 Task: Look for space in Tyrnyauz, Russia from 24th August, 2023 to 10th September, 2023 for 8 adults in price range Rs.12000 to Rs.15000. Place can be entire place or shared room with 4 bedrooms having 8 beds and 4 bathrooms. Property type can be house, flat, guest house. Amenities needed are: wifi, TV, free parkinig on premises, gym, breakfast. Booking option can be shelf check-in. Required host language is English.
Action: Mouse moved to (321, 132)
Screenshot: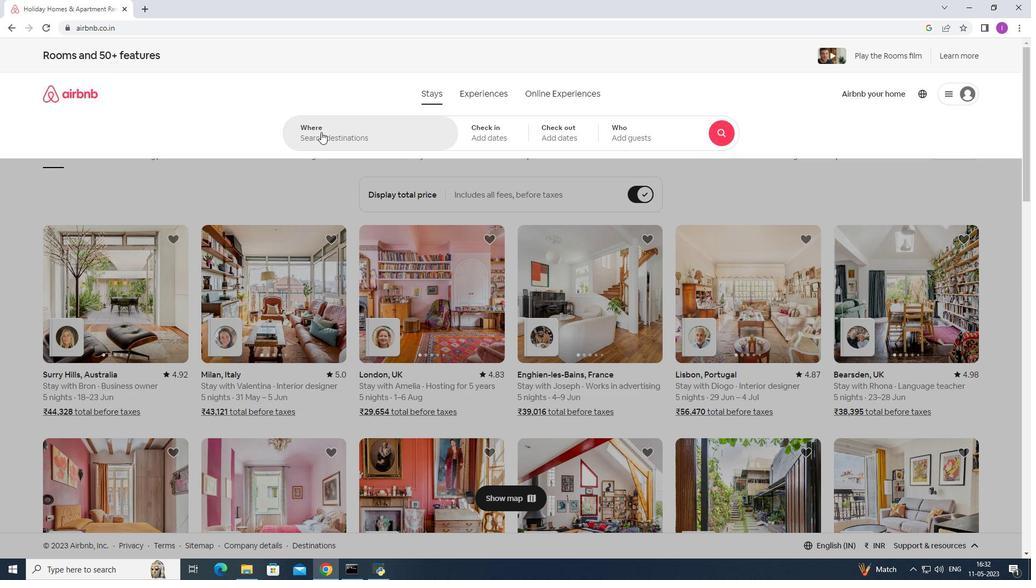 
Action: Mouse pressed left at (321, 132)
Screenshot: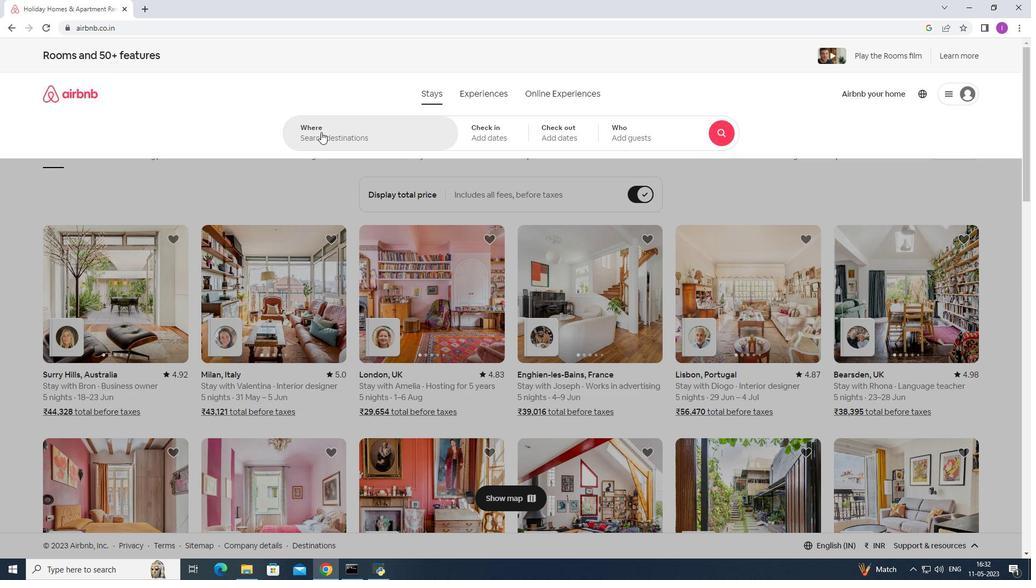 
Action: Mouse moved to (386, 119)
Screenshot: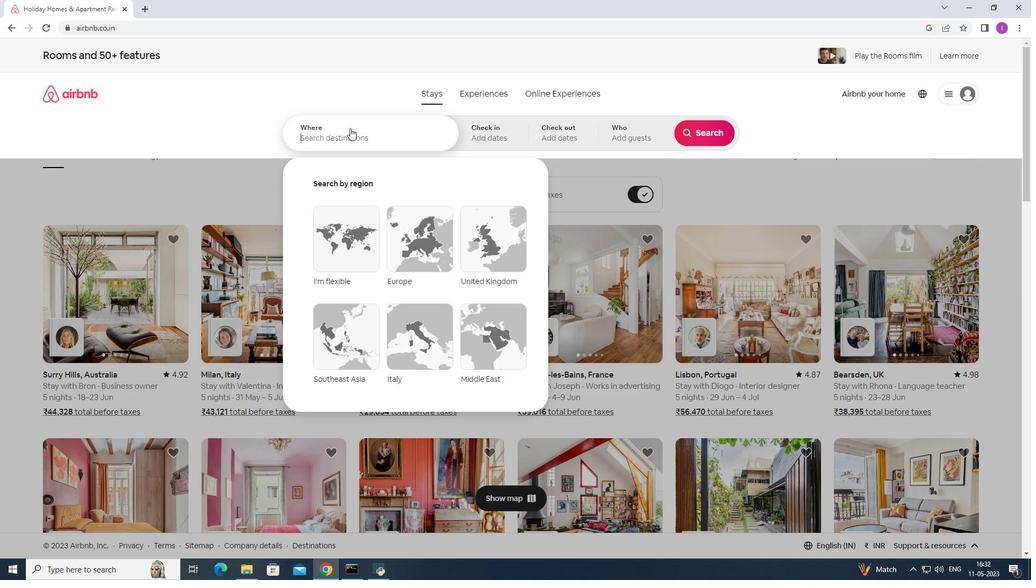 
Action: Key pressed <Key.shift>Tyrnyauz
Screenshot: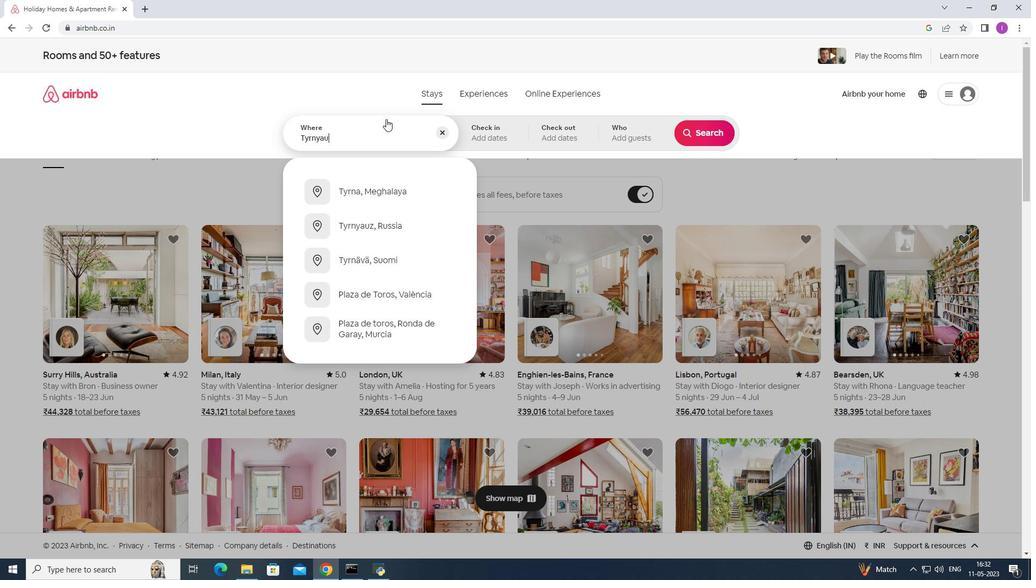 
Action: Mouse moved to (375, 188)
Screenshot: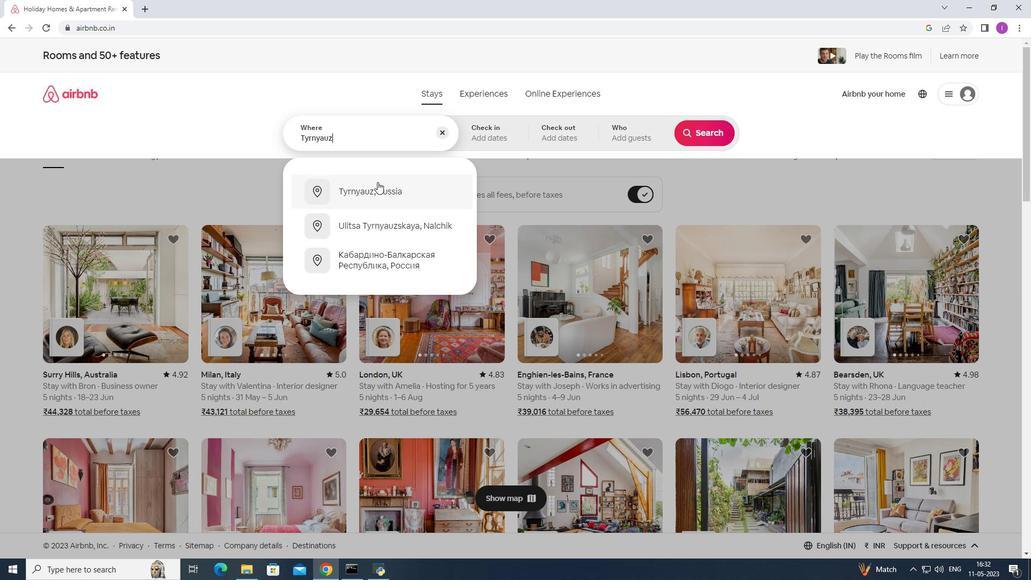 
Action: Mouse pressed left at (375, 188)
Screenshot: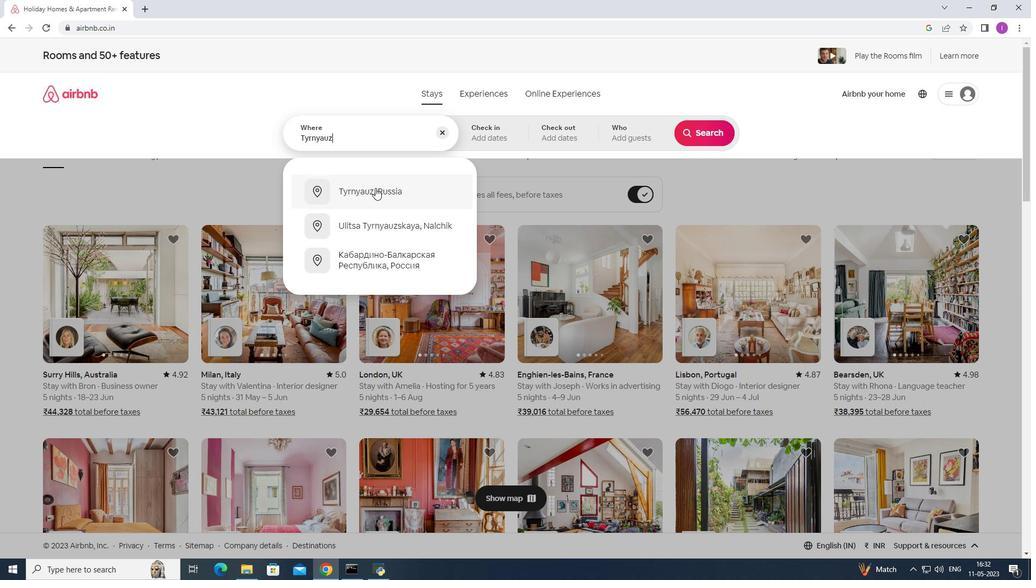
Action: Mouse moved to (702, 220)
Screenshot: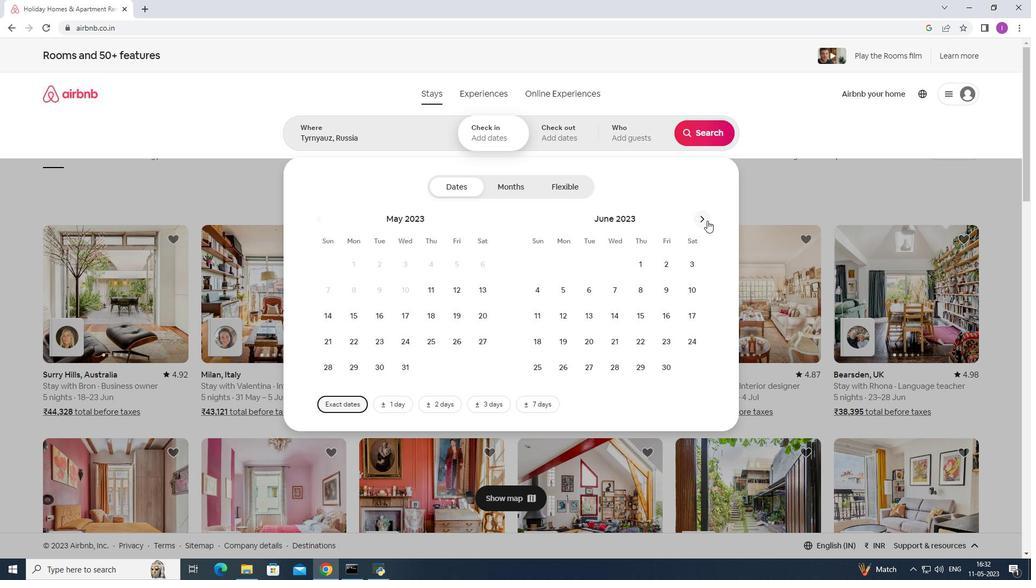 
Action: Mouse pressed left at (702, 220)
Screenshot: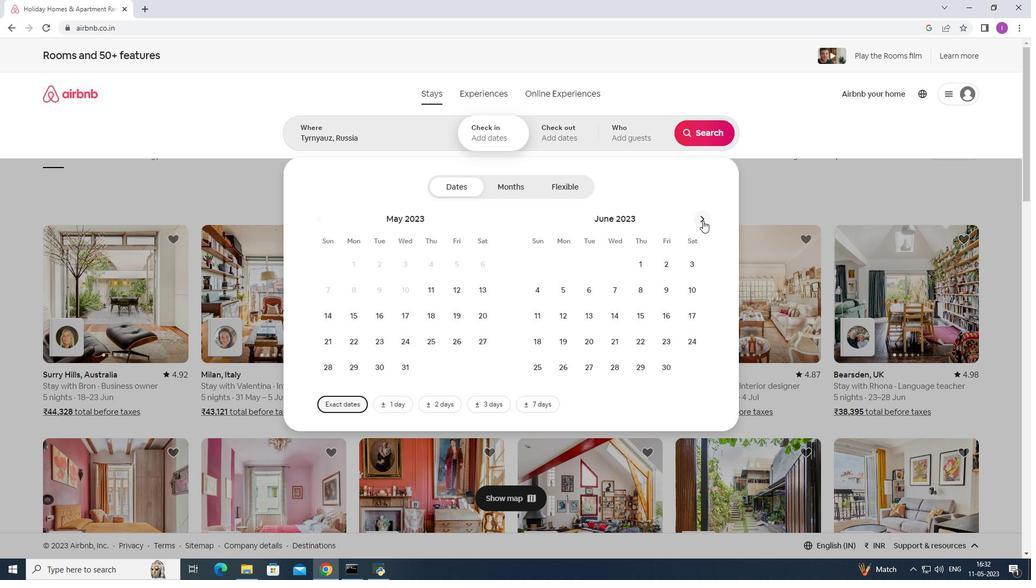 
Action: Mouse moved to (701, 220)
Screenshot: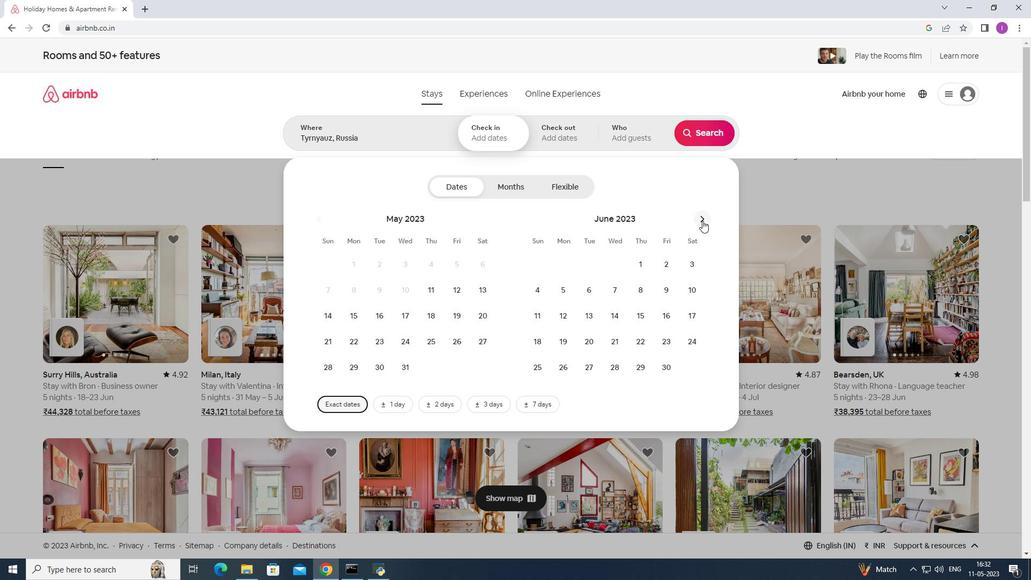 
Action: Mouse pressed left at (701, 220)
Screenshot: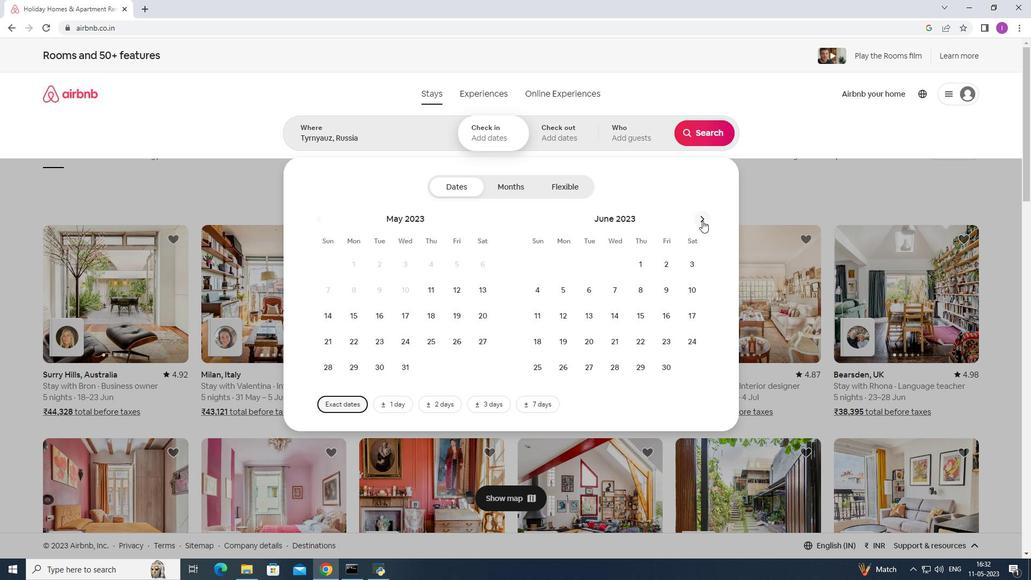
Action: Mouse pressed left at (701, 220)
Screenshot: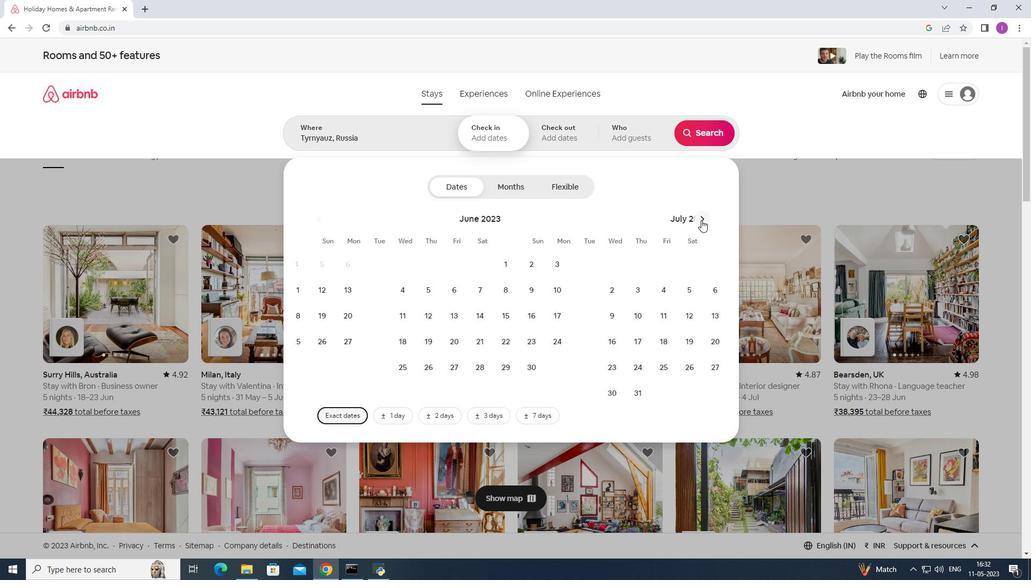 
Action: Mouse pressed left at (701, 220)
Screenshot: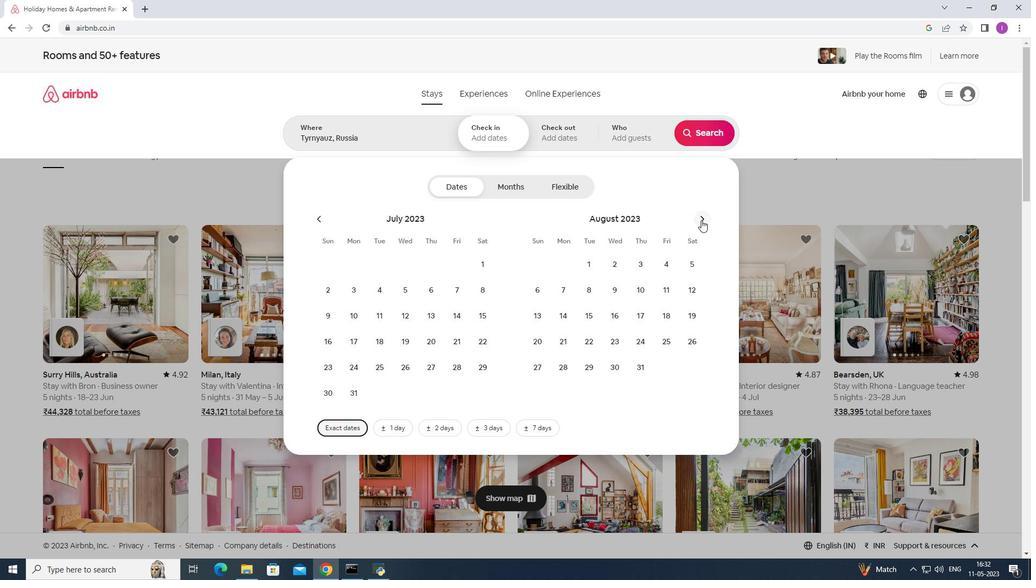 
Action: Mouse moved to (422, 342)
Screenshot: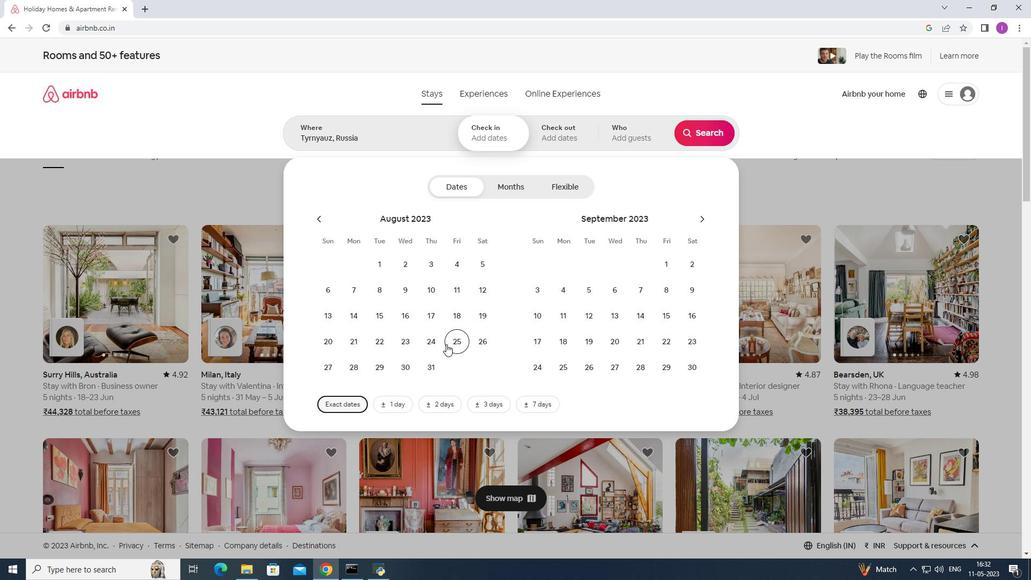 
Action: Mouse pressed left at (422, 342)
Screenshot: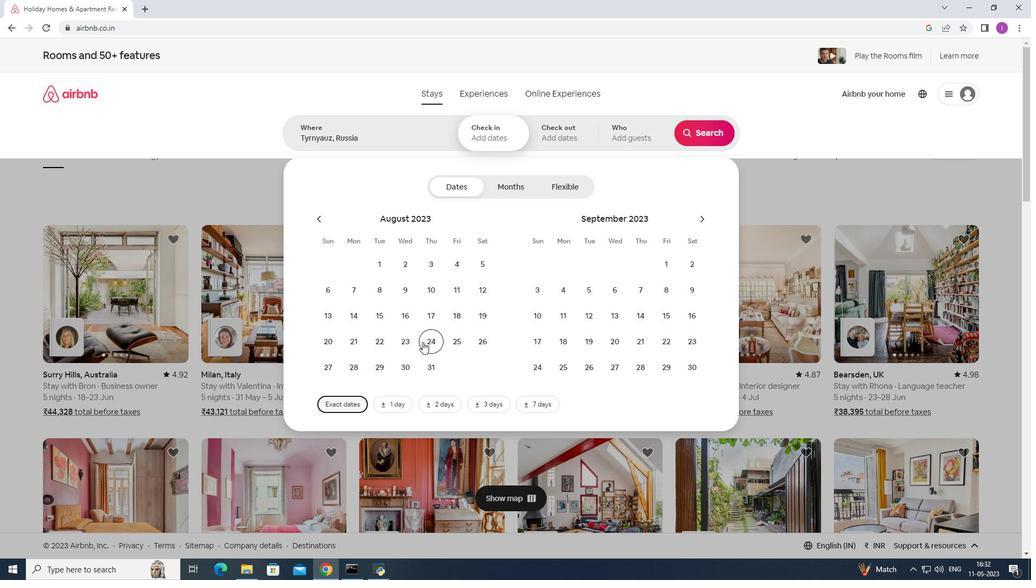 
Action: Mouse moved to (536, 311)
Screenshot: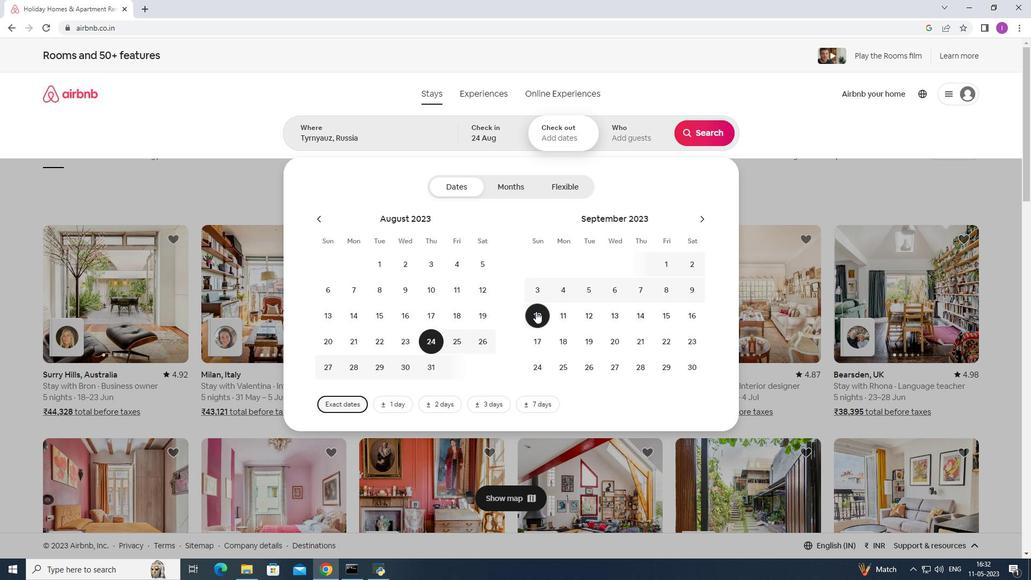 
Action: Mouse pressed left at (536, 311)
Screenshot: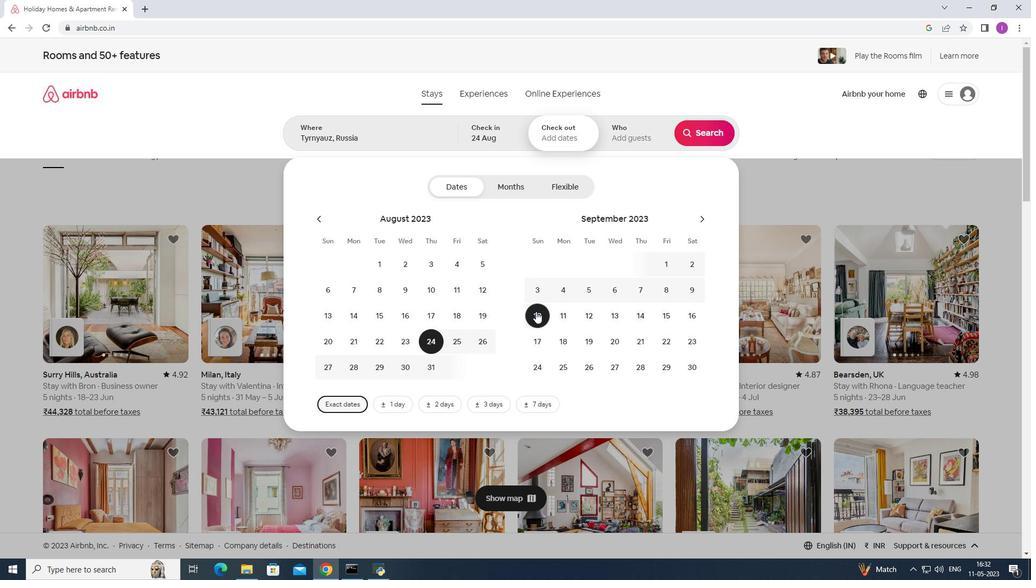 
Action: Mouse moved to (628, 140)
Screenshot: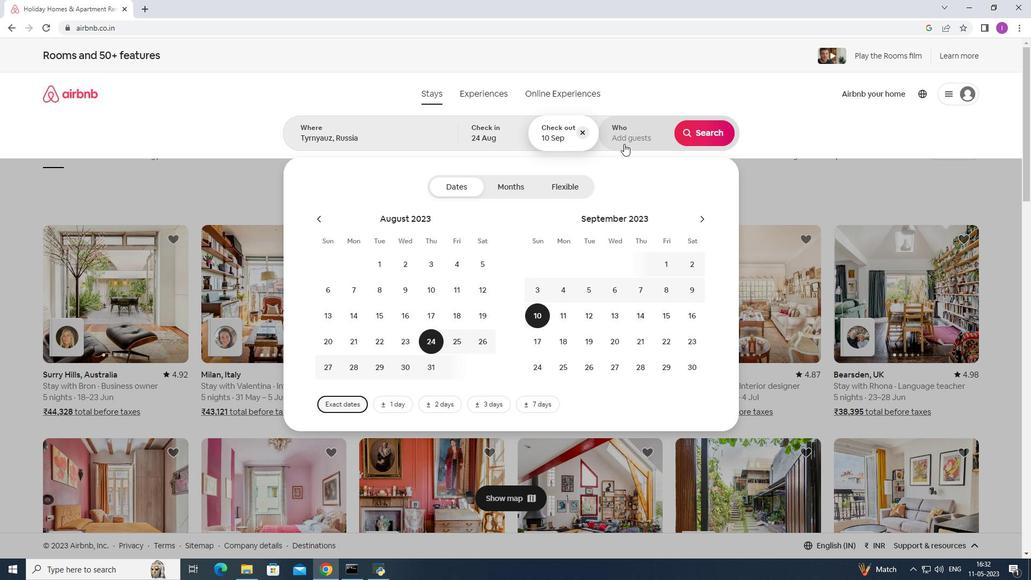 
Action: Mouse pressed left at (628, 140)
Screenshot: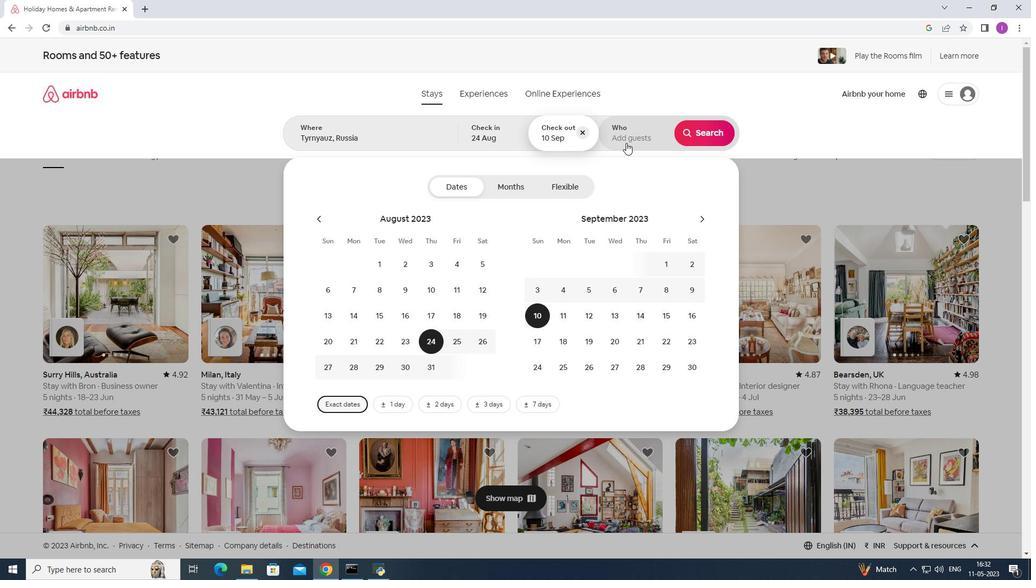 
Action: Mouse moved to (708, 188)
Screenshot: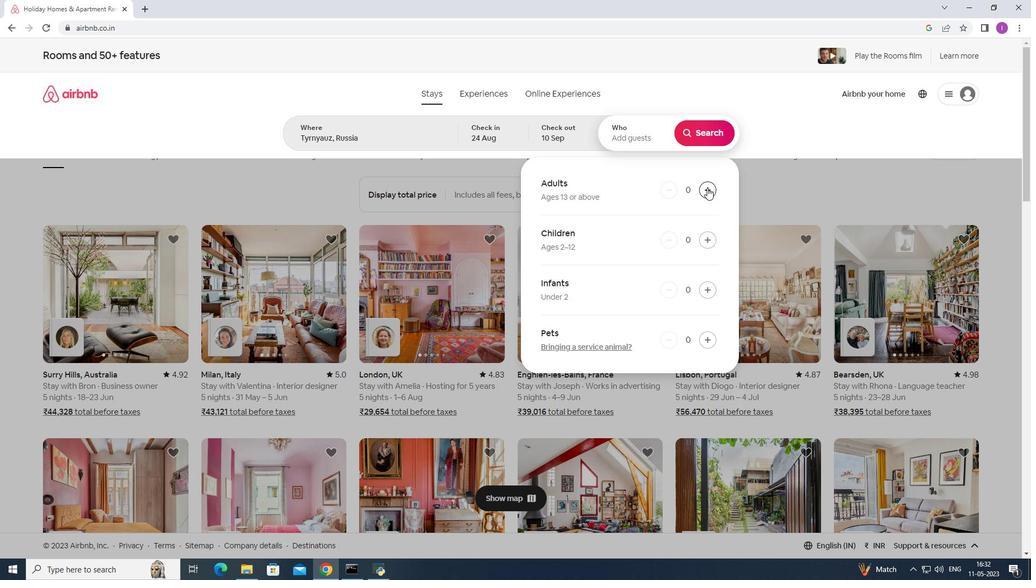 
Action: Mouse pressed left at (708, 188)
Screenshot: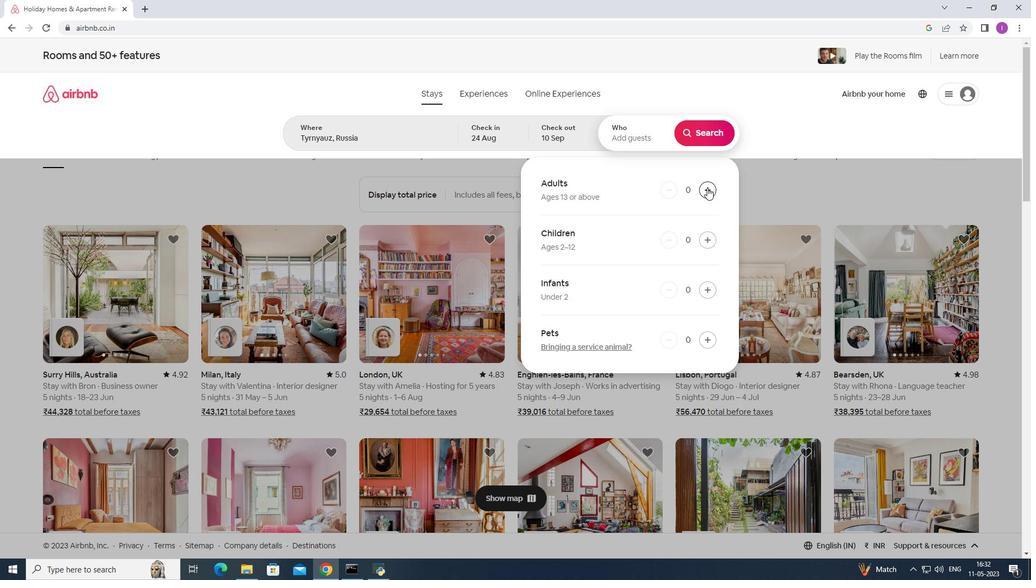 
Action: Mouse pressed left at (708, 188)
Screenshot: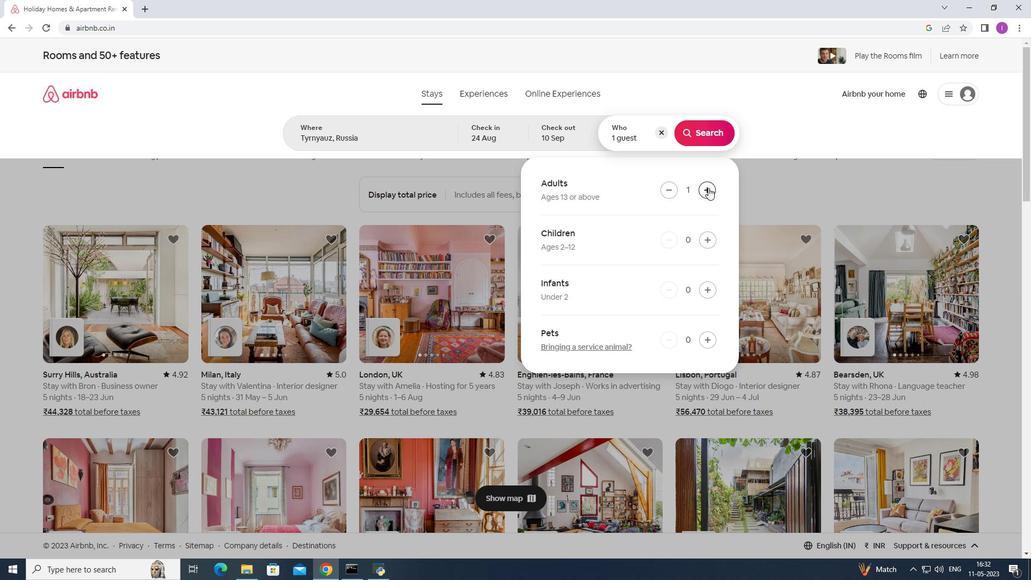 
Action: Mouse pressed left at (708, 188)
Screenshot: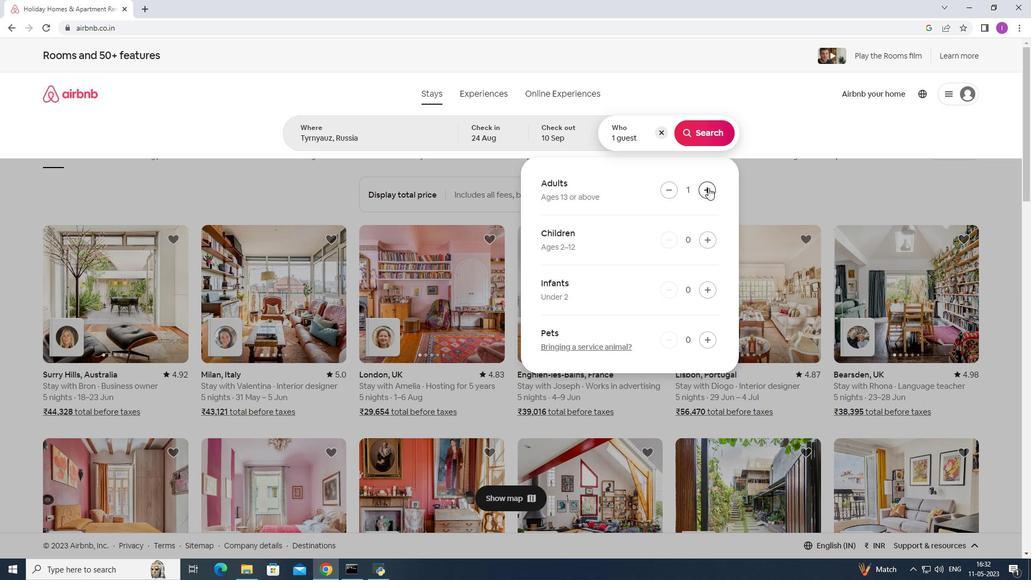
Action: Mouse pressed left at (708, 188)
Screenshot: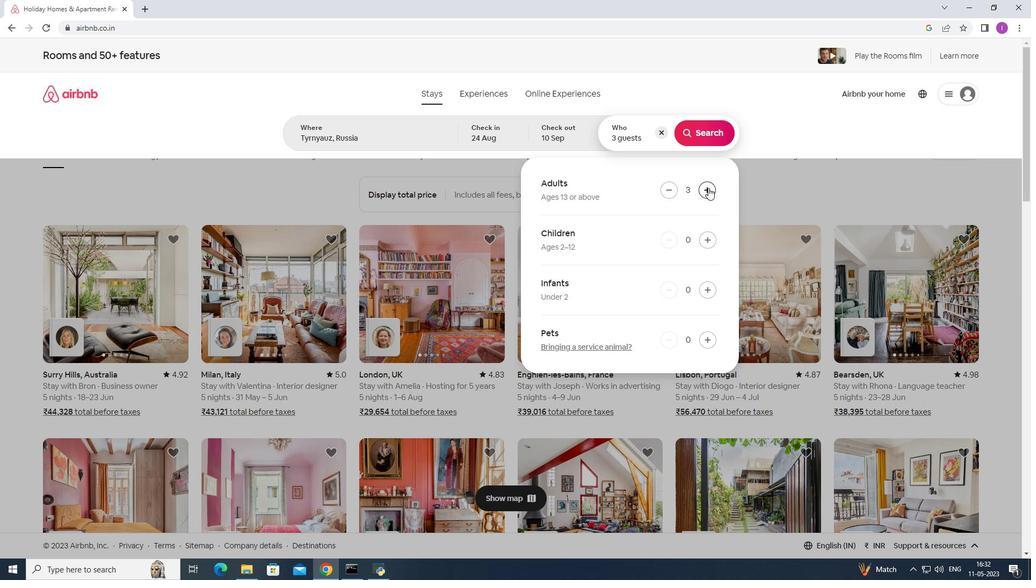 
Action: Mouse moved to (708, 188)
Screenshot: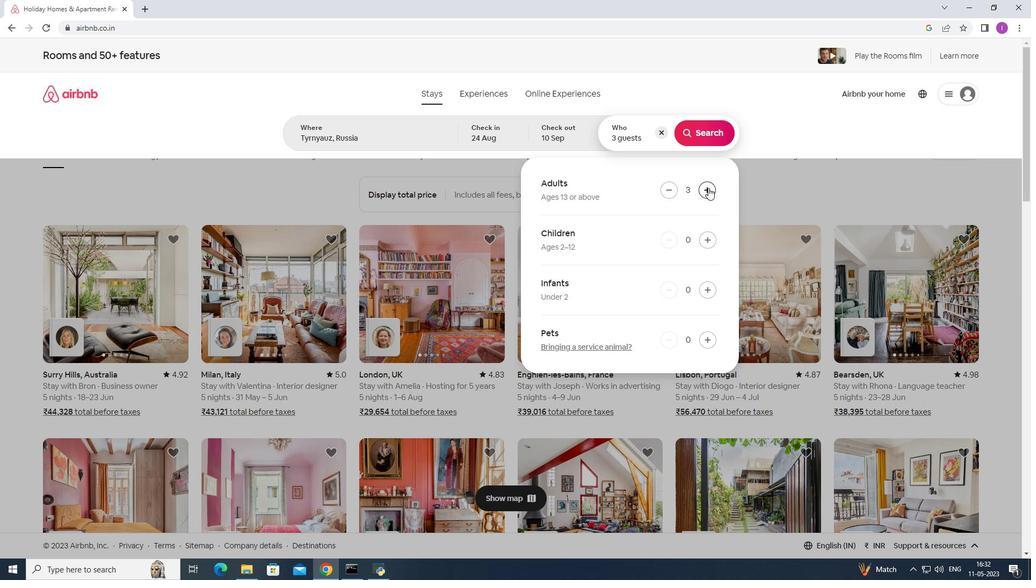 
Action: Mouse pressed left at (708, 188)
Screenshot: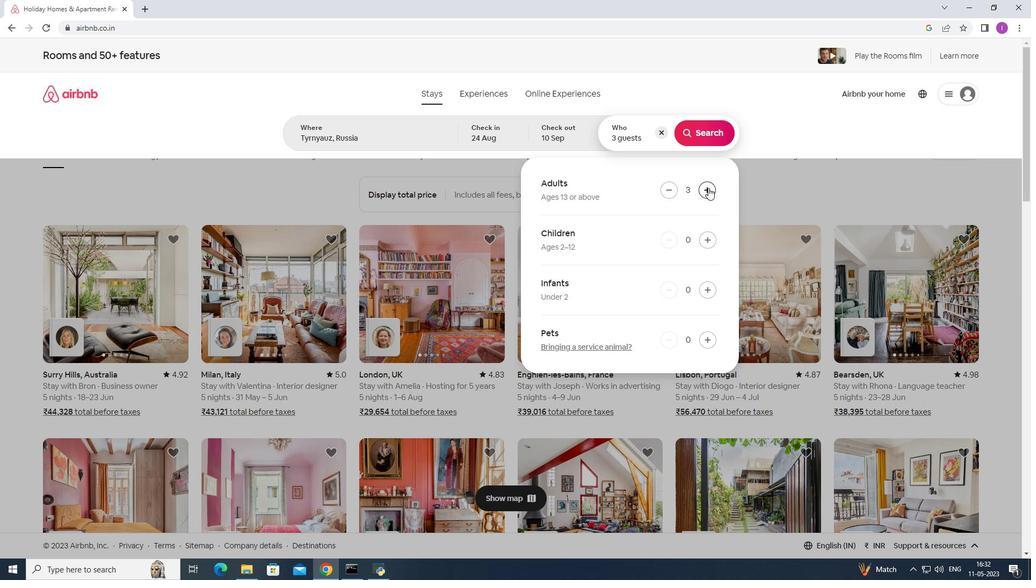 
Action: Mouse moved to (709, 188)
Screenshot: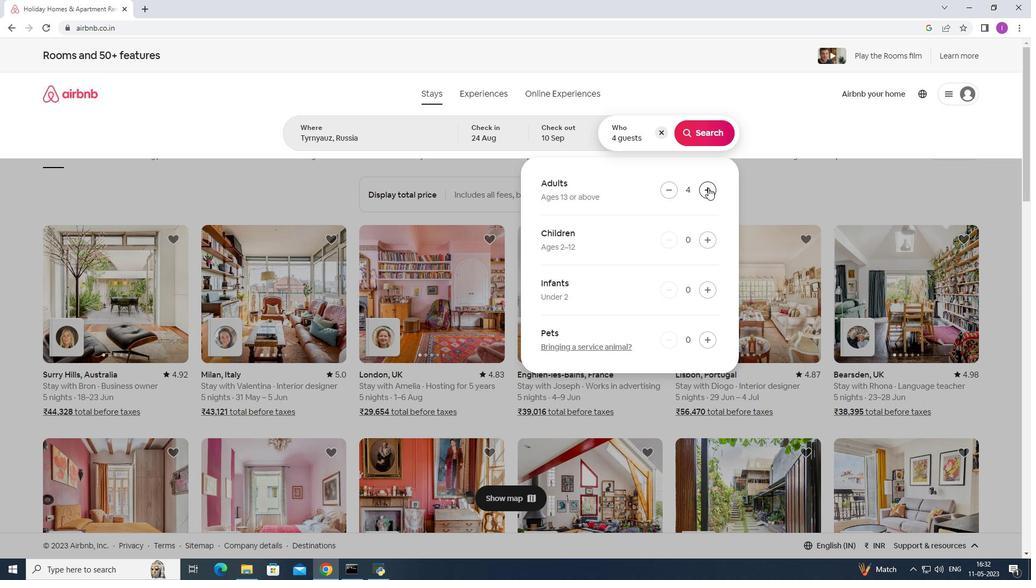 
Action: Mouse pressed left at (709, 188)
Screenshot: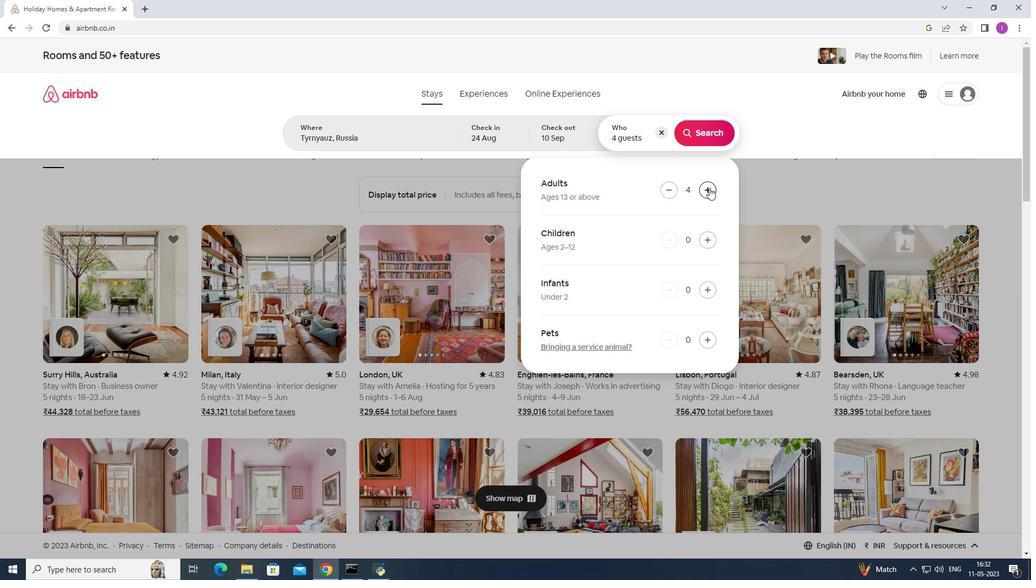 
Action: Mouse pressed left at (709, 188)
Screenshot: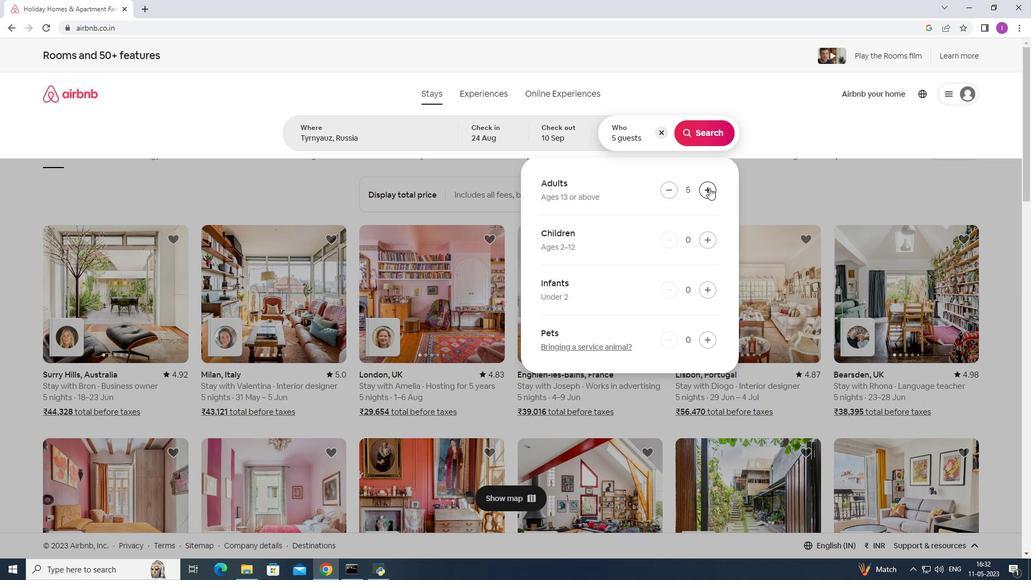 
Action: Mouse pressed left at (709, 188)
Screenshot: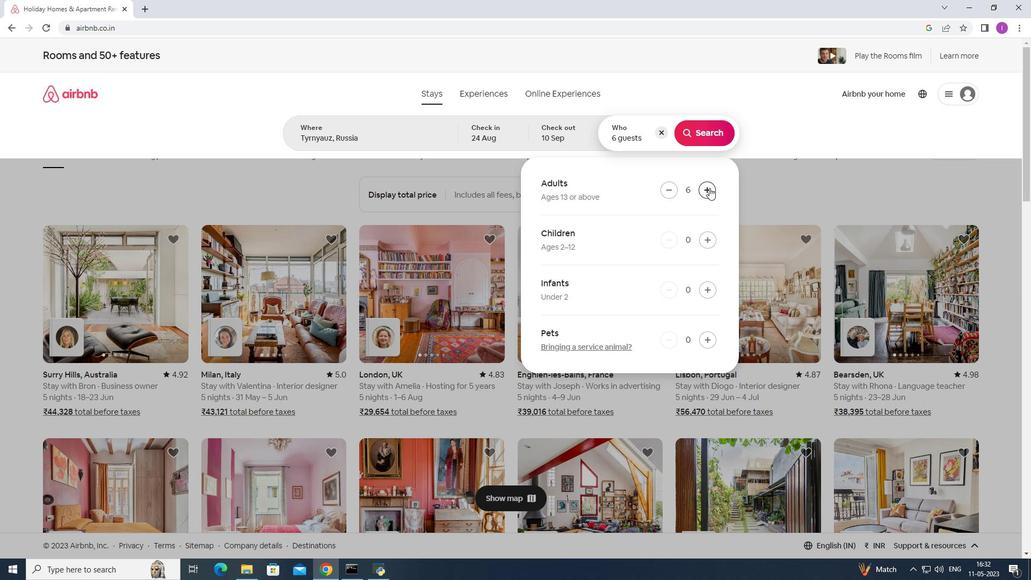 
Action: Mouse moved to (711, 142)
Screenshot: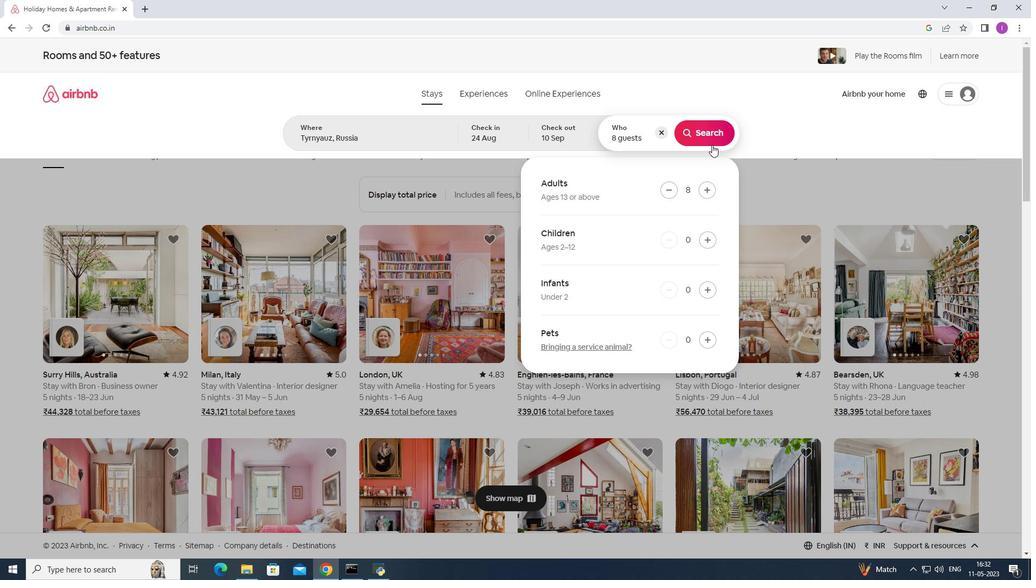 
Action: Mouse pressed left at (711, 142)
Screenshot: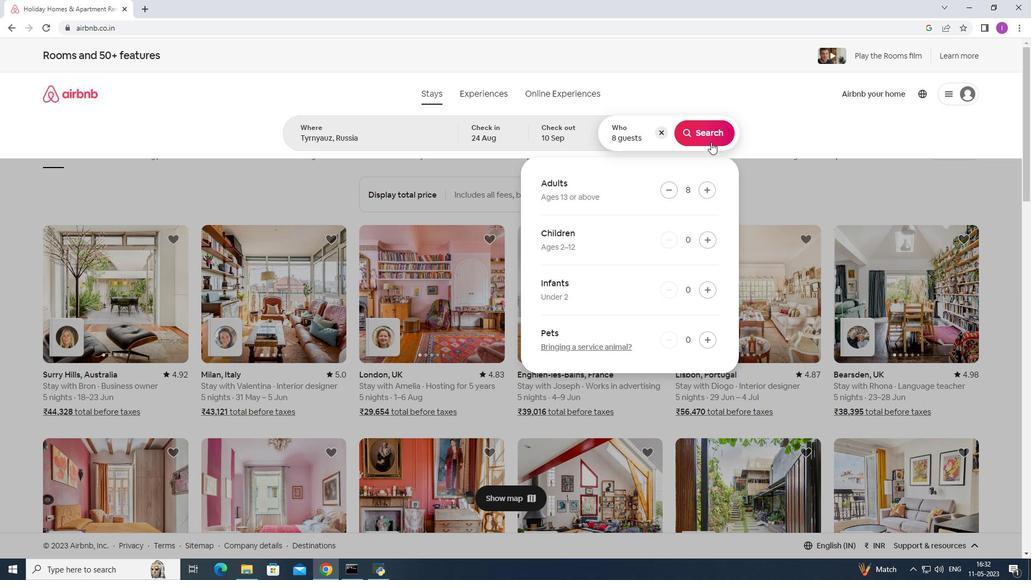 
Action: Mouse moved to (966, 97)
Screenshot: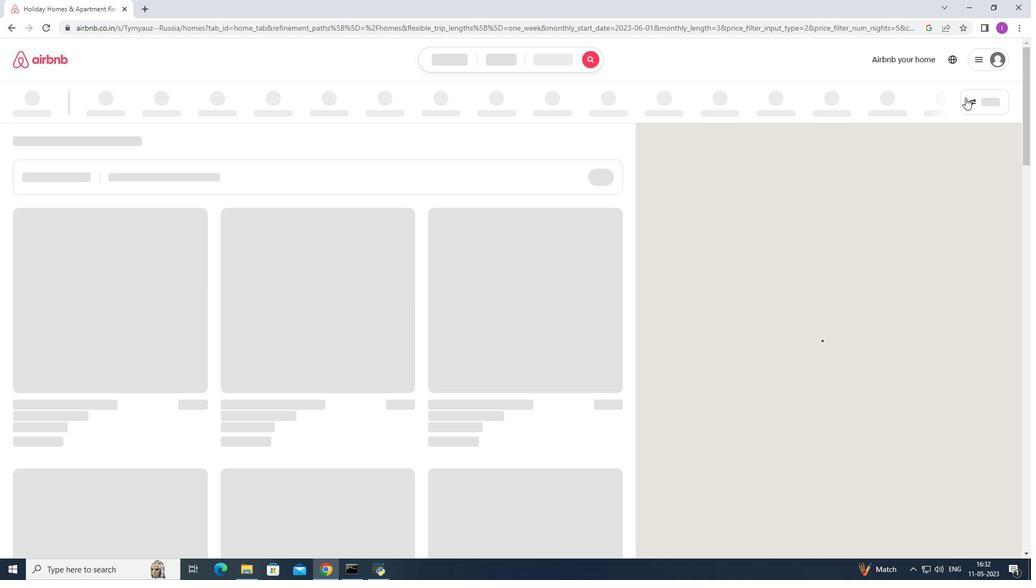 
Action: Mouse pressed left at (966, 97)
Screenshot: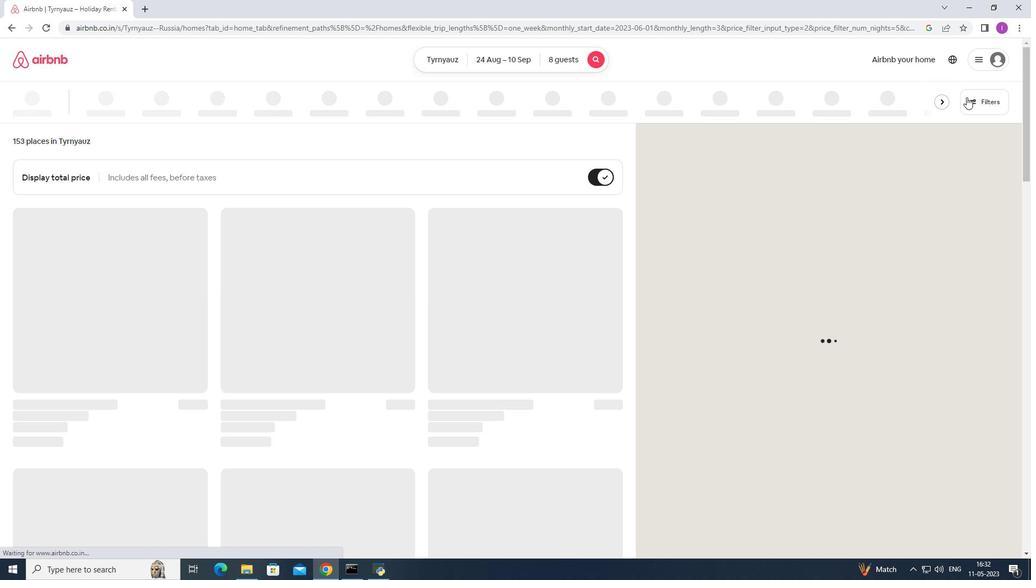 
Action: Mouse moved to (596, 363)
Screenshot: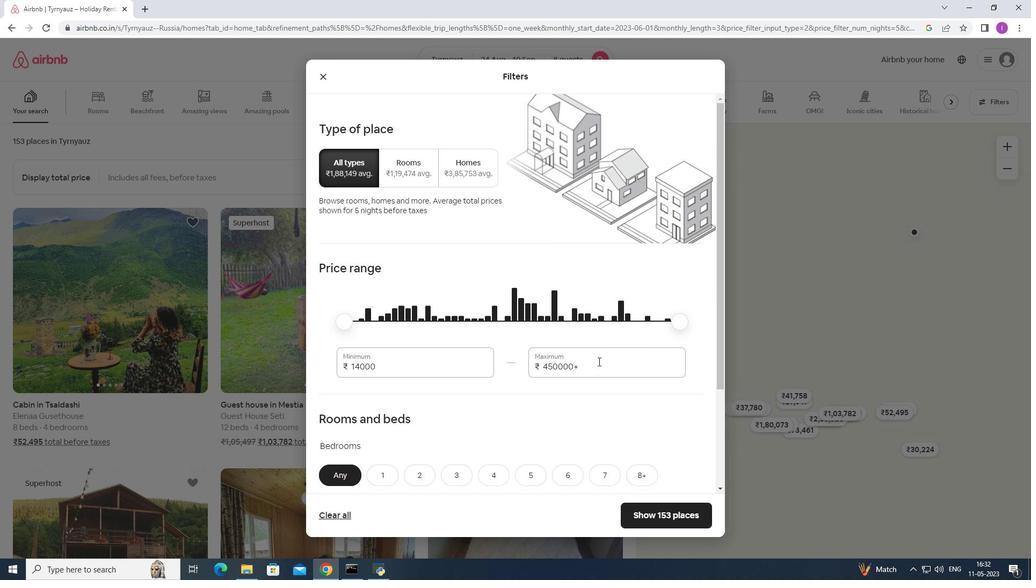 
Action: Mouse pressed left at (596, 363)
Screenshot: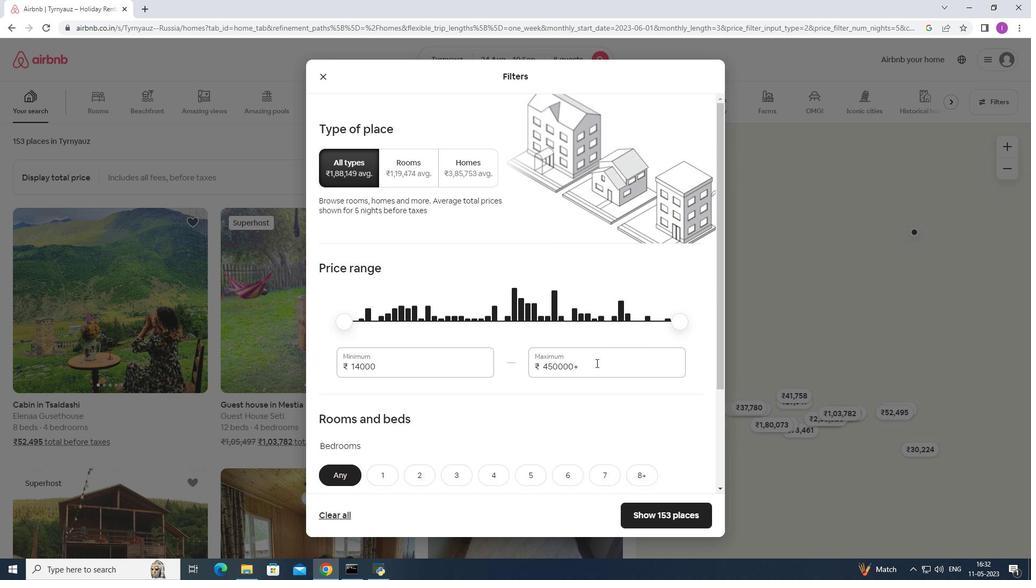 
Action: Mouse moved to (543, 365)
Screenshot: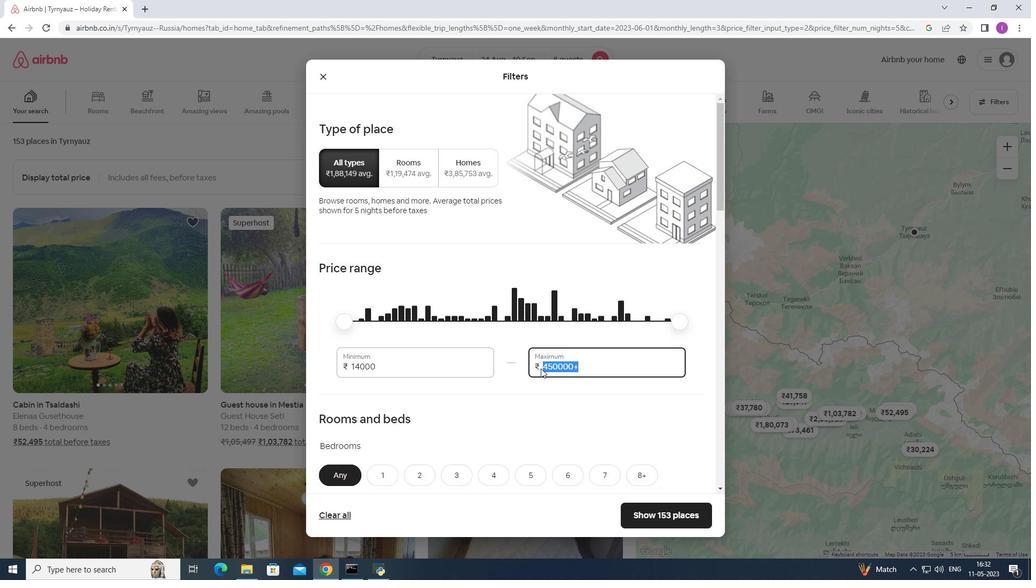 
Action: Key pressed 1
Screenshot: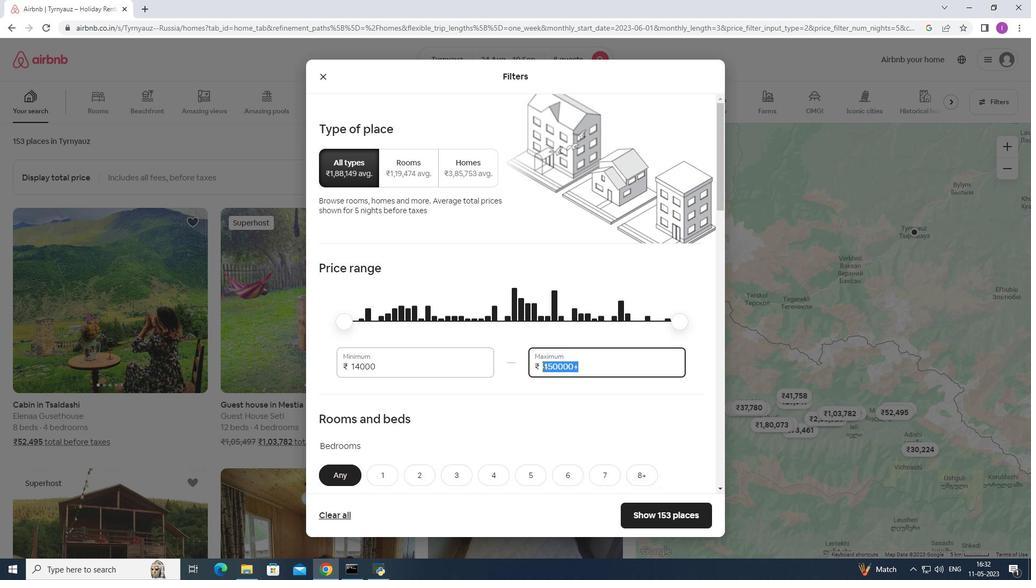 
Action: Mouse moved to (556, 359)
Screenshot: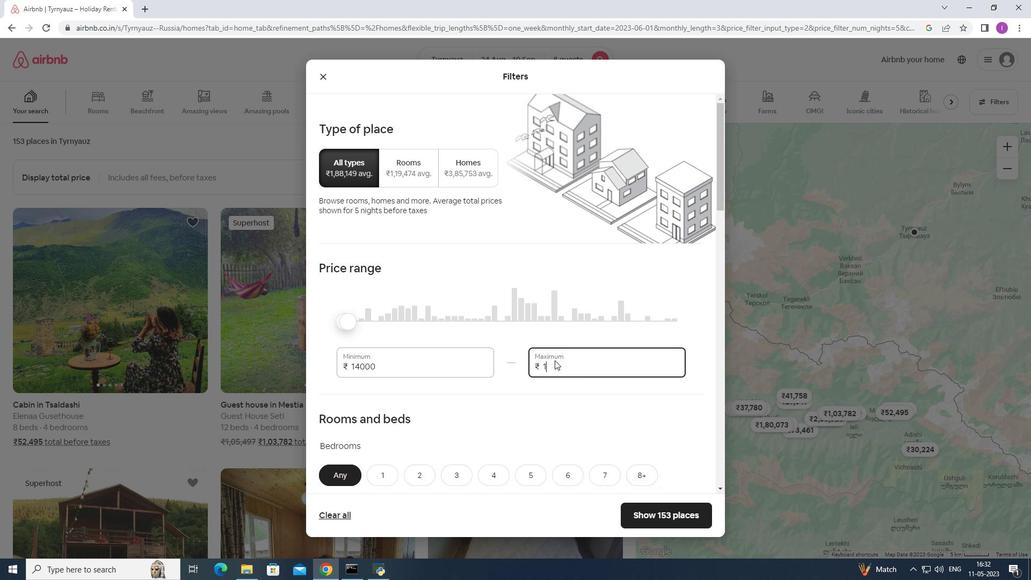 
Action: Key pressed 5
Screenshot: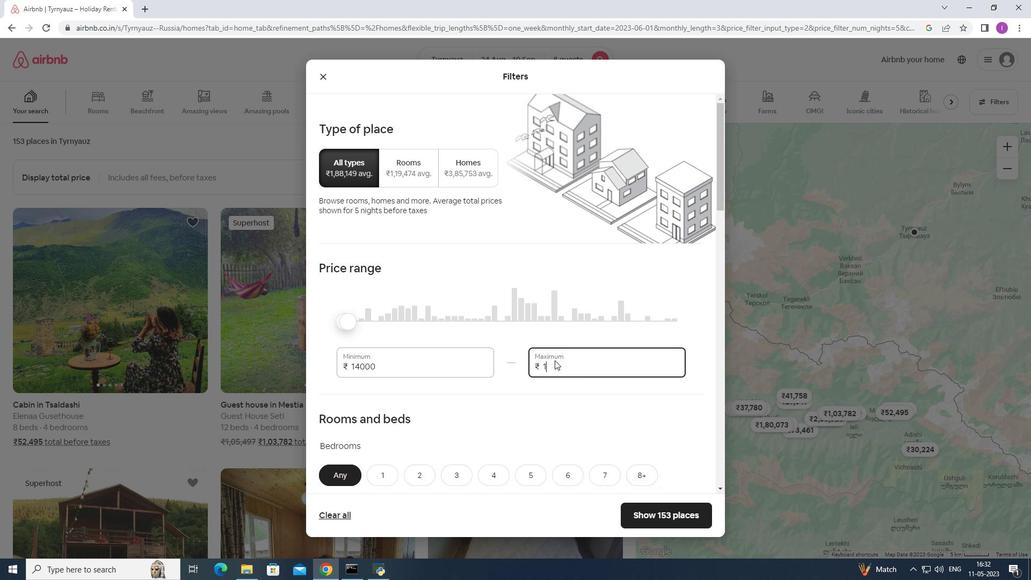 
Action: Mouse moved to (558, 358)
Screenshot: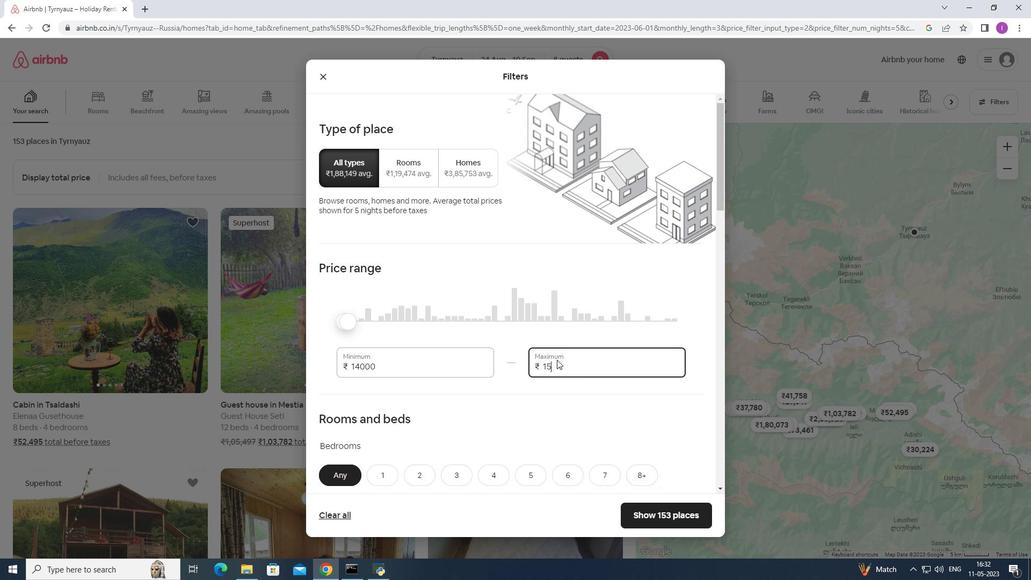 
Action: Key pressed 0
Screenshot: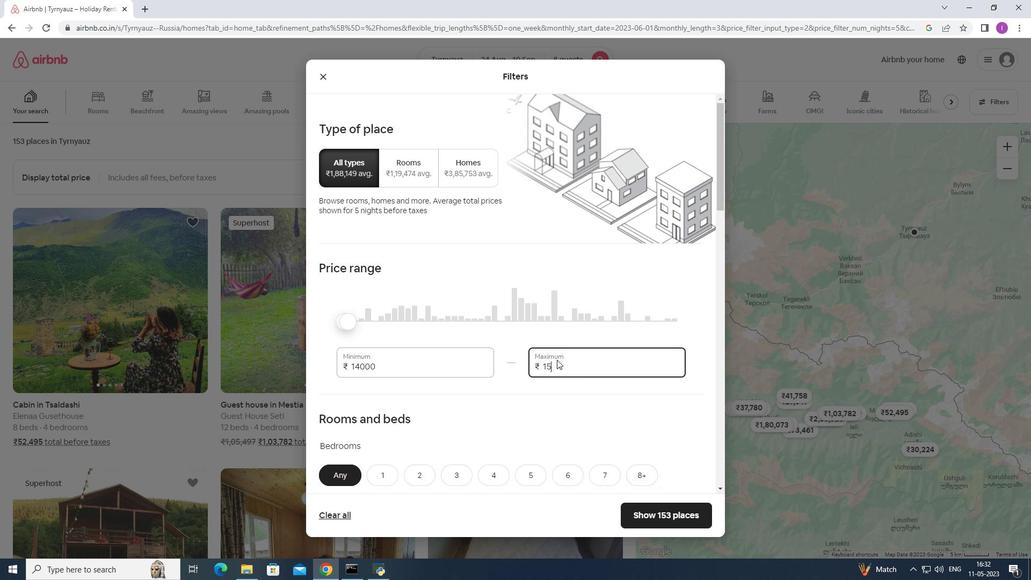 
Action: Mouse moved to (560, 357)
Screenshot: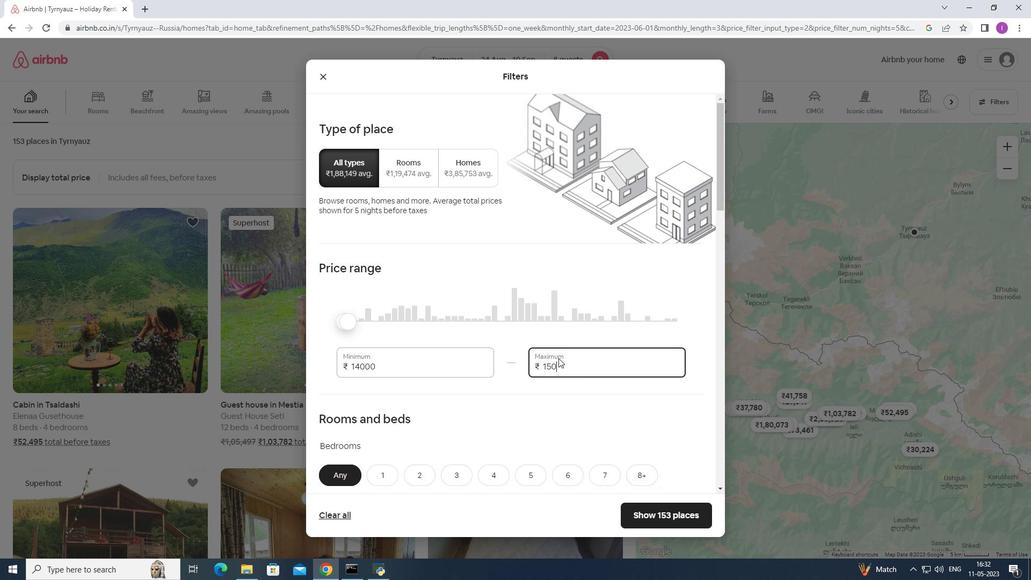 
Action: Key pressed 0
Screenshot: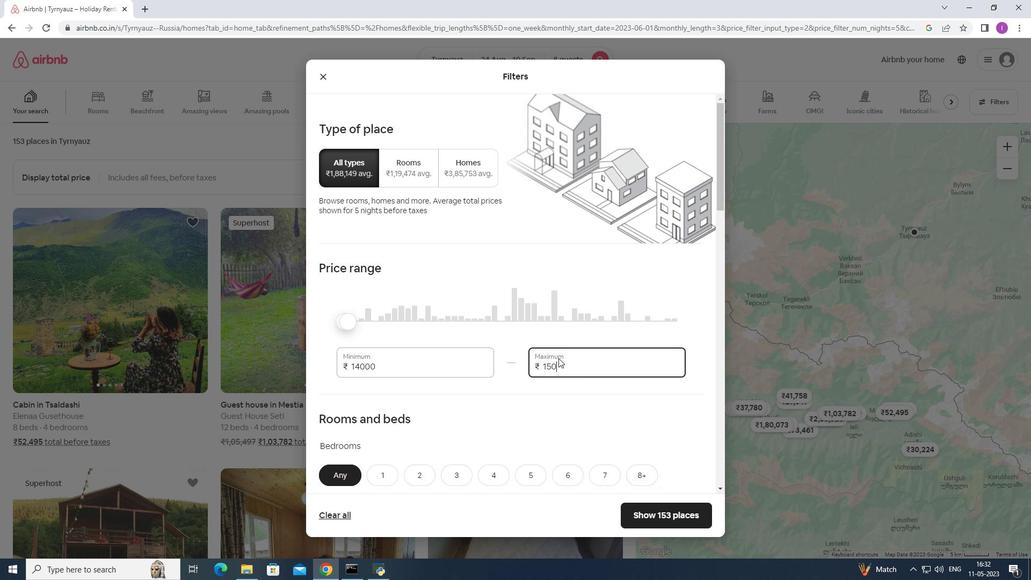 
Action: Mouse moved to (562, 356)
Screenshot: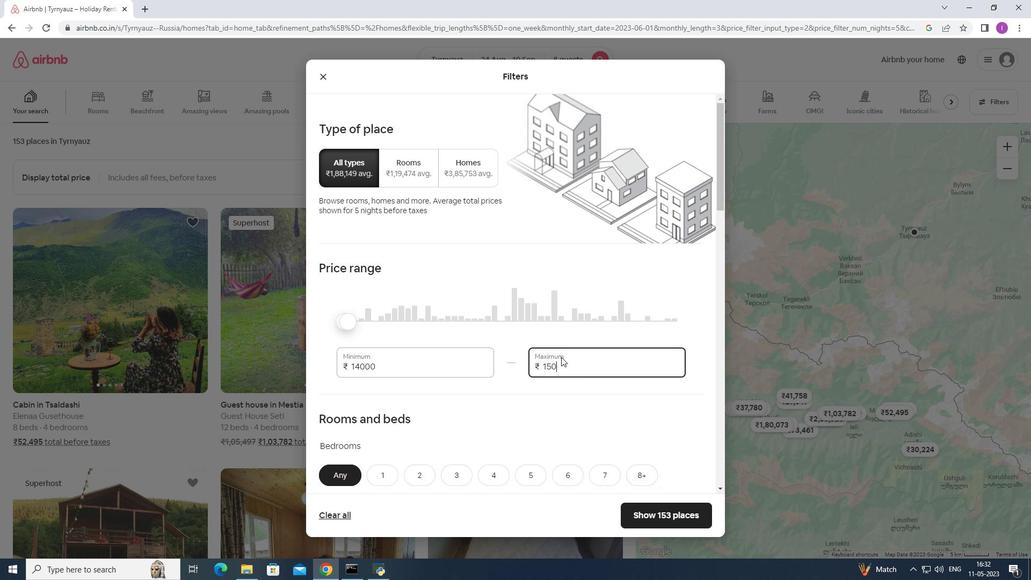 
Action: Key pressed 0
Screenshot: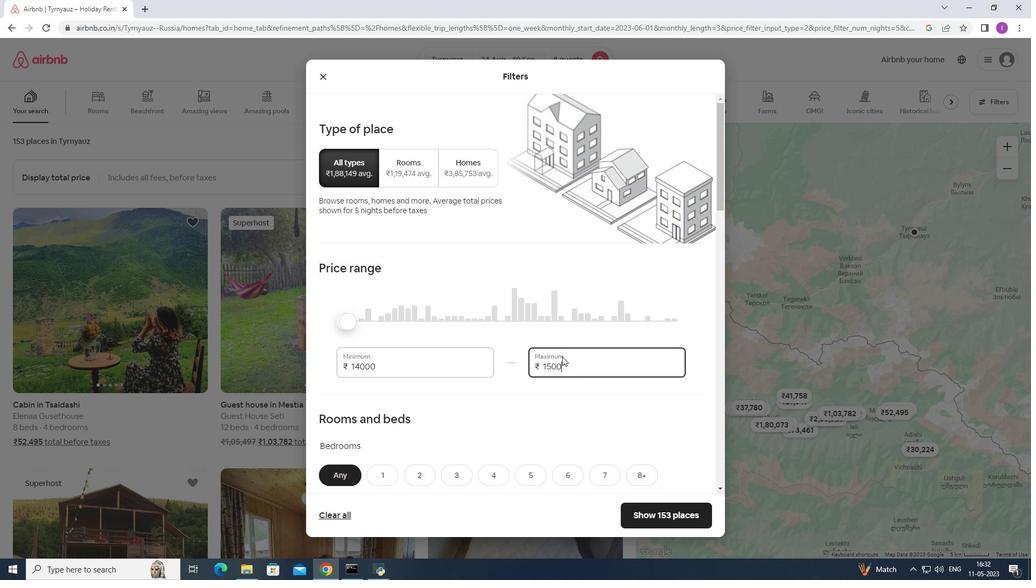 
Action: Mouse moved to (573, 358)
Screenshot: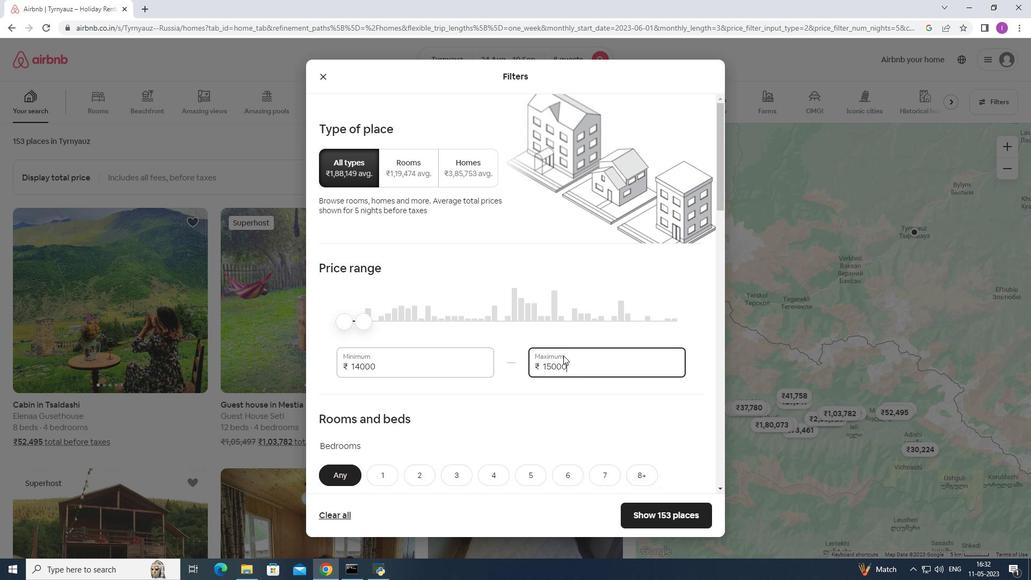 
Action: Key pressed 0
Screenshot: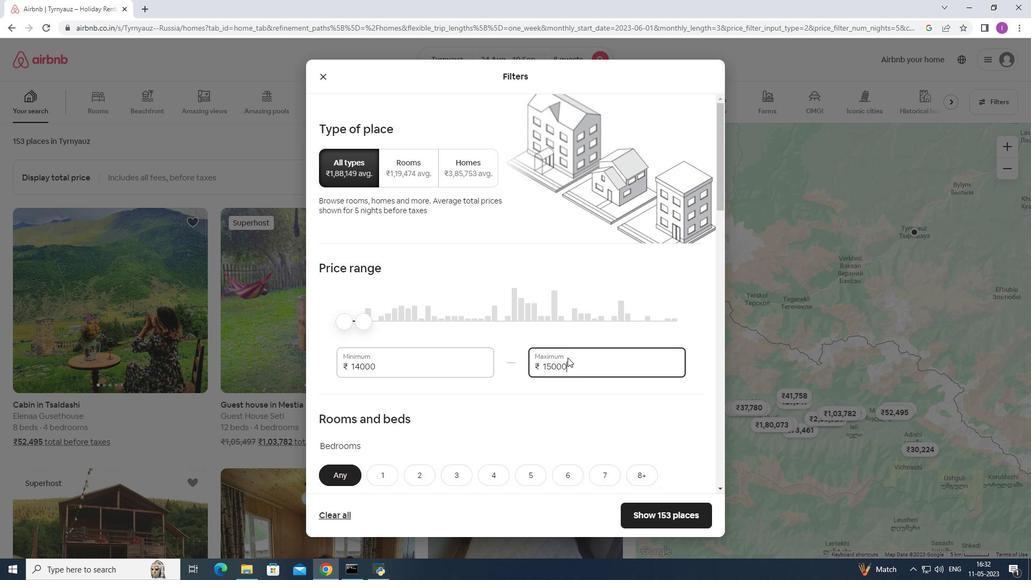
Action: Mouse moved to (536, 386)
Screenshot: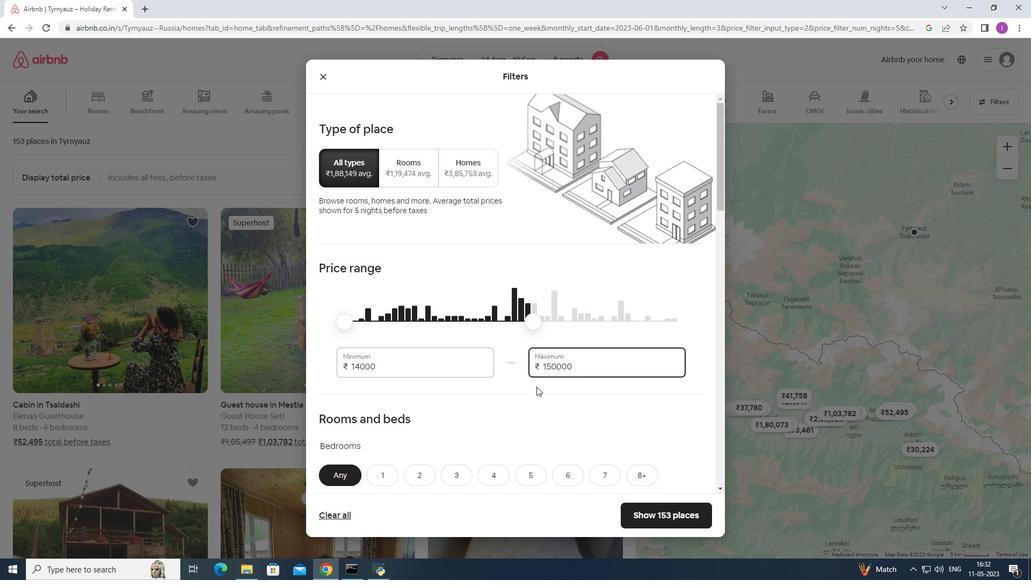 
Action: Key pressed <Key.backspace>
Screenshot: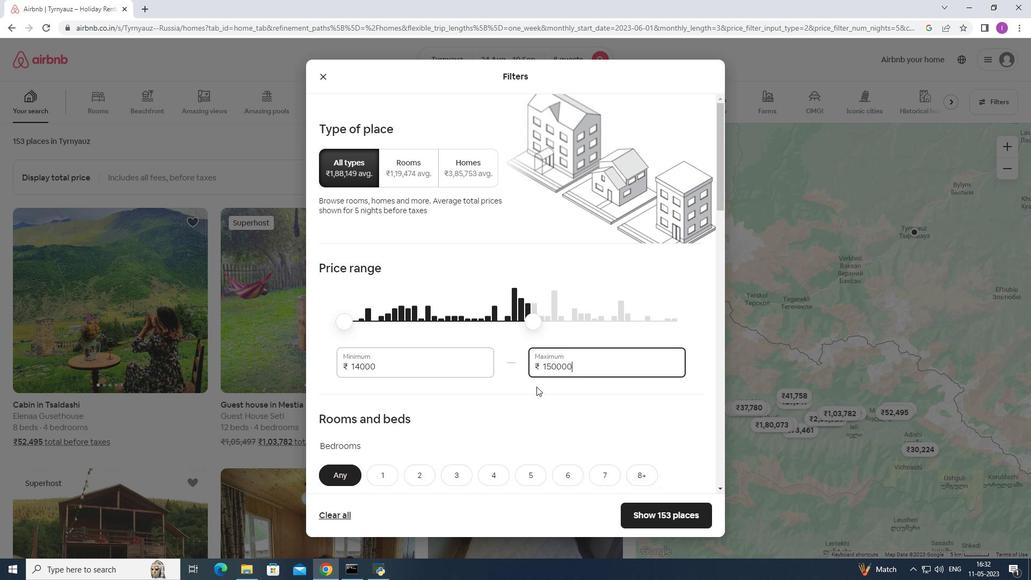 
Action: Mouse moved to (395, 369)
Screenshot: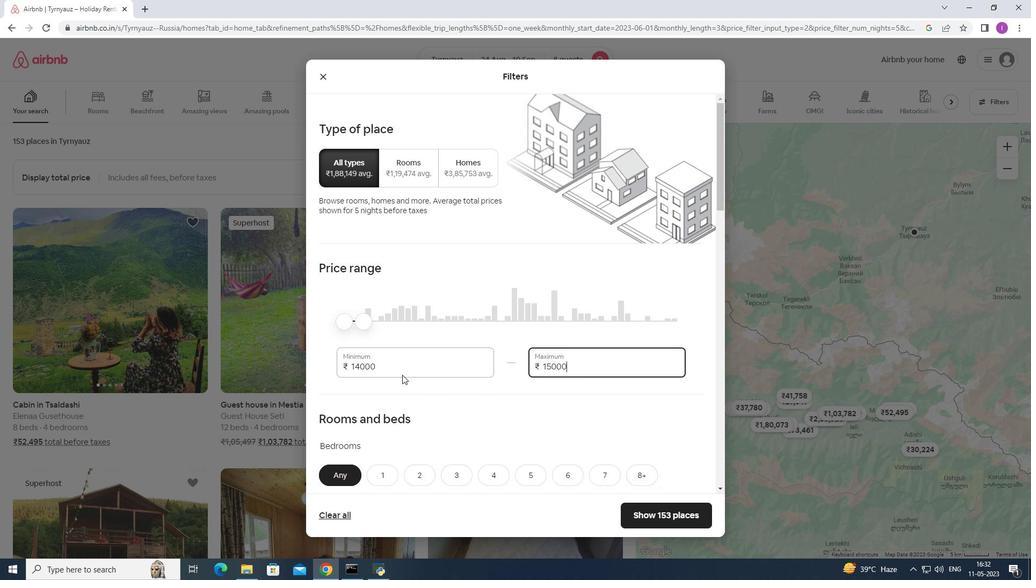
Action: Mouse pressed left at (395, 369)
Screenshot: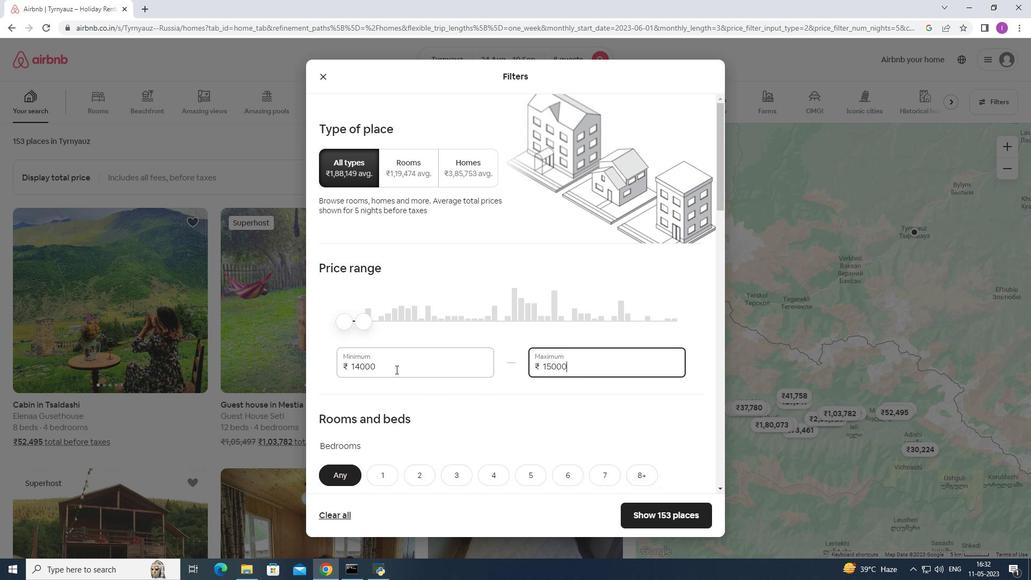 
Action: Mouse moved to (358, 369)
Screenshot: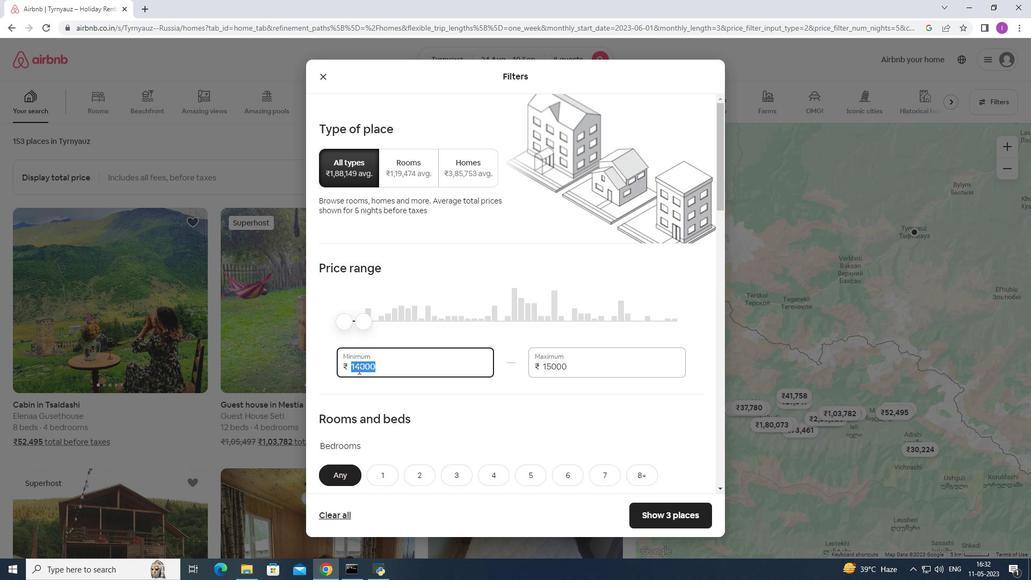 
Action: Key pressed 1
Screenshot: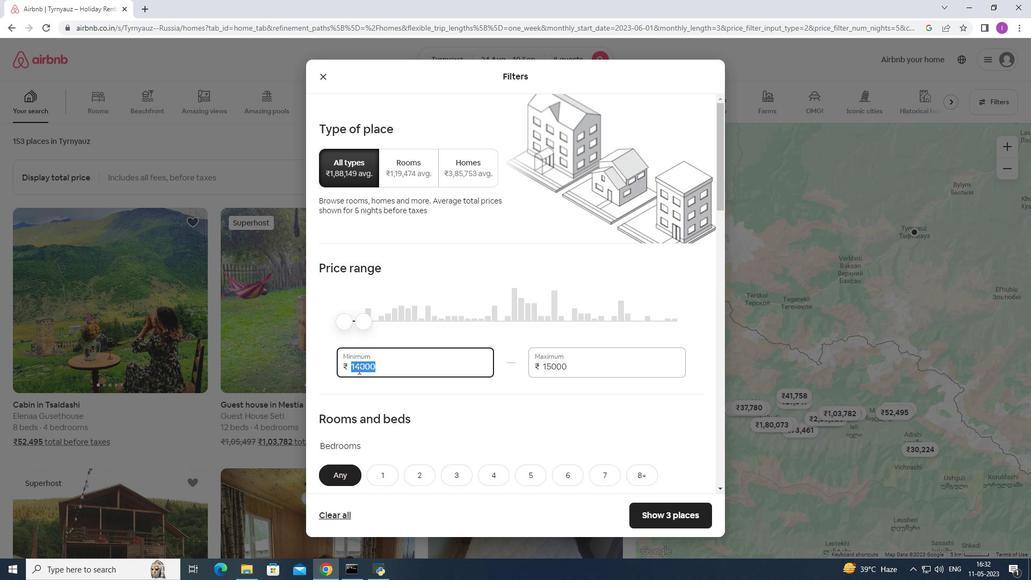 
Action: Mouse moved to (359, 369)
Screenshot: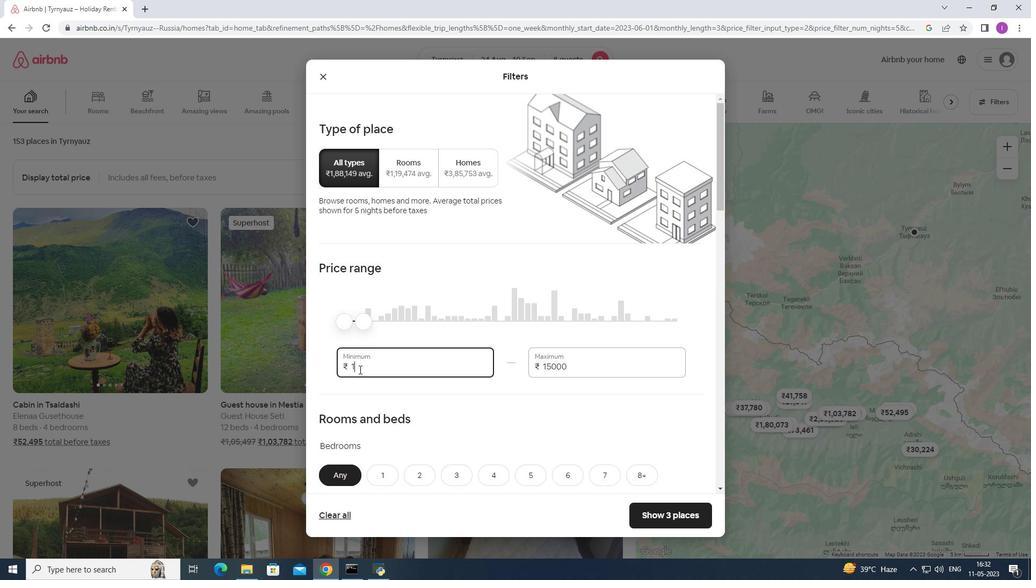 
Action: Key pressed 2
Screenshot: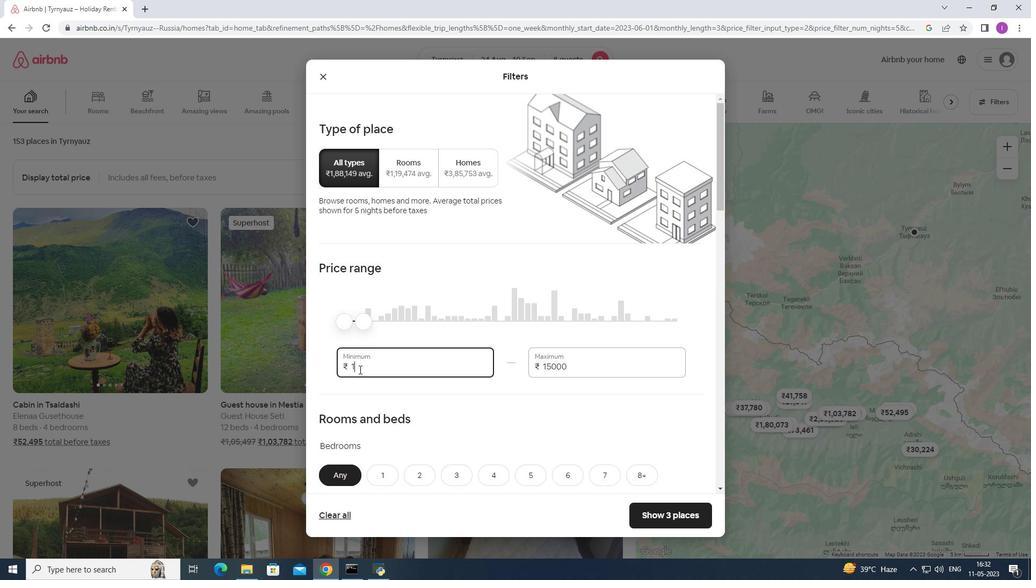 
Action: Mouse moved to (362, 367)
Screenshot: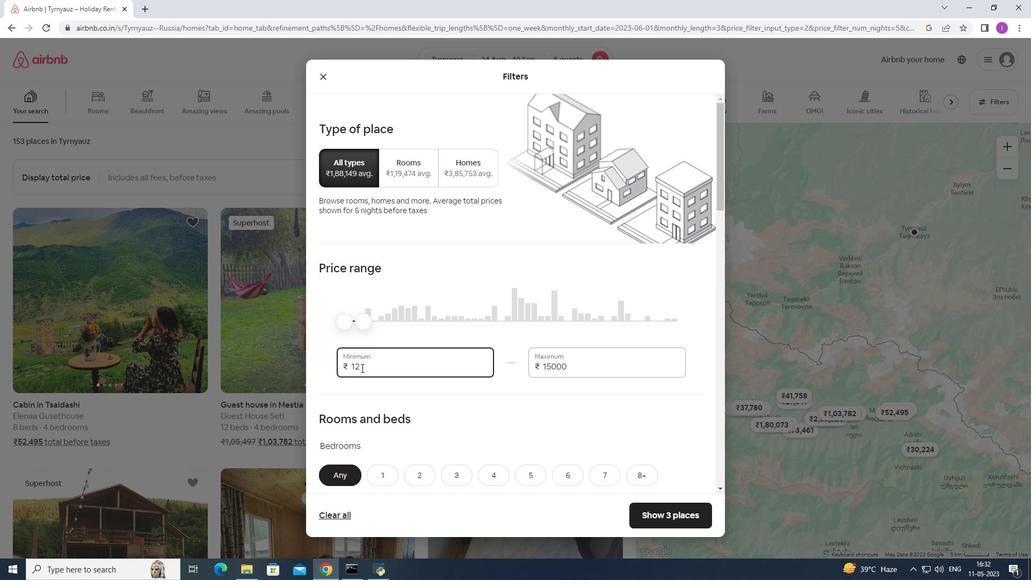
Action: Key pressed 0
Screenshot: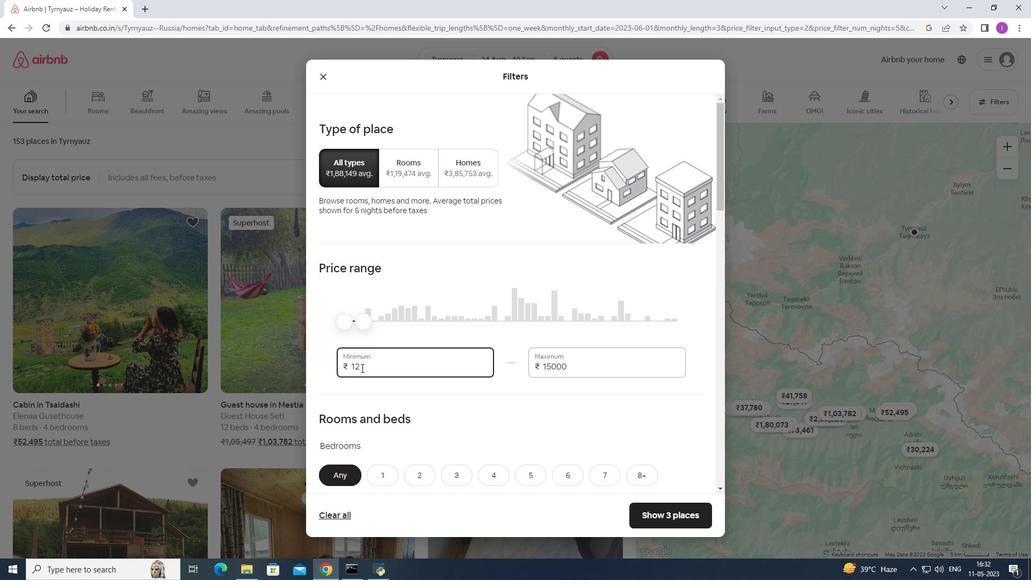 
Action: Mouse moved to (363, 366)
Screenshot: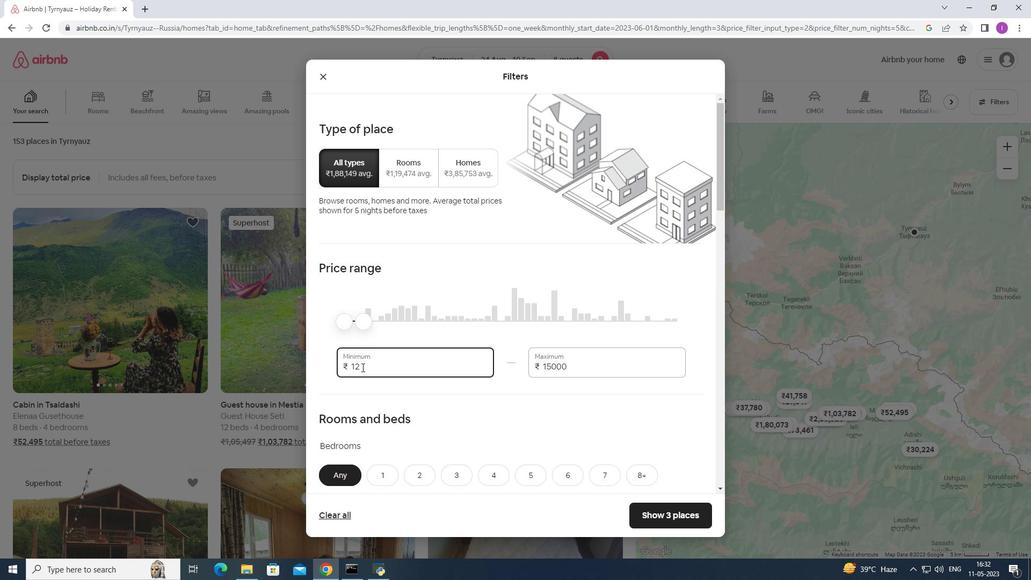 
Action: Key pressed 00
Screenshot: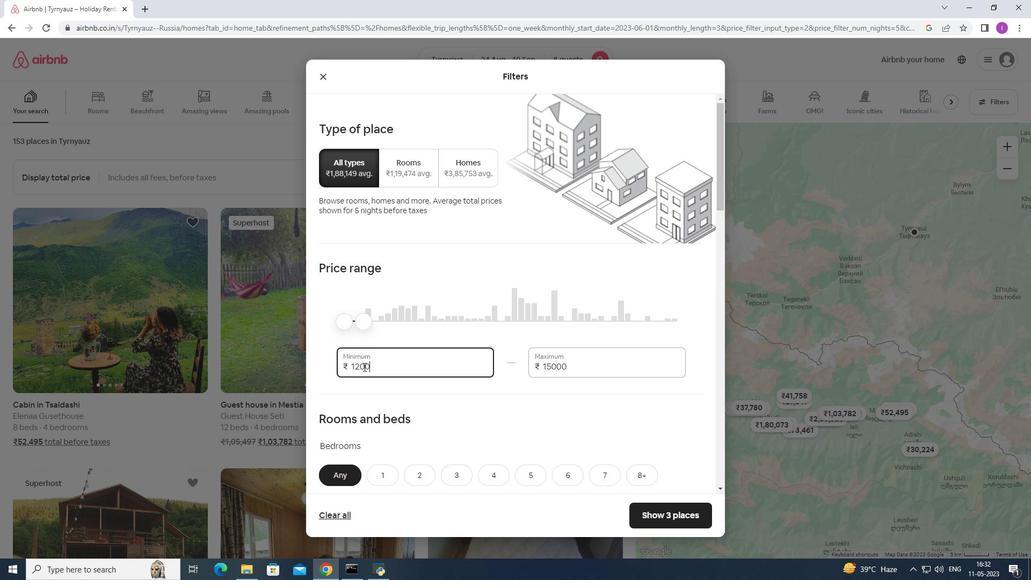 
Action: Mouse moved to (545, 392)
Screenshot: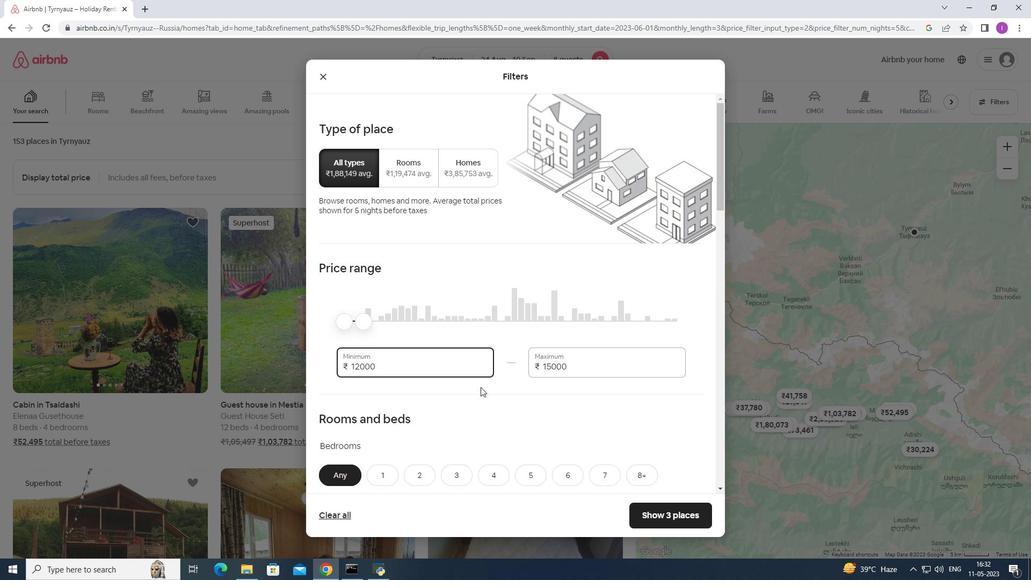
Action: Mouse scrolled (545, 391) with delta (0, 0)
Screenshot: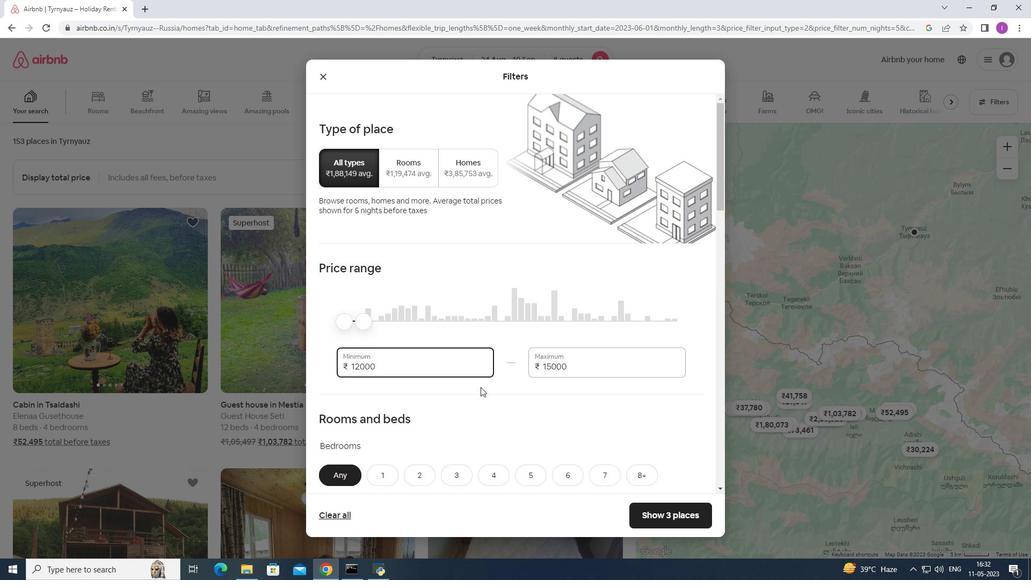 
Action: Mouse moved to (556, 392)
Screenshot: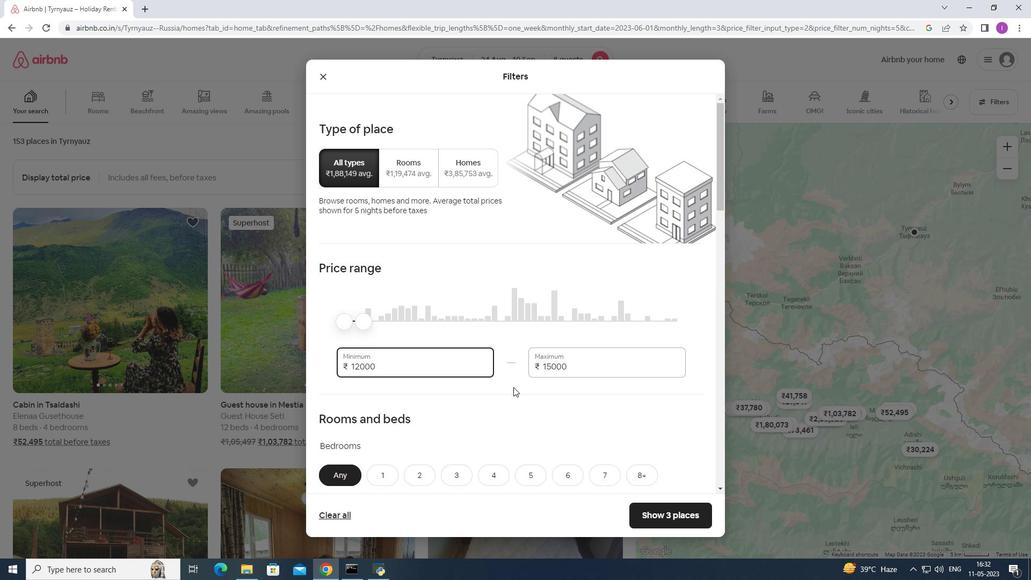 
Action: Mouse scrolled (556, 391) with delta (0, 0)
Screenshot: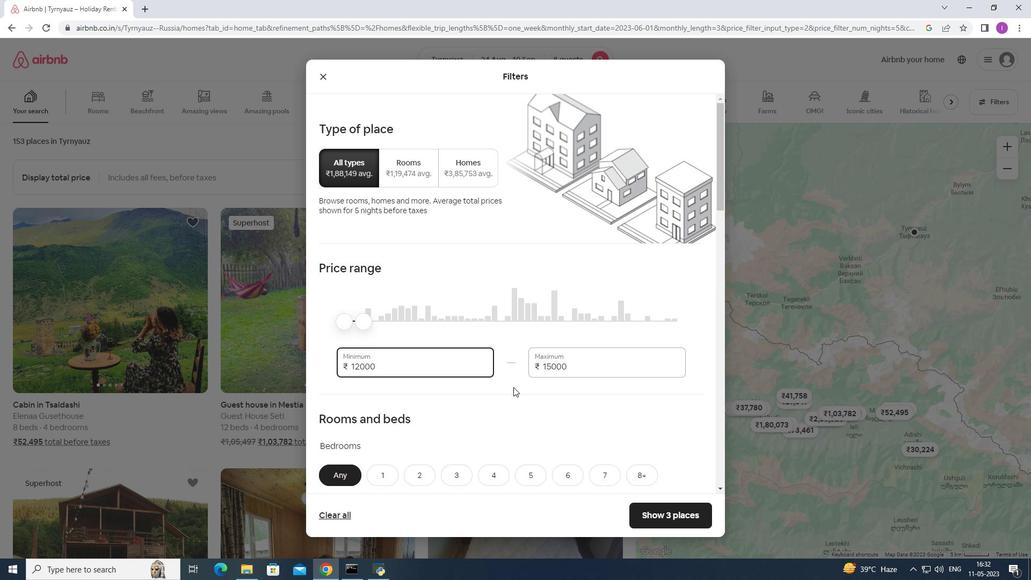 
Action: Mouse moved to (537, 360)
Screenshot: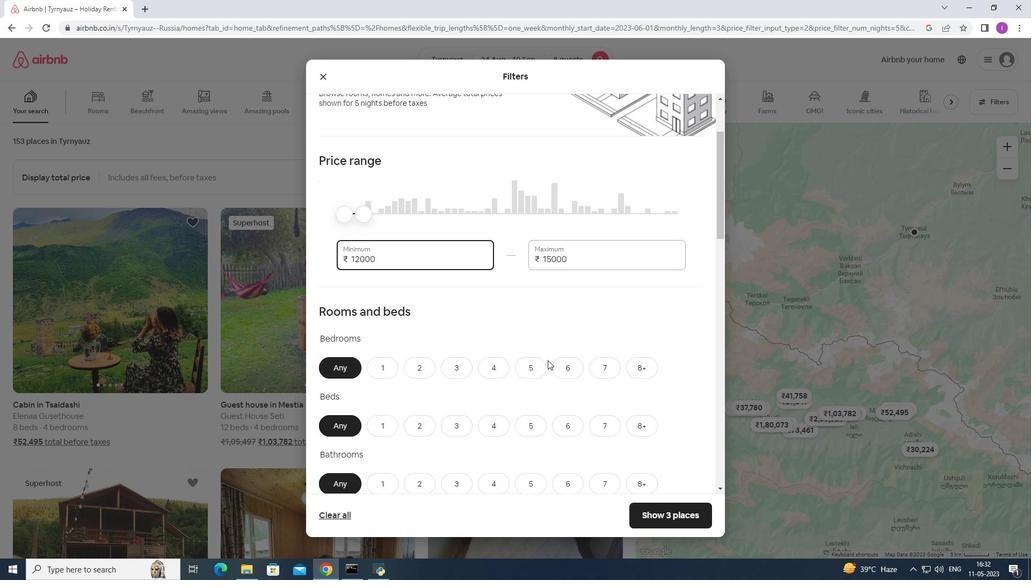 
Action: Mouse scrolled (537, 359) with delta (0, 0)
Screenshot: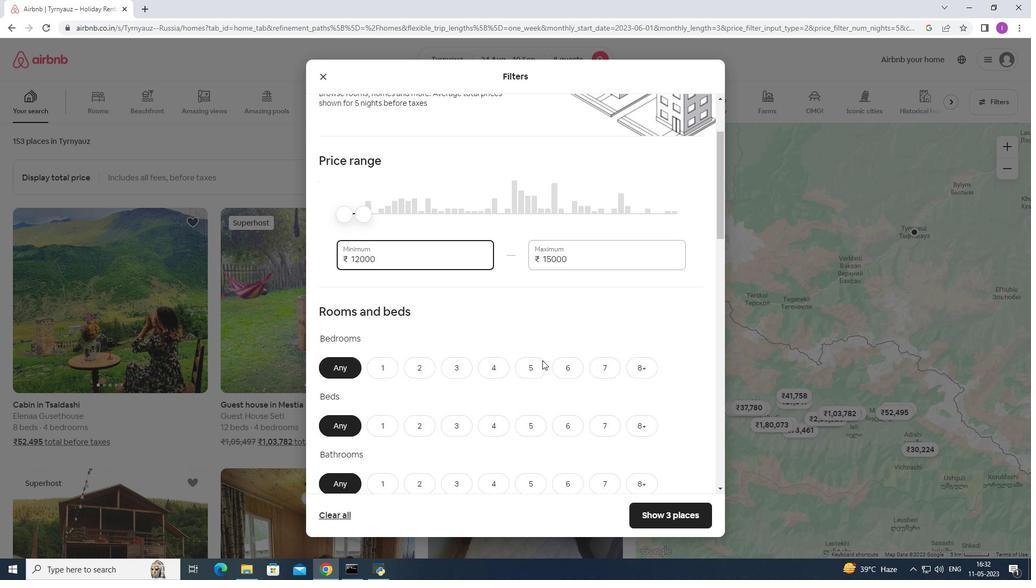 
Action: Mouse moved to (494, 313)
Screenshot: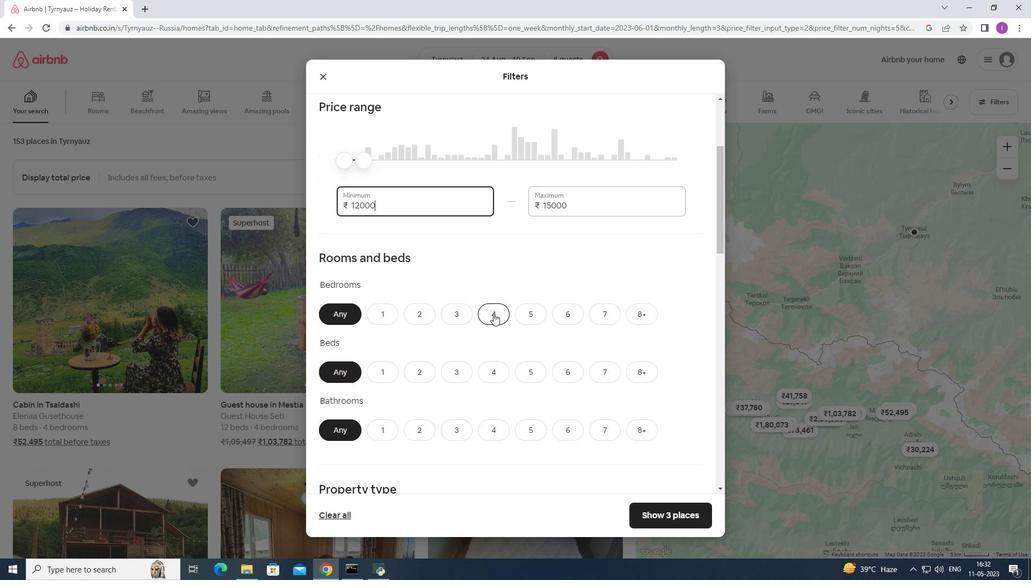 
Action: Mouse pressed left at (494, 313)
Screenshot: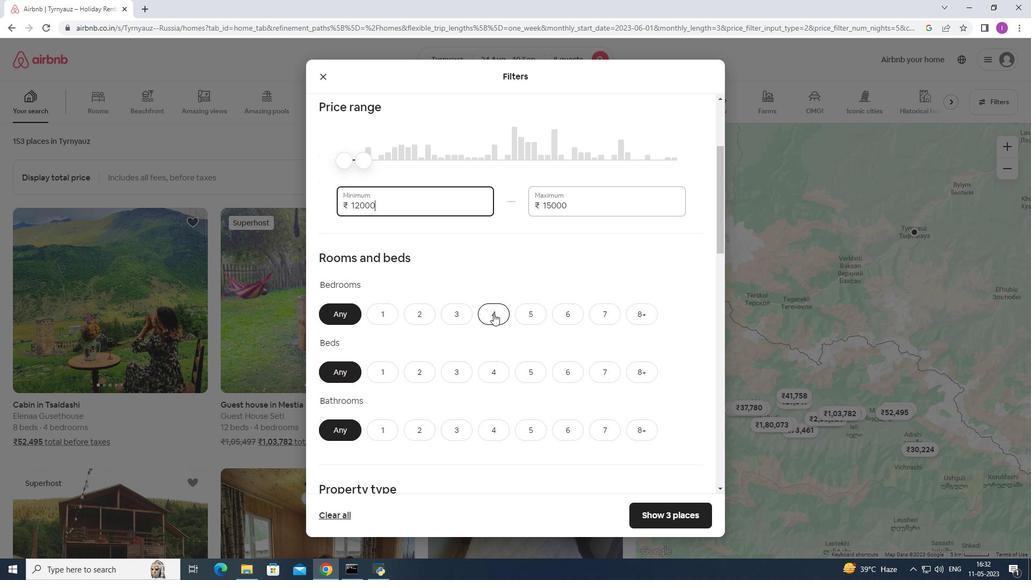 
Action: Mouse moved to (630, 371)
Screenshot: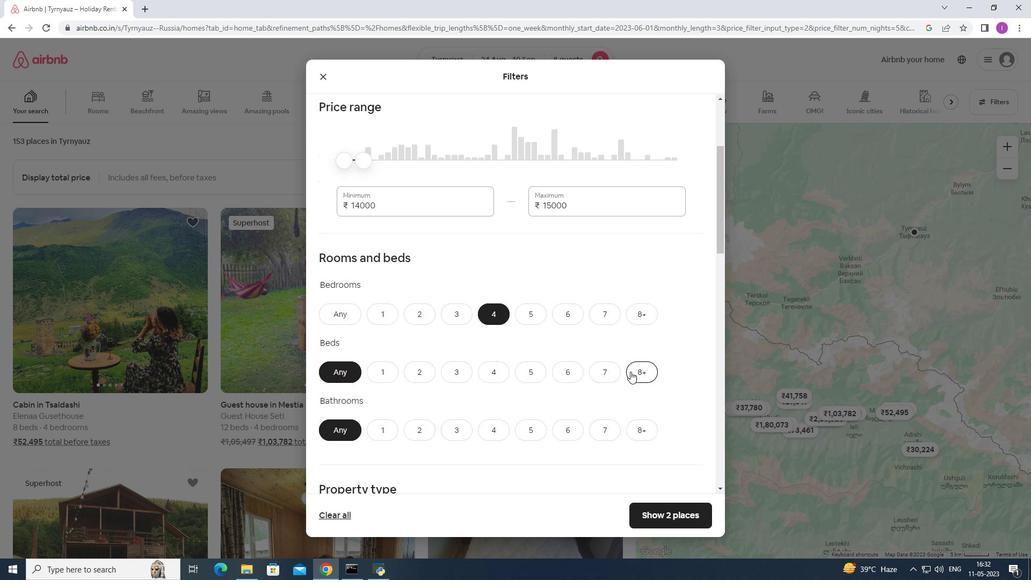 
Action: Mouse pressed left at (630, 371)
Screenshot: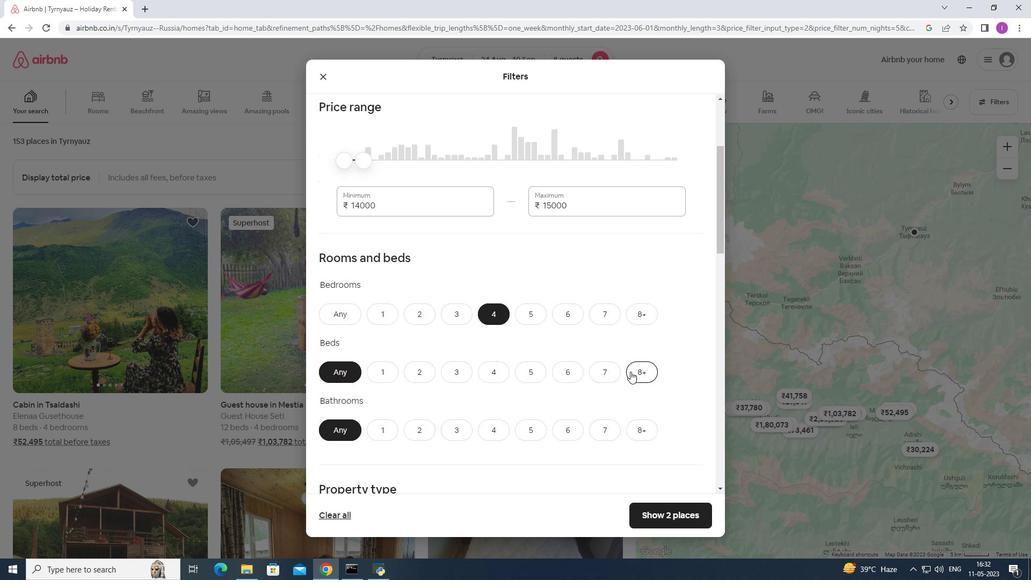 
Action: Mouse moved to (488, 431)
Screenshot: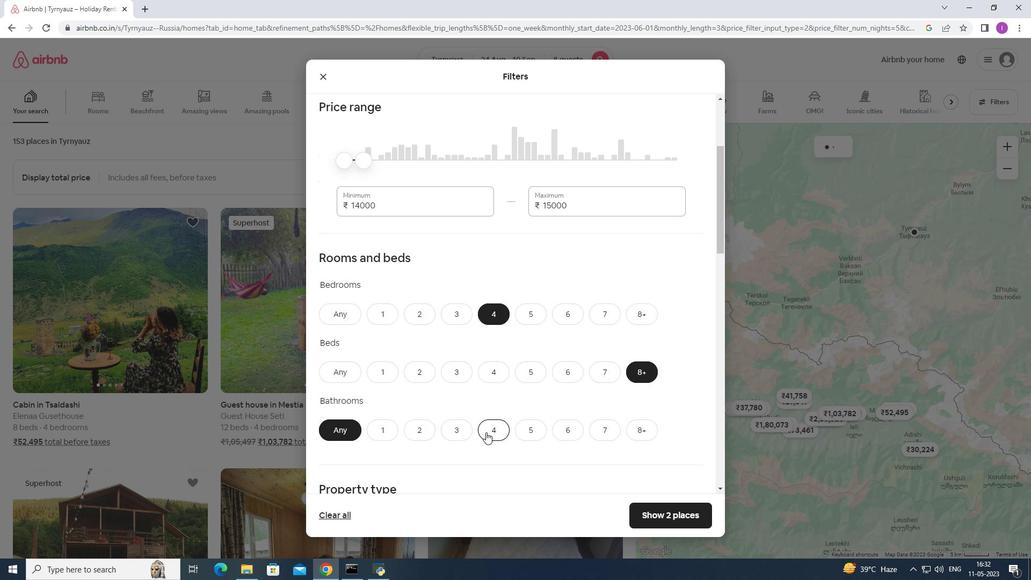 
Action: Mouse pressed left at (488, 431)
Screenshot: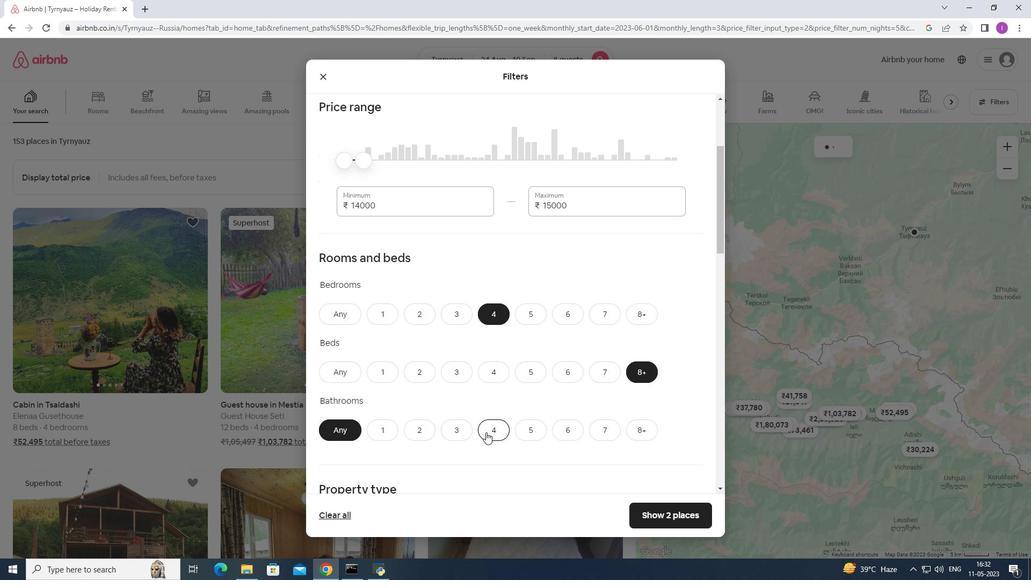
Action: Mouse moved to (487, 403)
Screenshot: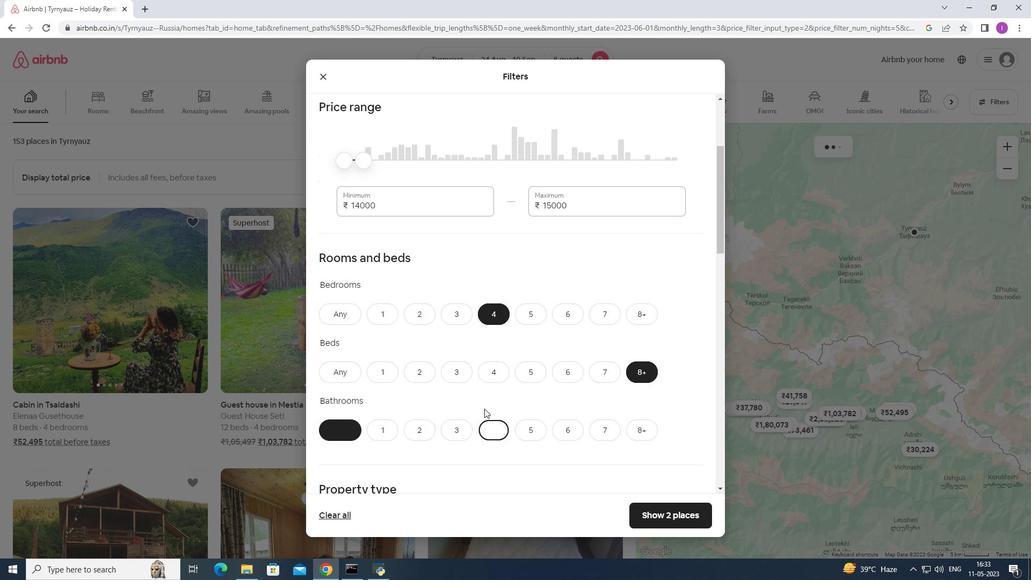 
Action: Mouse scrolled (487, 403) with delta (0, 0)
Screenshot: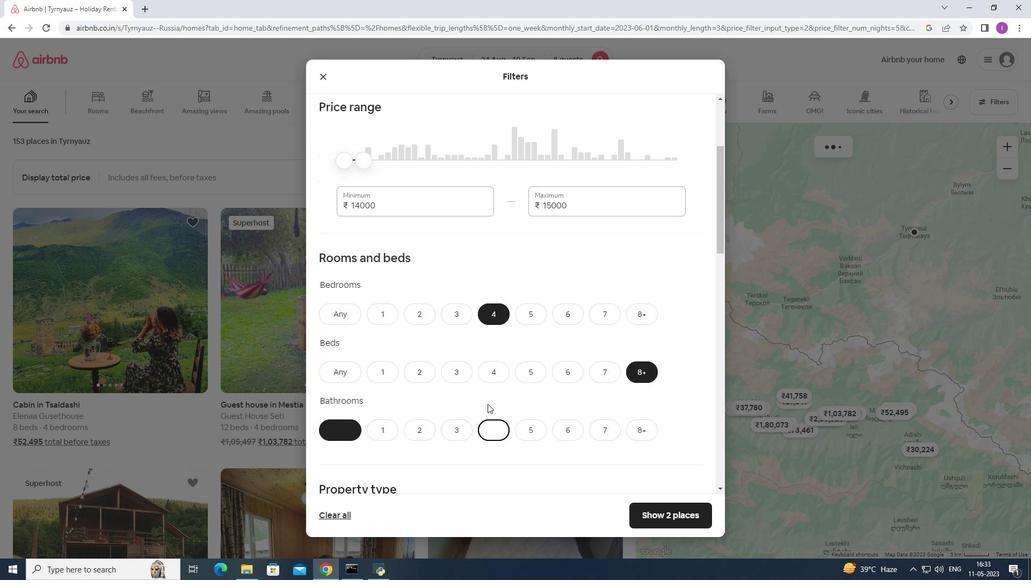 
Action: Mouse scrolled (487, 403) with delta (0, 0)
Screenshot: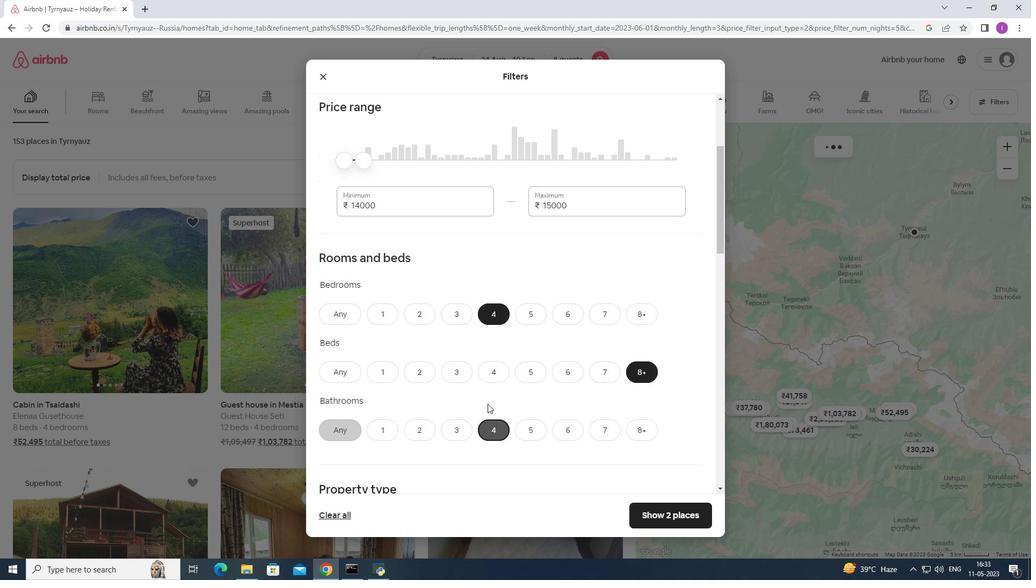 
Action: Mouse moved to (369, 423)
Screenshot: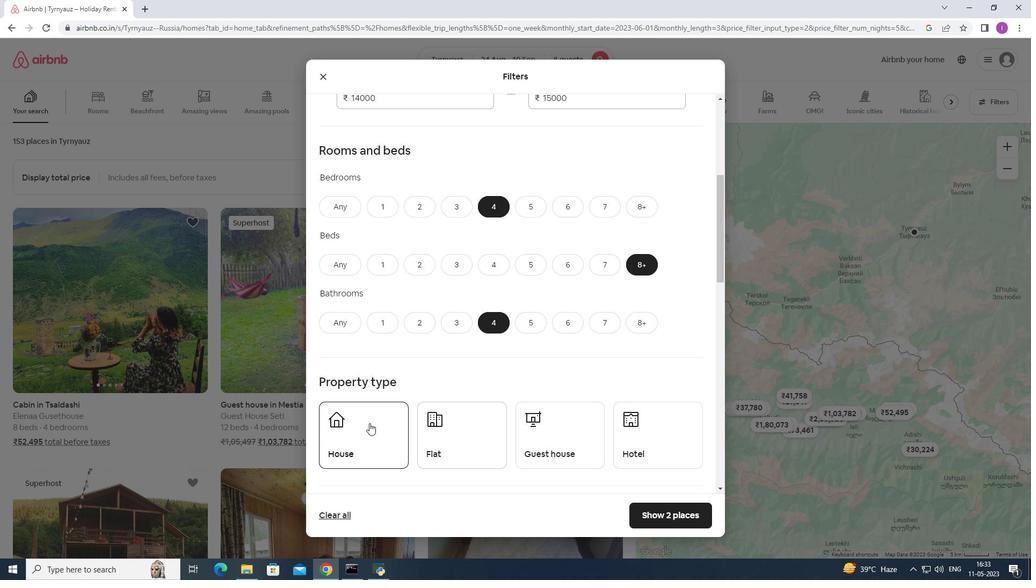 
Action: Mouse pressed left at (369, 423)
Screenshot: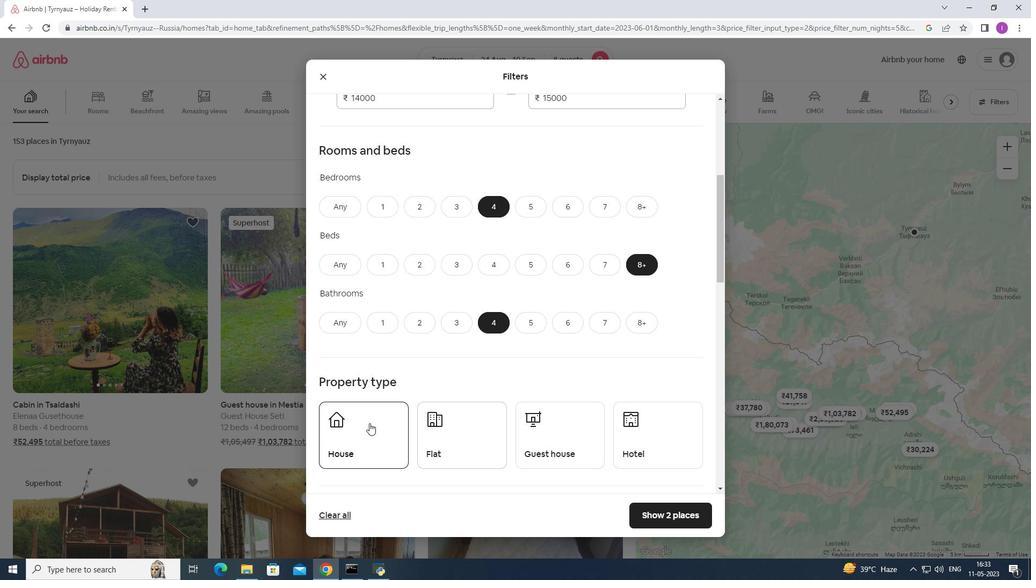 
Action: Mouse moved to (499, 426)
Screenshot: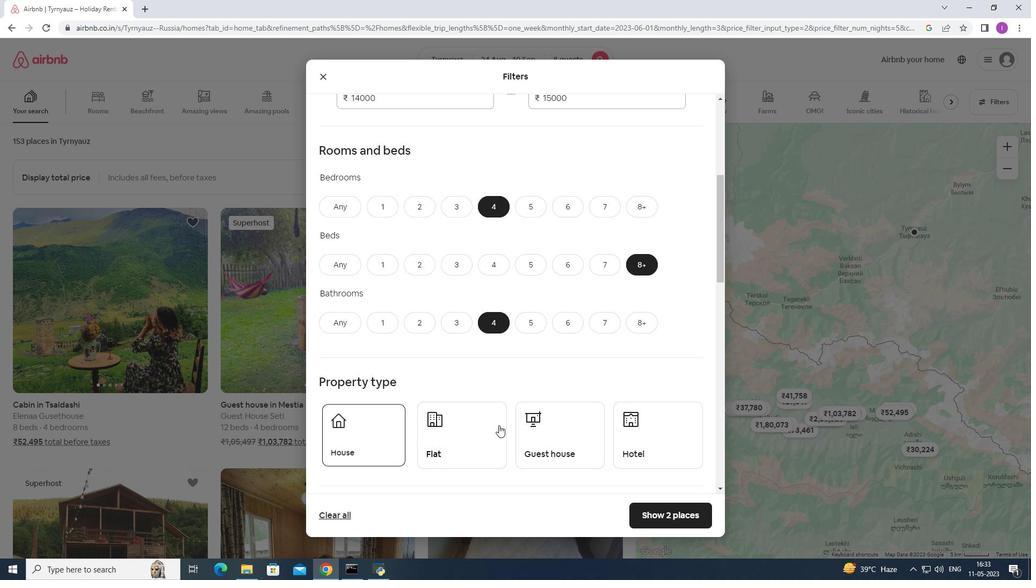 
Action: Mouse pressed left at (499, 426)
Screenshot: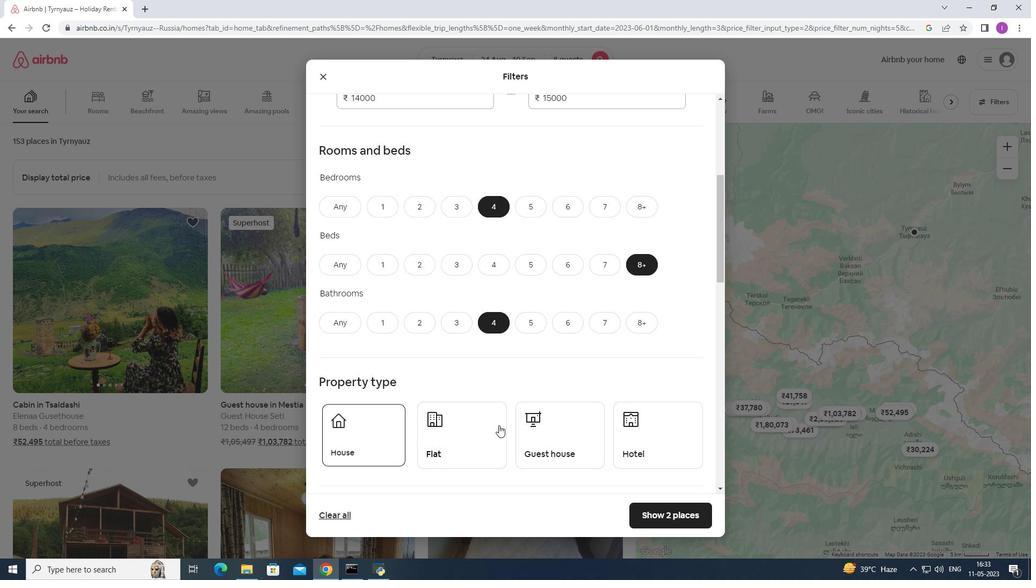 
Action: Mouse moved to (553, 428)
Screenshot: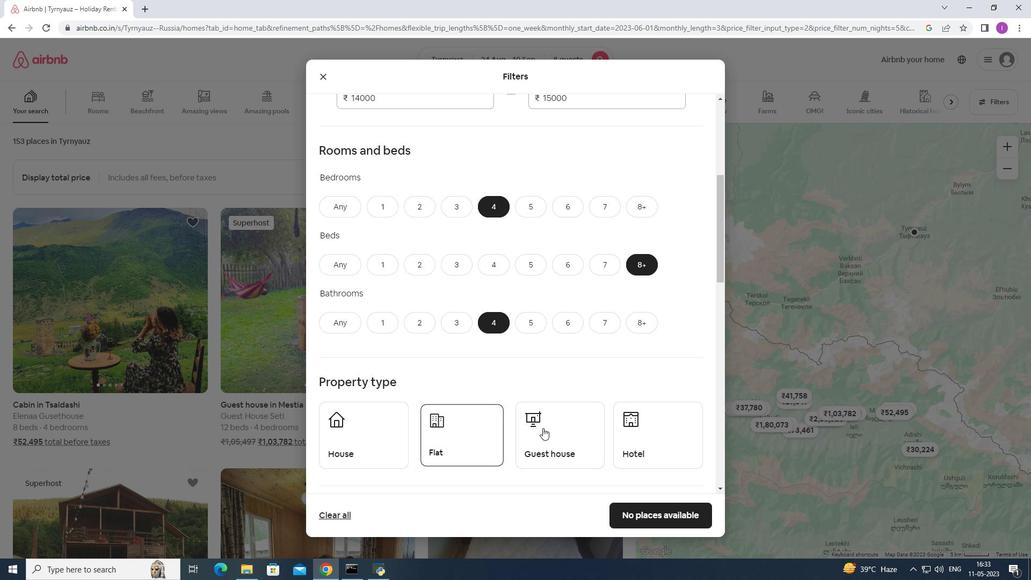 
Action: Mouse pressed left at (553, 428)
Screenshot: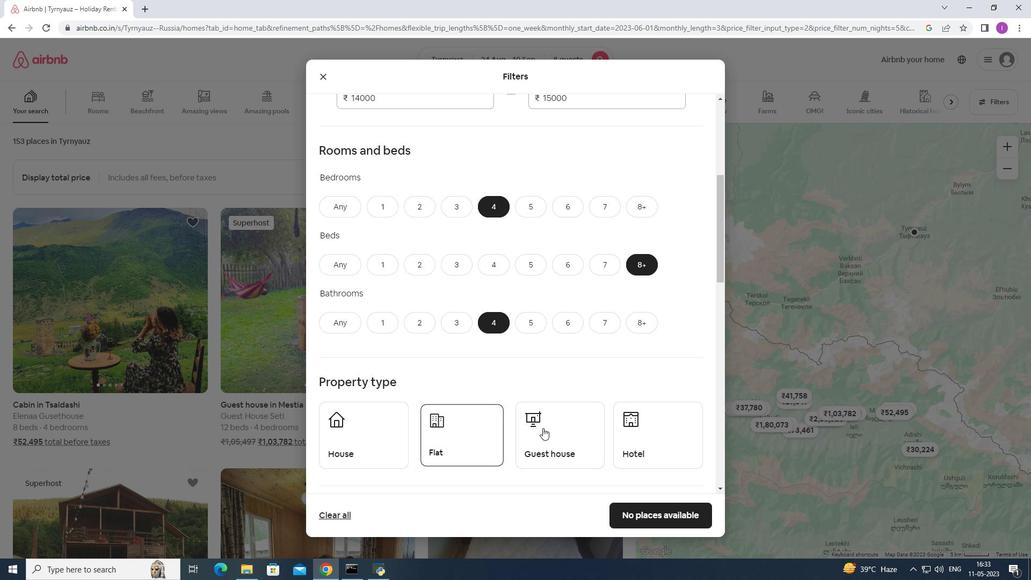
Action: Mouse moved to (399, 435)
Screenshot: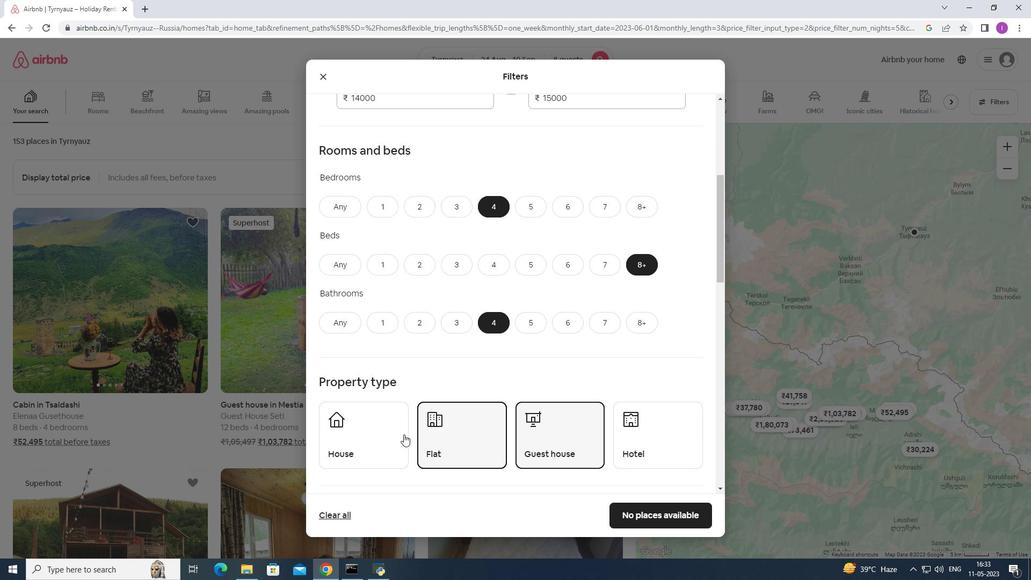 
Action: Mouse pressed left at (399, 435)
Screenshot: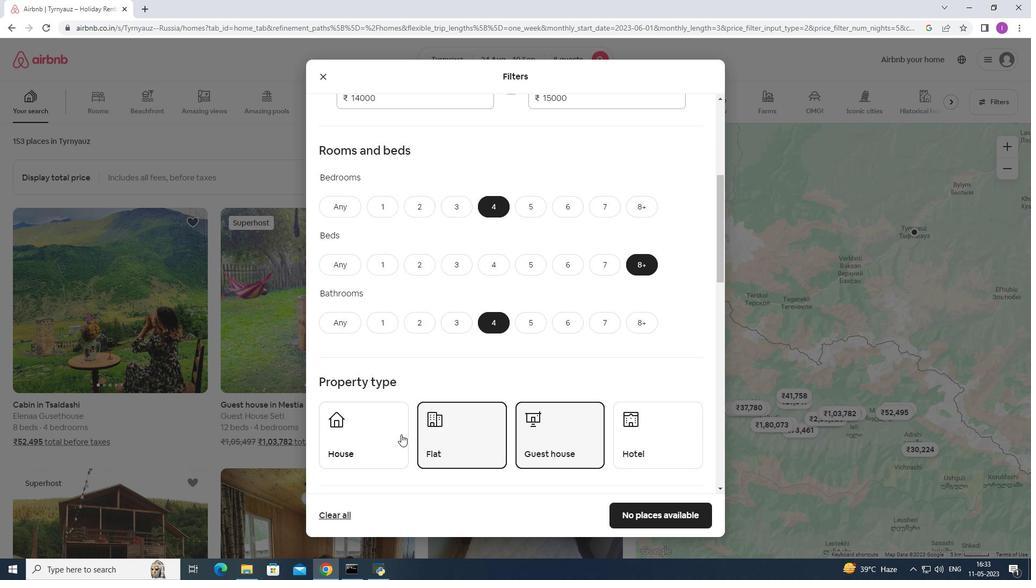 
Action: Mouse moved to (570, 429)
Screenshot: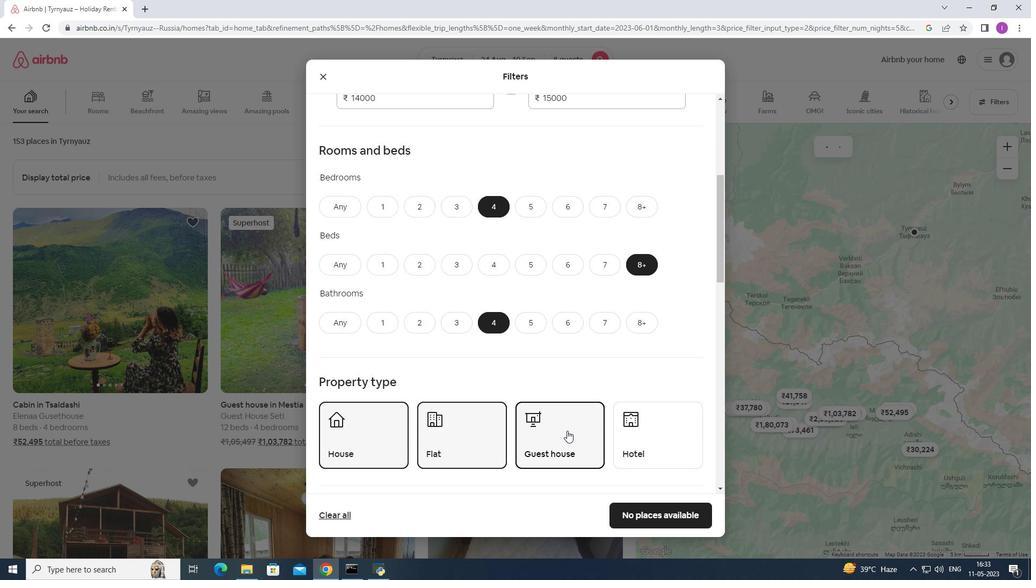 
Action: Mouse scrolled (570, 429) with delta (0, 0)
Screenshot: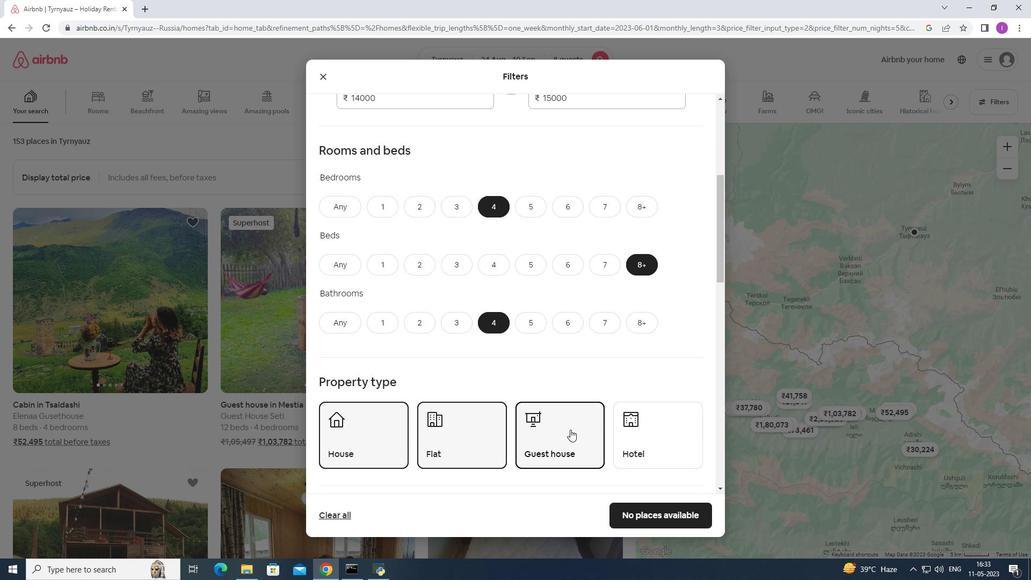 
Action: Mouse moved to (568, 429)
Screenshot: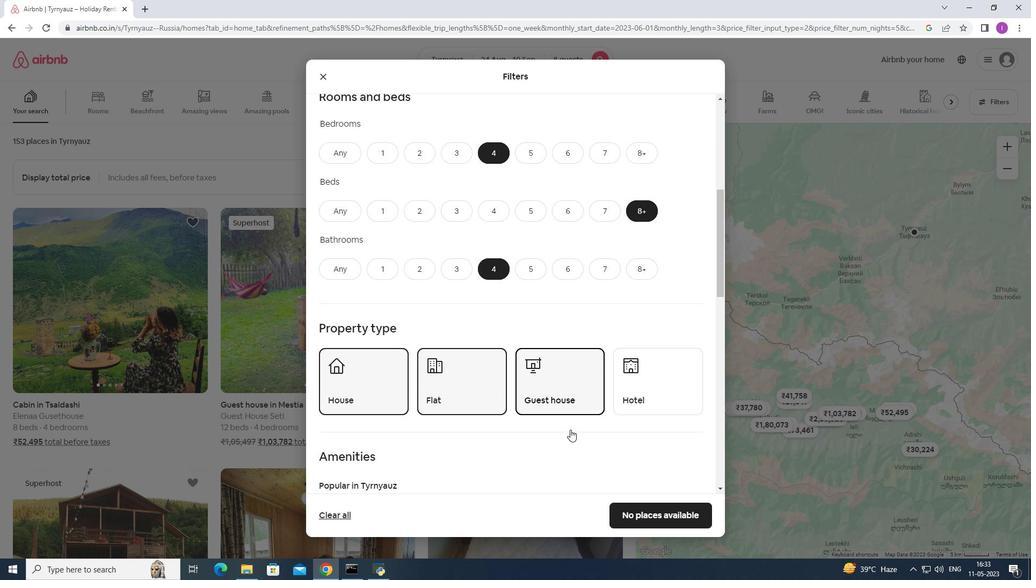 
Action: Mouse scrolled (568, 428) with delta (0, 0)
Screenshot: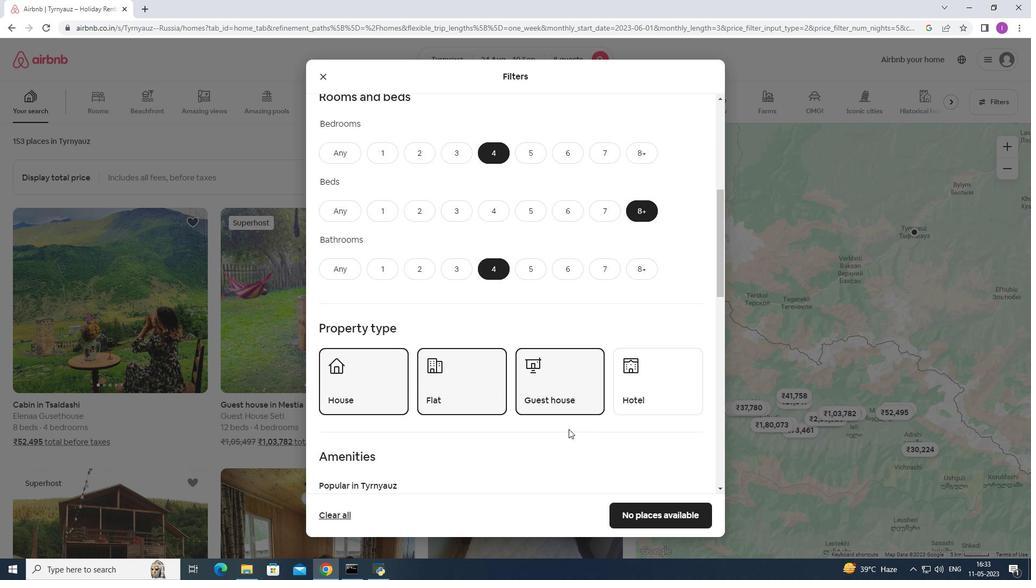 
Action: Mouse moved to (567, 428)
Screenshot: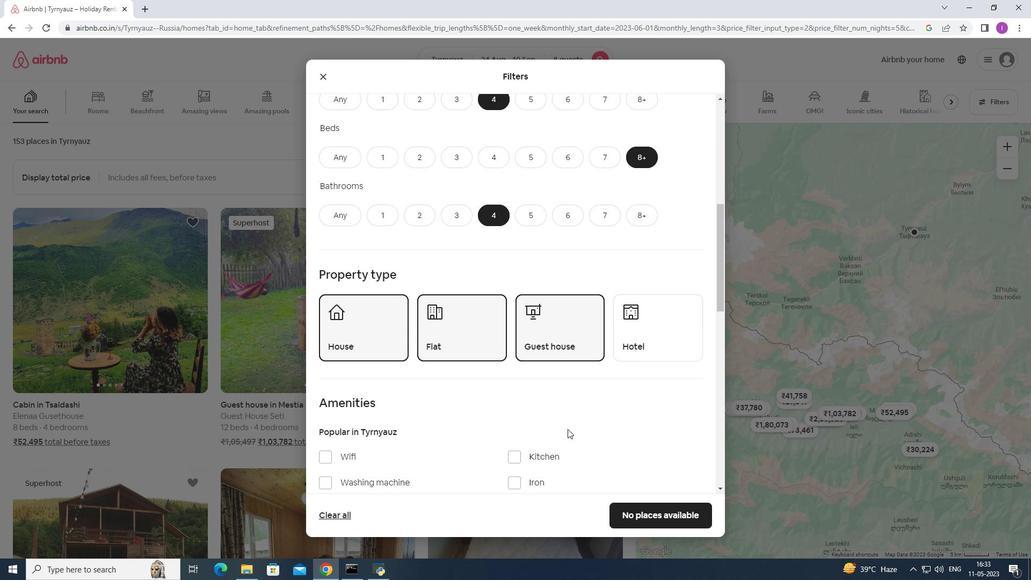 
Action: Mouse scrolled (567, 427) with delta (0, 0)
Screenshot: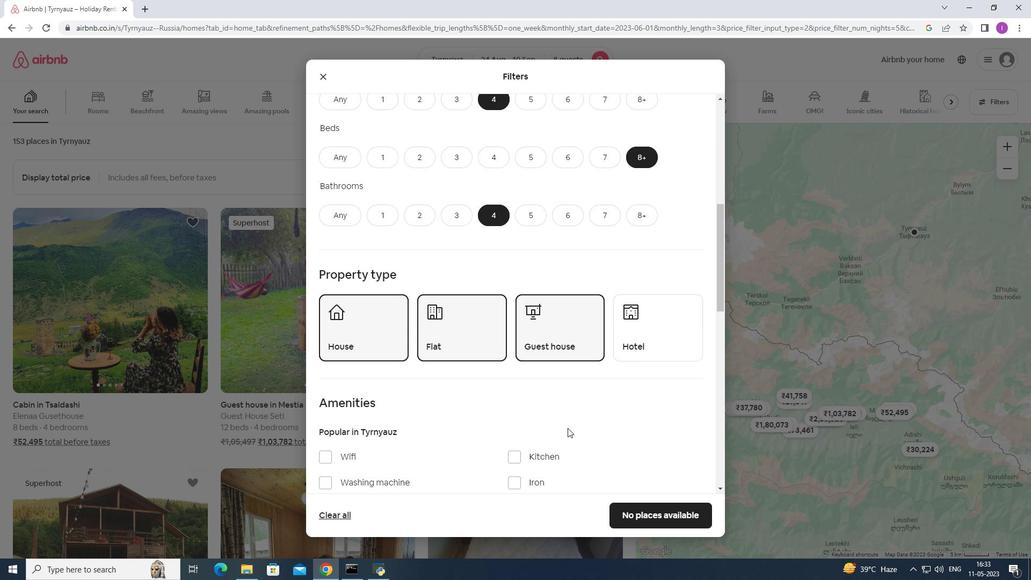 
Action: Mouse moved to (367, 420)
Screenshot: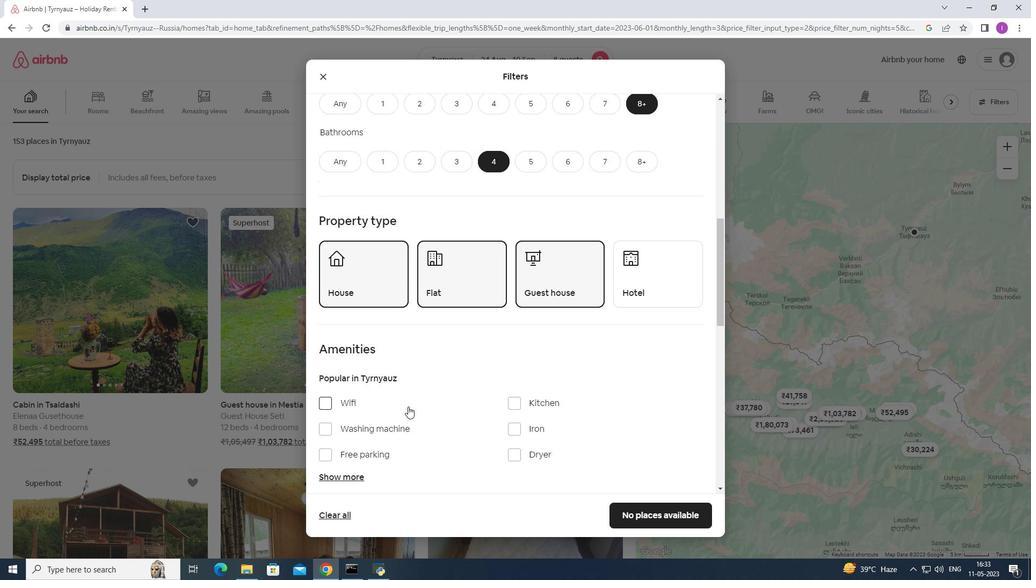 
Action: Mouse scrolled (367, 419) with delta (0, 0)
Screenshot: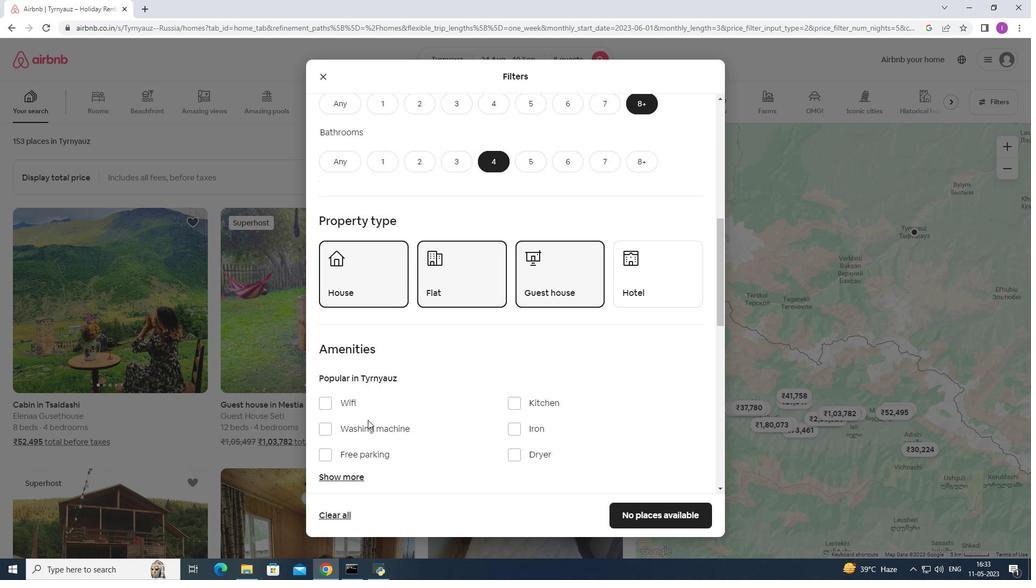 
Action: Mouse moved to (322, 345)
Screenshot: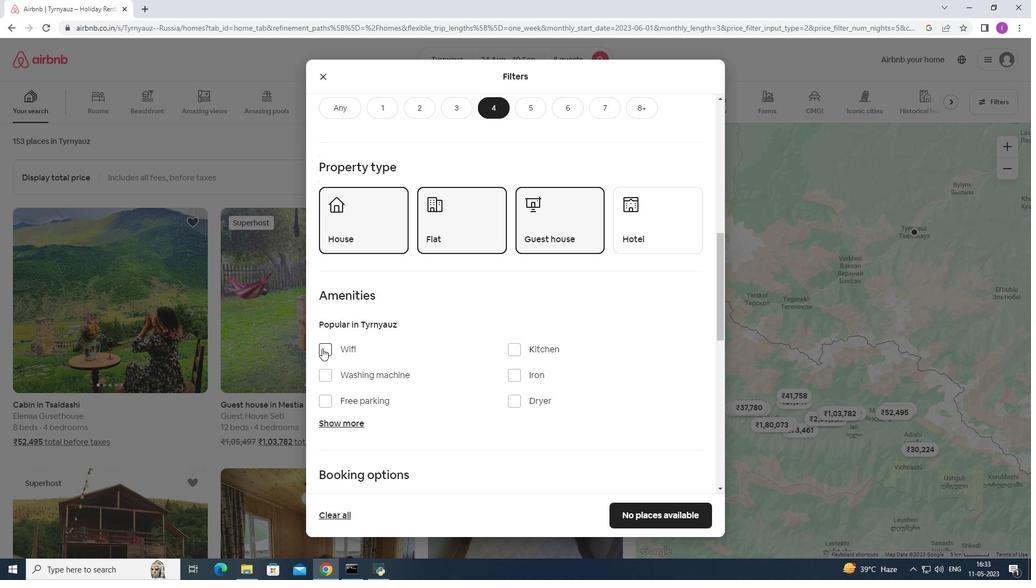 
Action: Mouse pressed left at (322, 345)
Screenshot: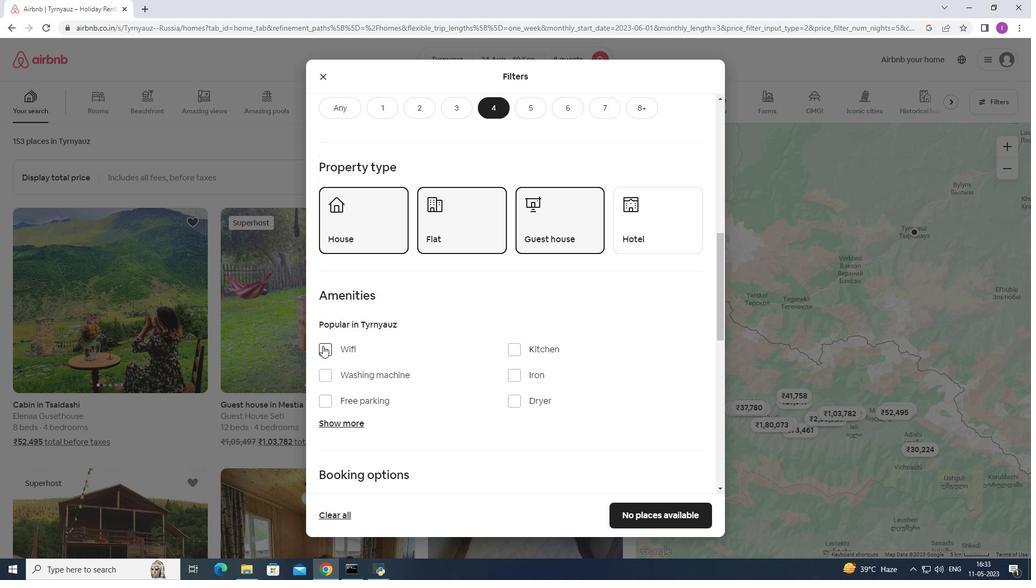 
Action: Mouse moved to (327, 402)
Screenshot: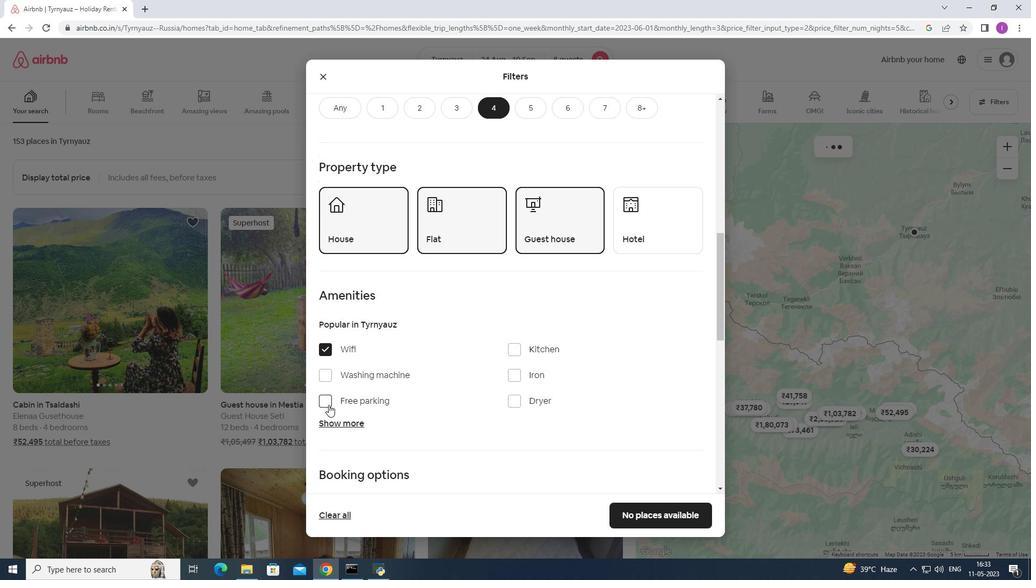 
Action: Mouse pressed left at (327, 402)
Screenshot: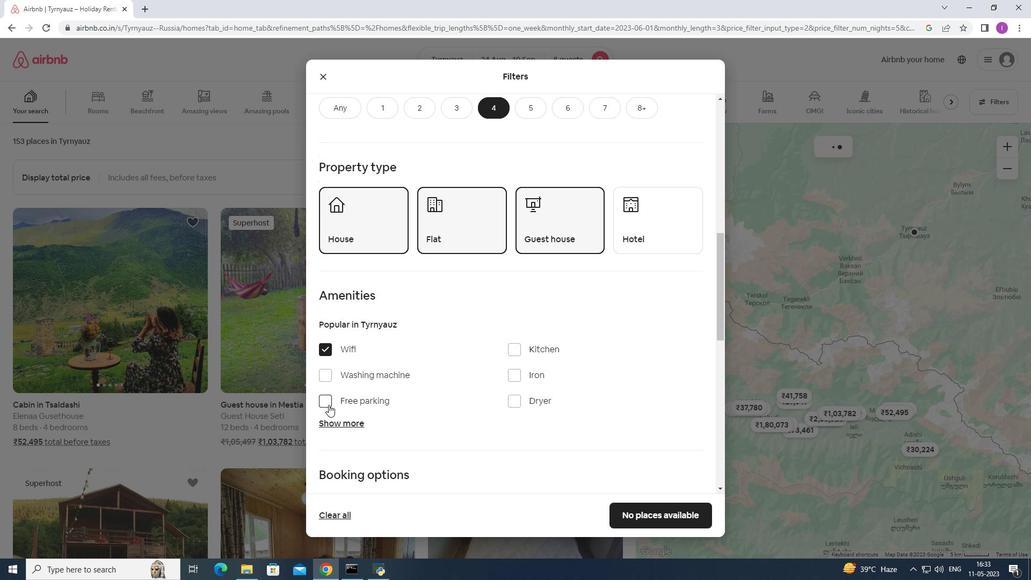 
Action: Mouse moved to (342, 421)
Screenshot: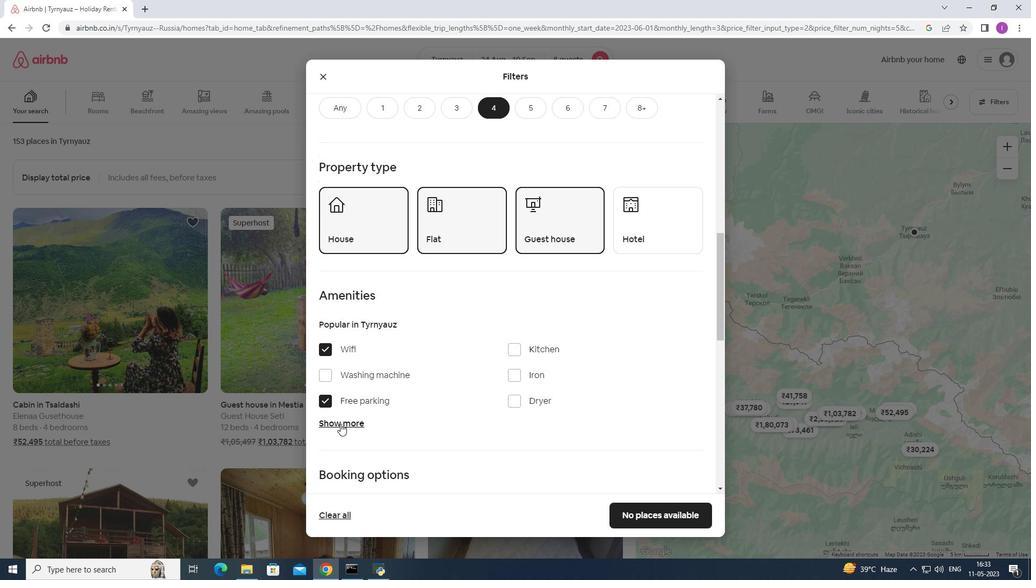 
Action: Mouse pressed left at (342, 421)
Screenshot: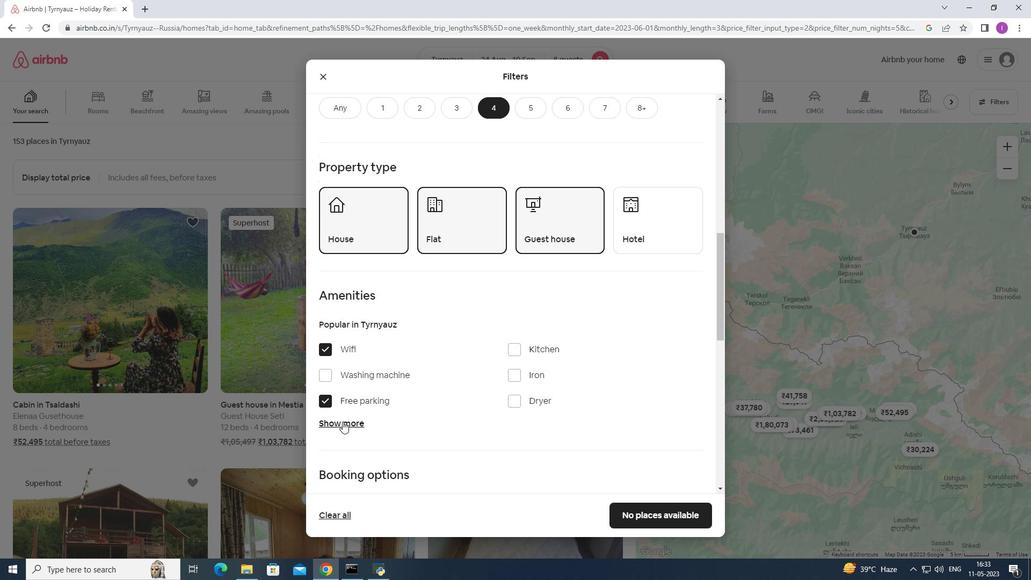 
Action: Mouse moved to (511, 467)
Screenshot: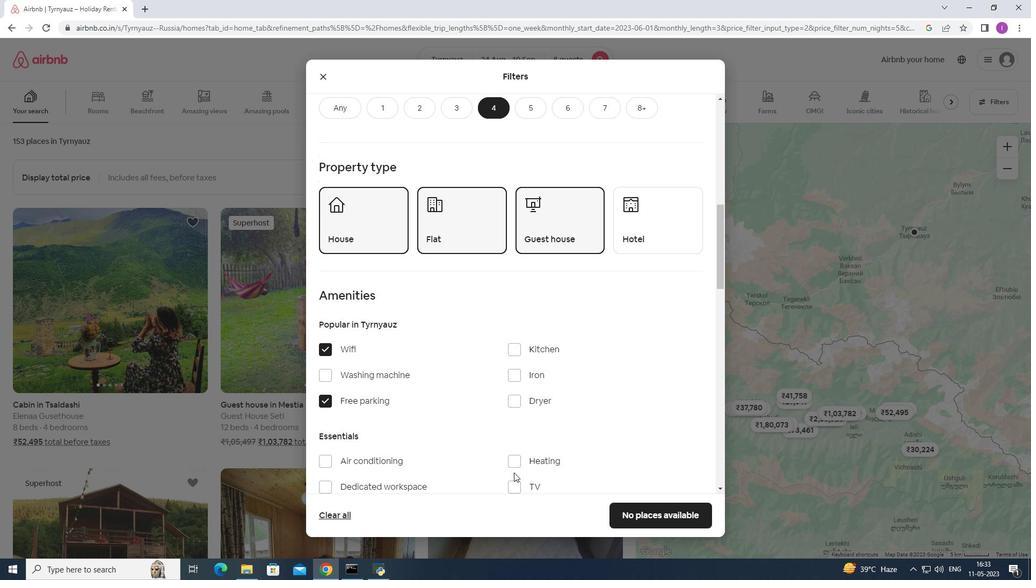 
Action: Mouse scrolled (511, 467) with delta (0, 0)
Screenshot: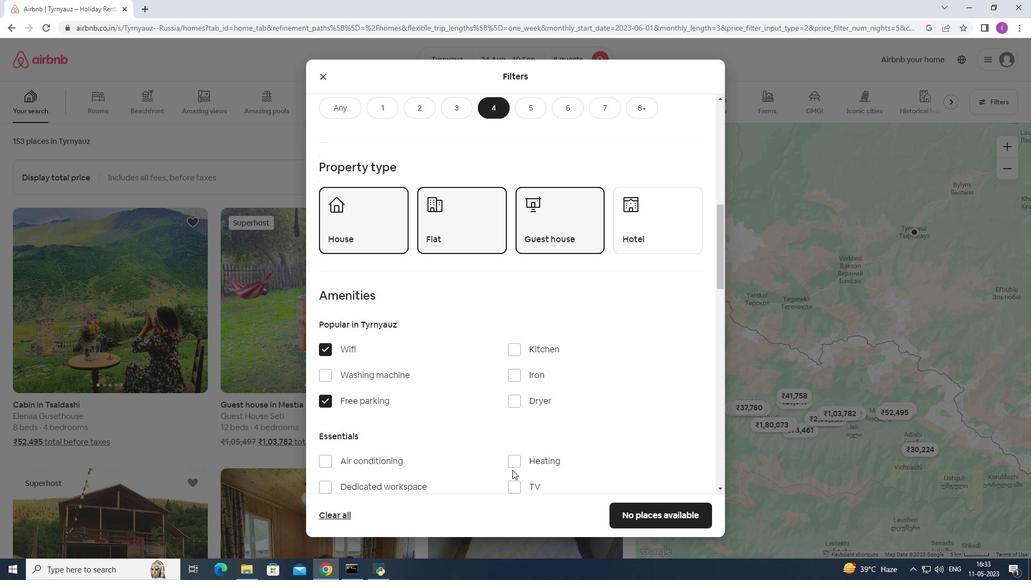 
Action: Mouse scrolled (511, 467) with delta (0, 0)
Screenshot: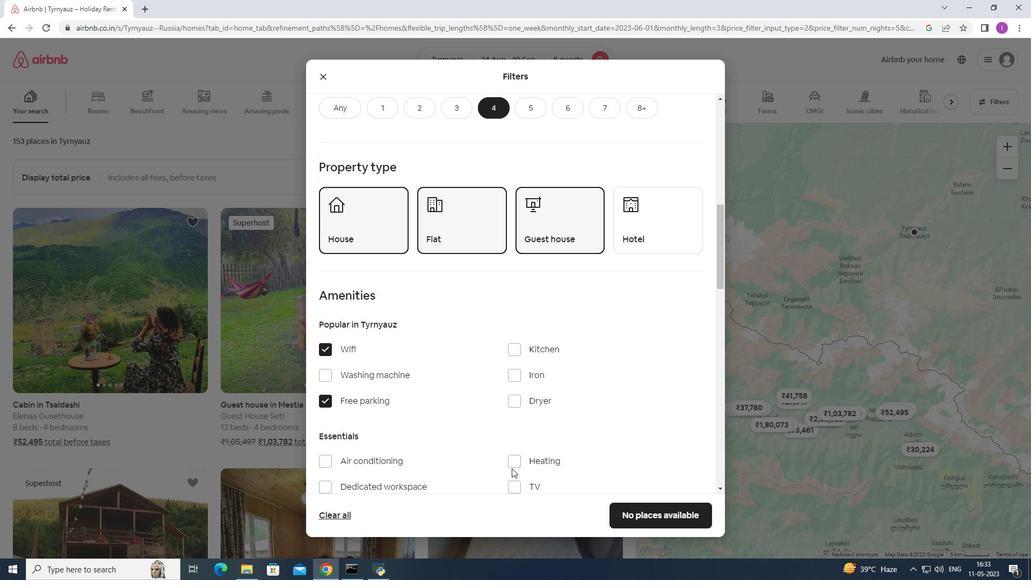 
Action: Mouse moved to (512, 380)
Screenshot: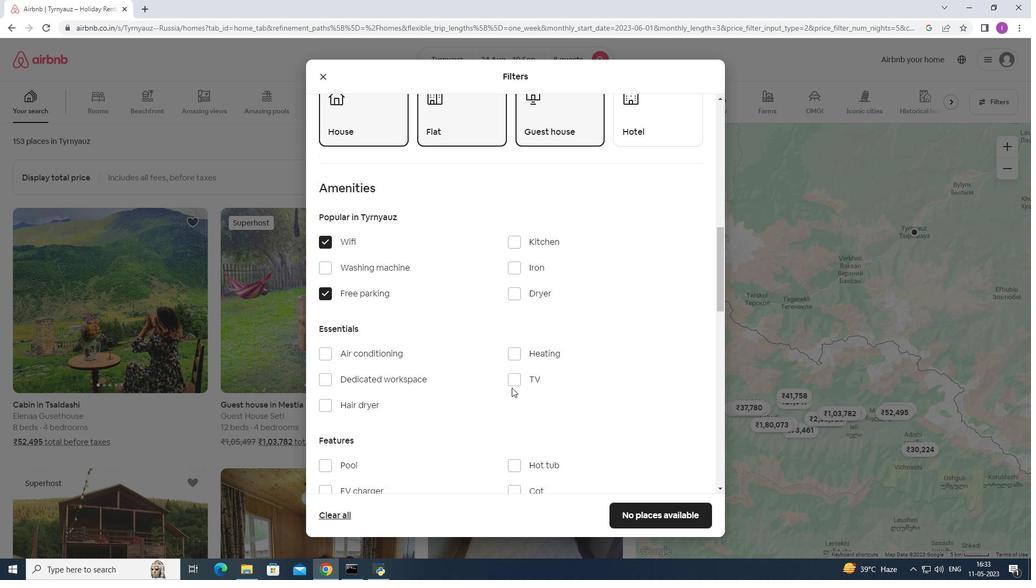 
Action: Mouse pressed left at (512, 380)
Screenshot: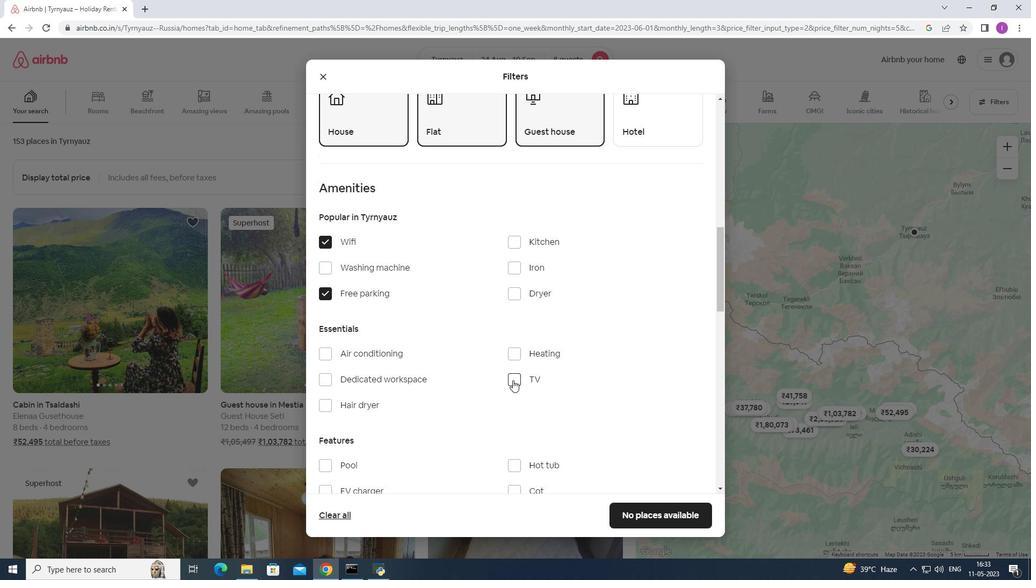 
Action: Mouse moved to (408, 432)
Screenshot: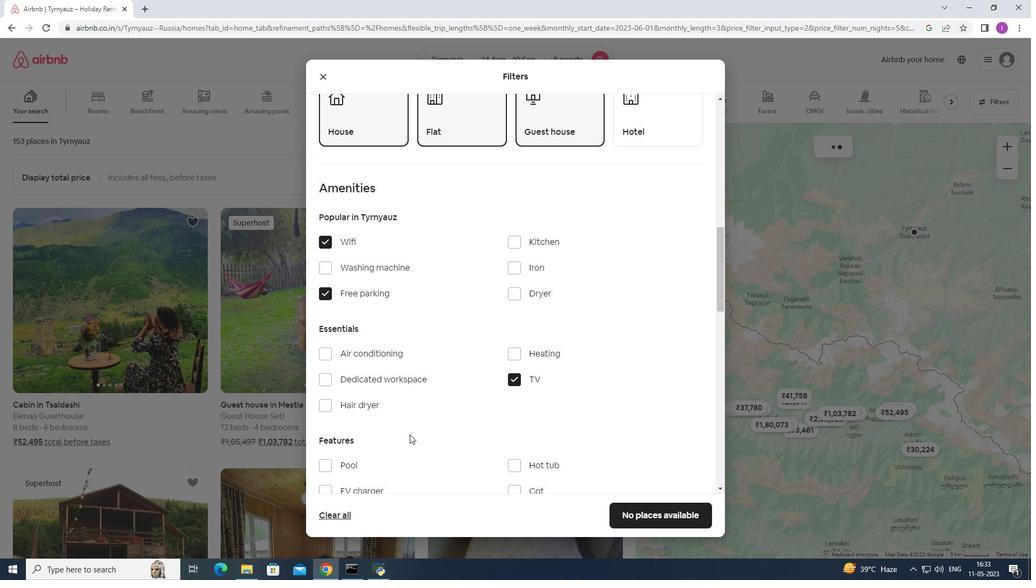 
Action: Mouse scrolled (408, 431) with delta (0, 0)
Screenshot: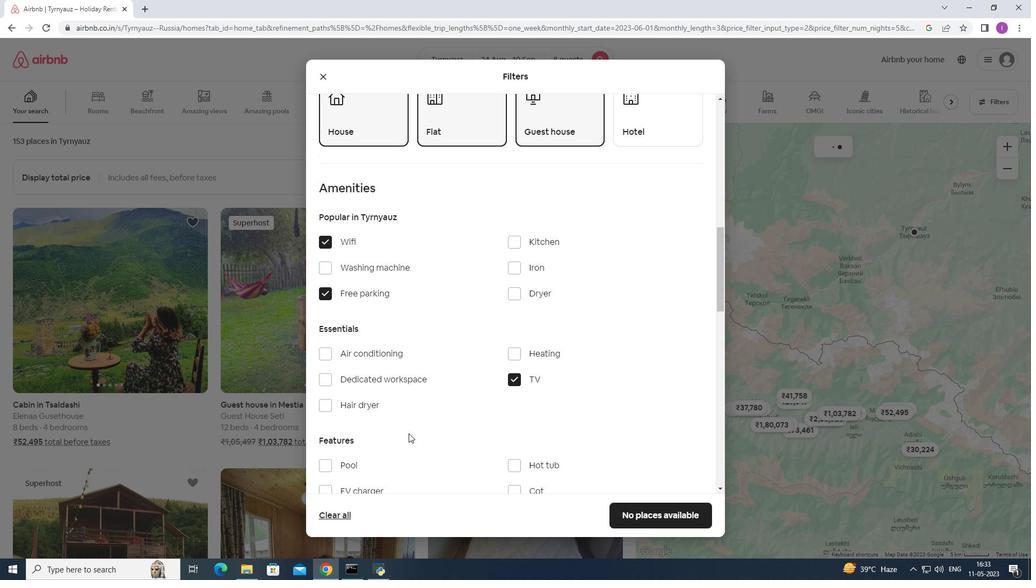 
Action: Mouse scrolled (408, 431) with delta (0, 0)
Screenshot: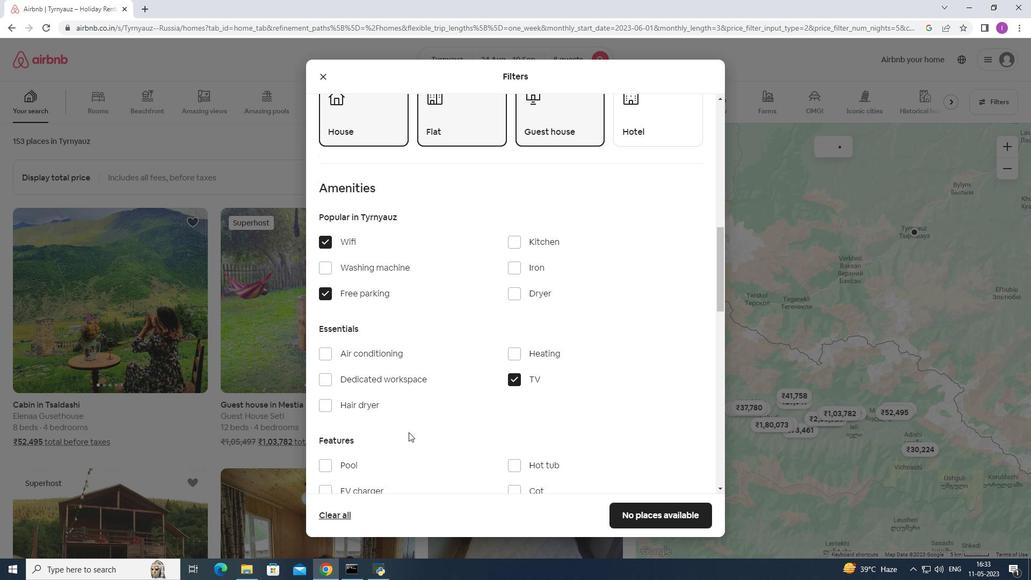 
Action: Mouse scrolled (408, 431) with delta (0, 0)
Screenshot: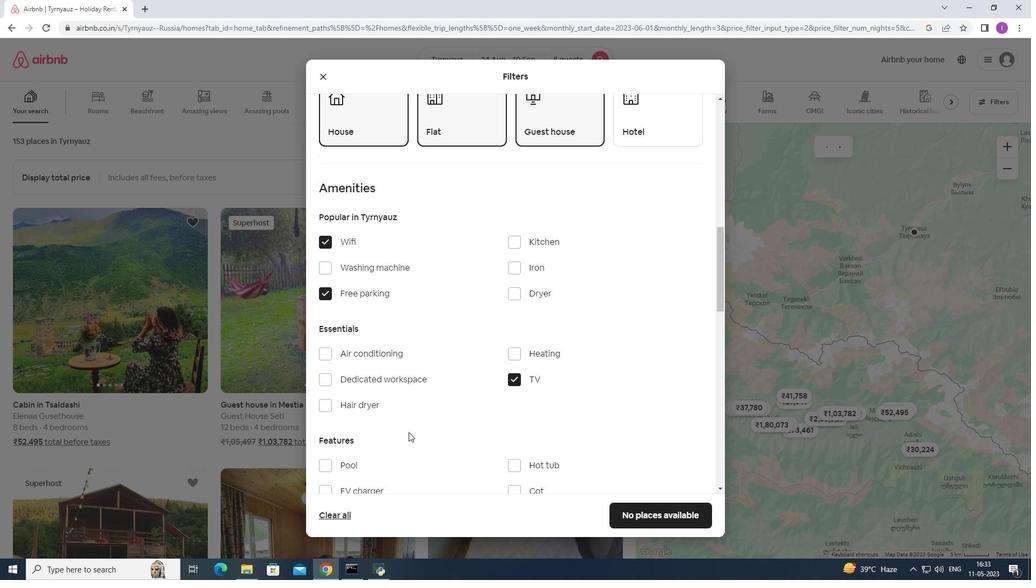 
Action: Mouse moved to (326, 352)
Screenshot: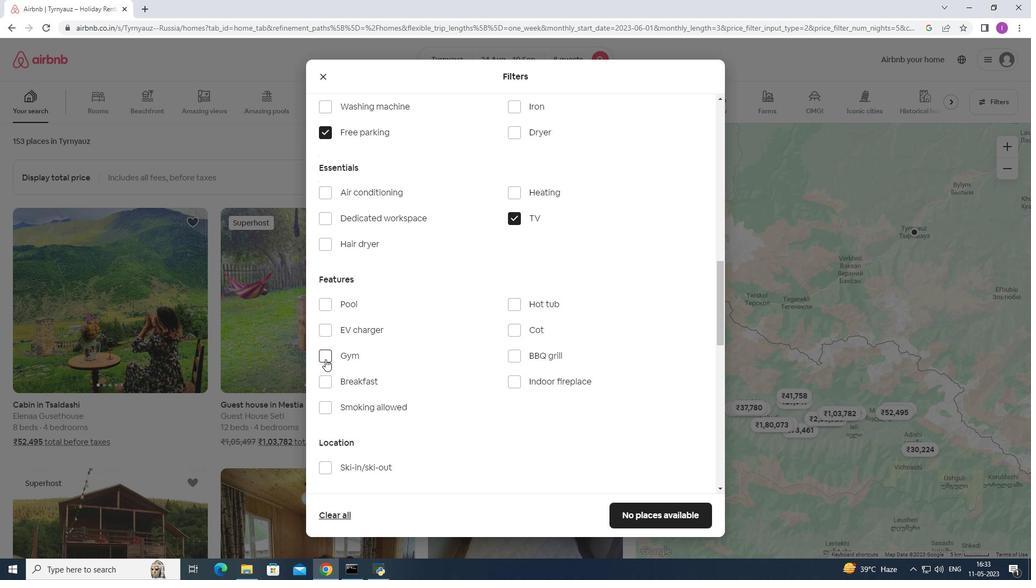 
Action: Mouse pressed left at (326, 352)
Screenshot: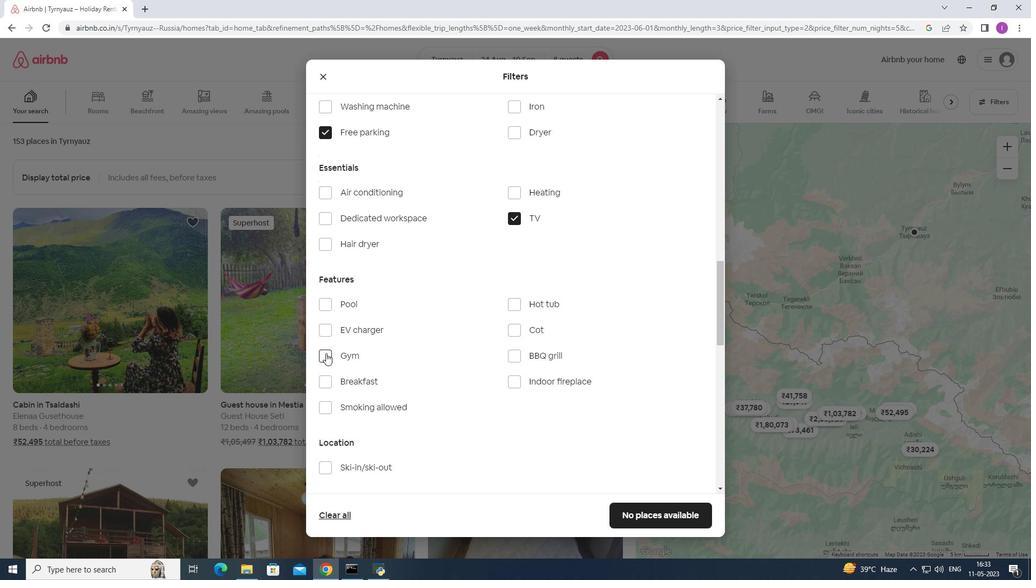 
Action: Mouse moved to (330, 379)
Screenshot: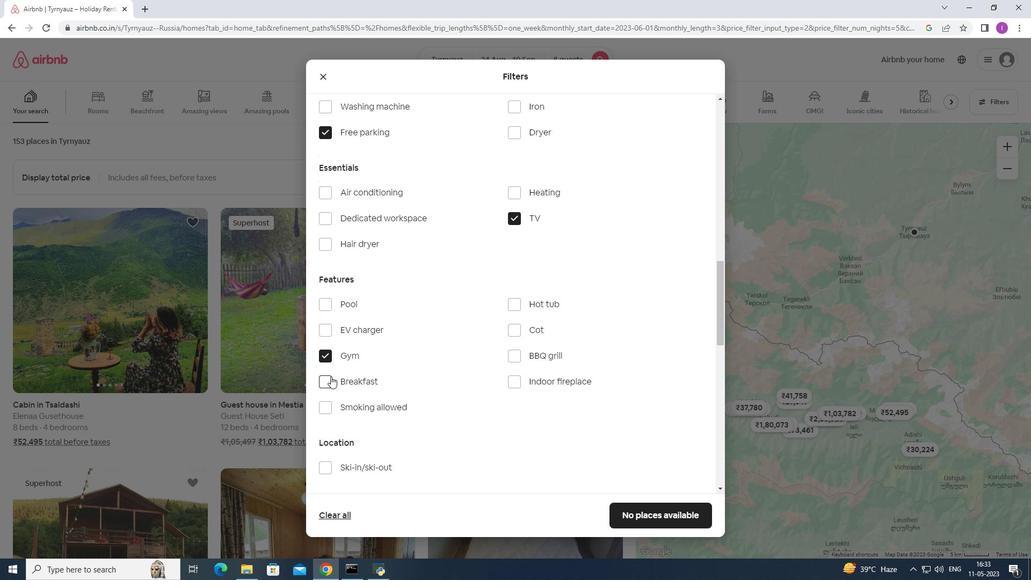 
Action: Mouse pressed left at (330, 379)
Screenshot: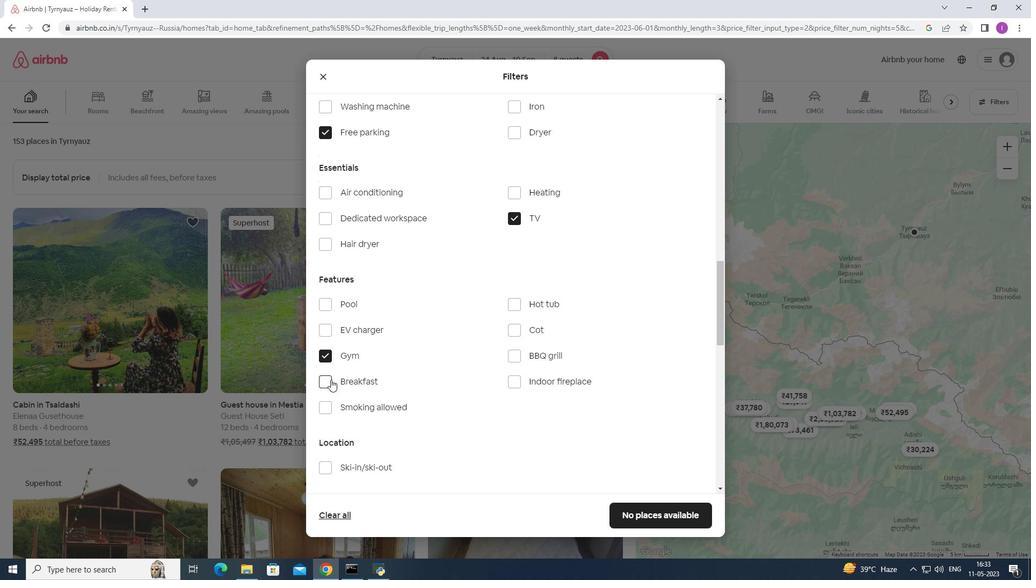 
Action: Mouse moved to (393, 373)
Screenshot: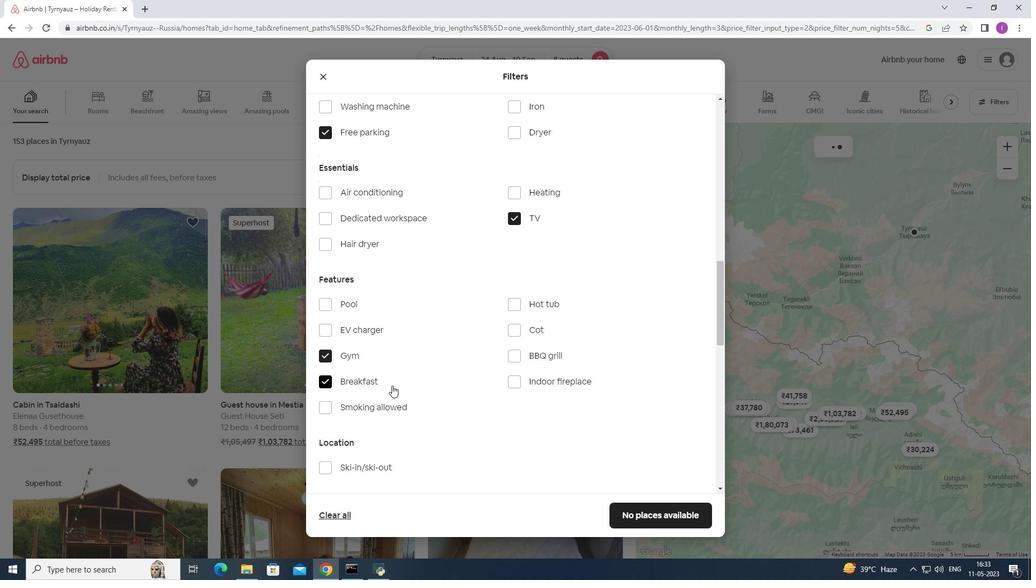 
Action: Mouse scrolled (393, 373) with delta (0, 0)
Screenshot: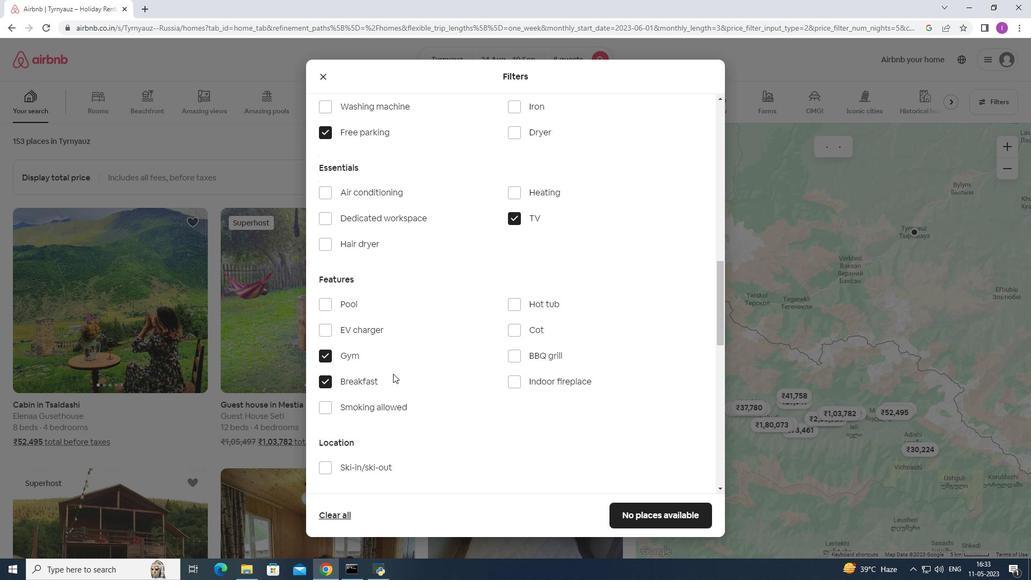 
Action: Mouse scrolled (393, 373) with delta (0, 0)
Screenshot: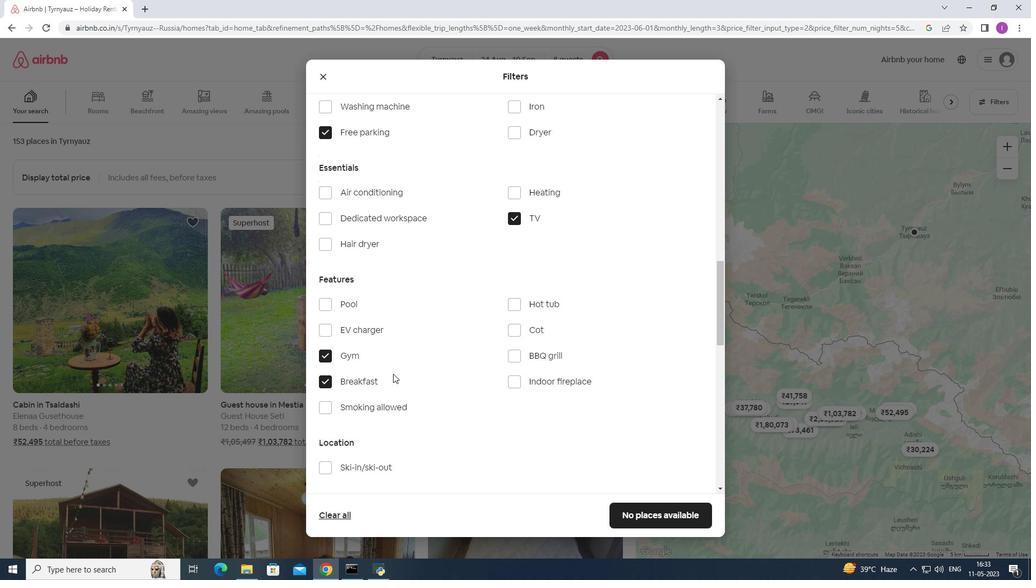 
Action: Mouse scrolled (393, 373) with delta (0, 0)
Screenshot: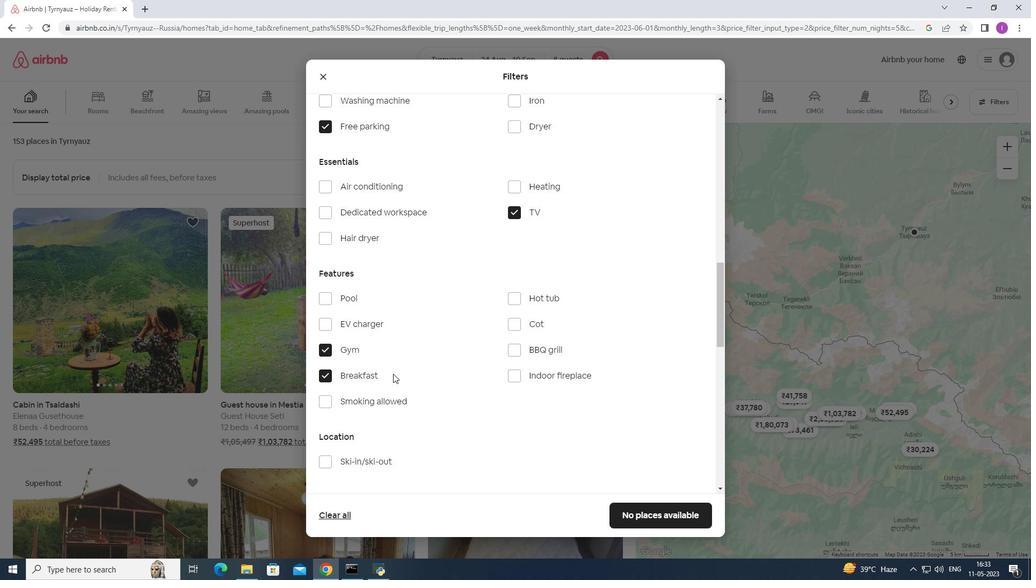 
Action: Mouse moved to (393, 373)
Screenshot: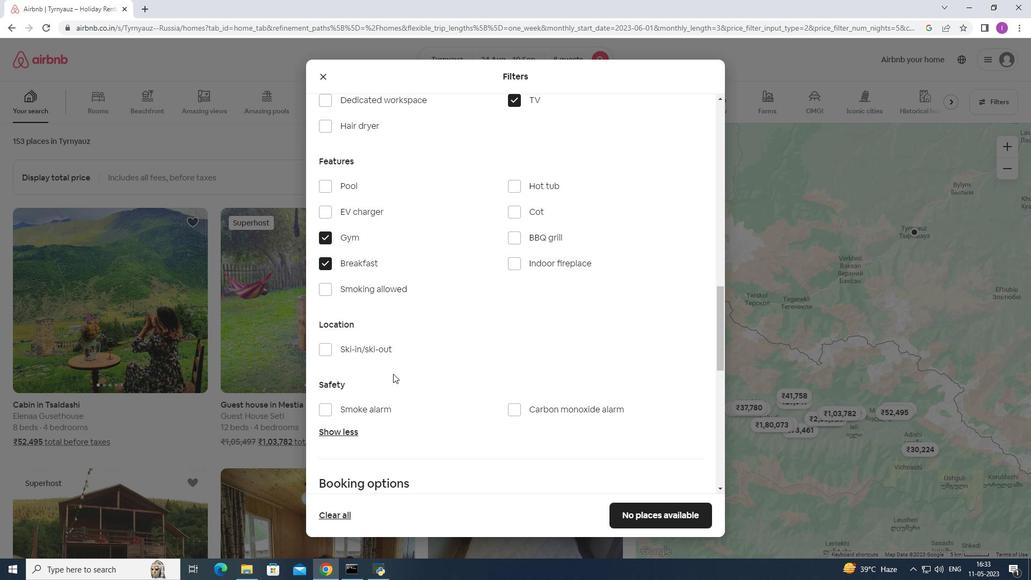 
Action: Mouse scrolled (393, 372) with delta (0, 0)
Screenshot: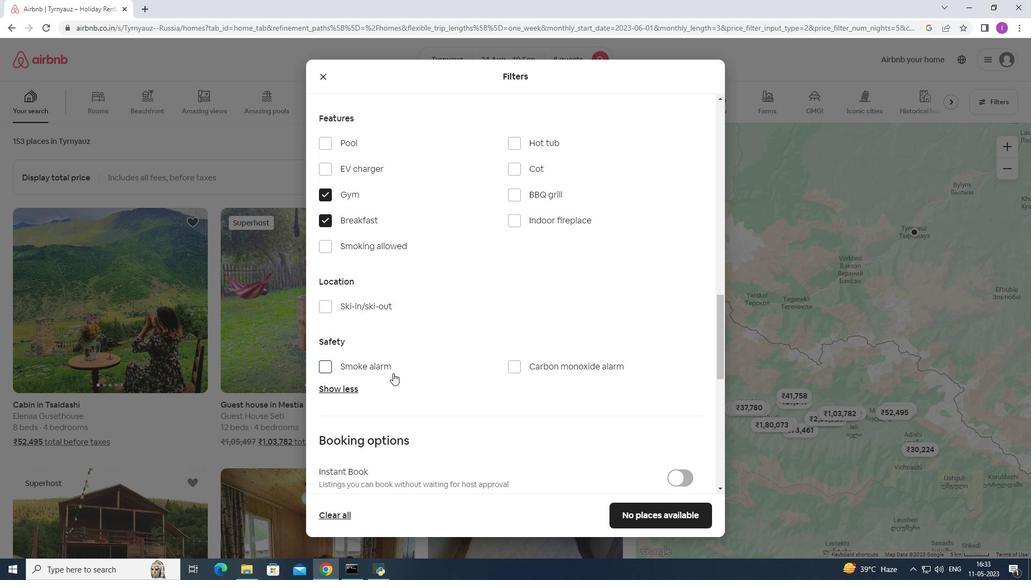 
Action: Mouse scrolled (393, 372) with delta (0, 0)
Screenshot: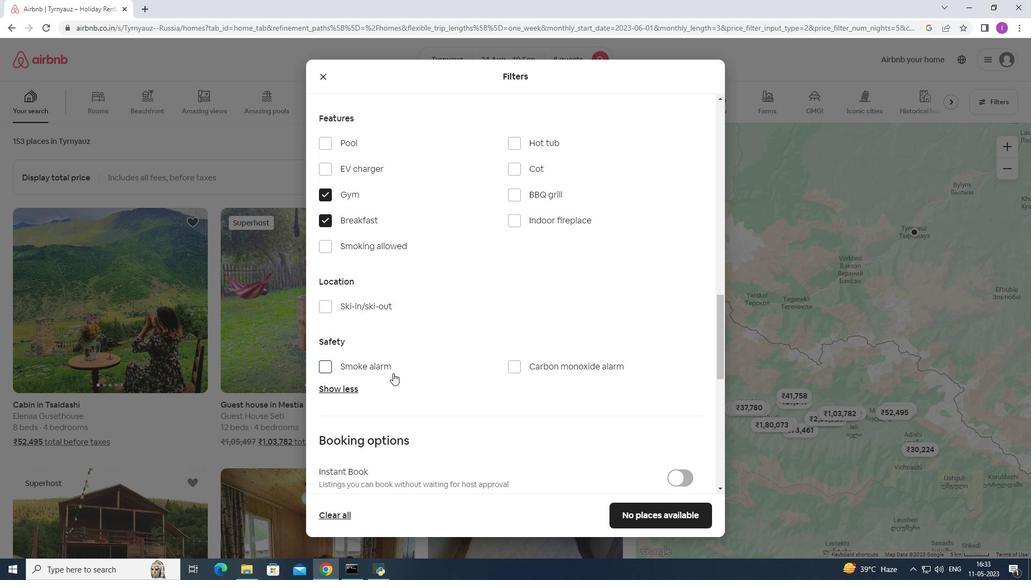 
Action: Mouse scrolled (393, 372) with delta (0, 0)
Screenshot: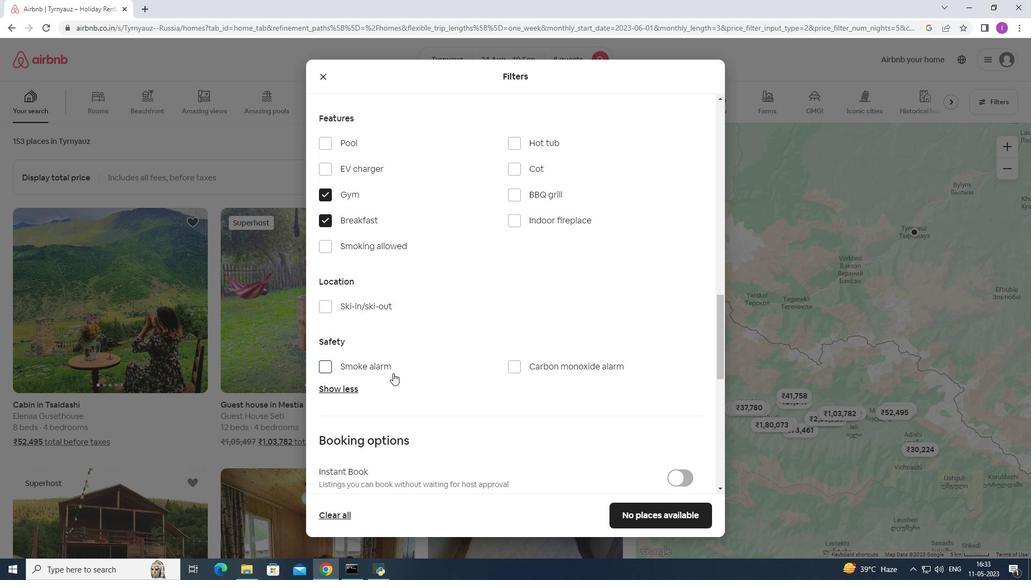 
Action: Mouse moved to (408, 369)
Screenshot: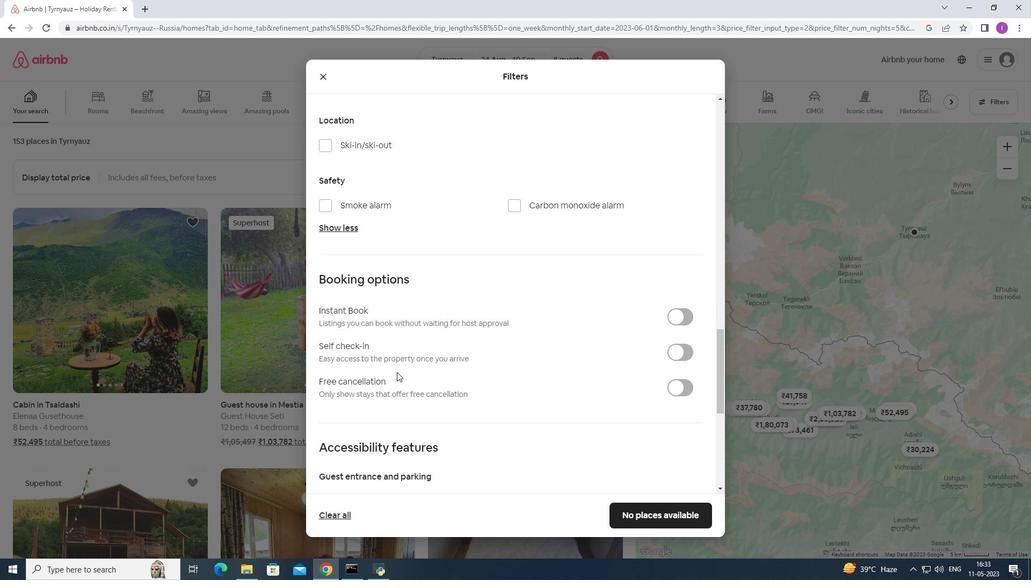 
Action: Mouse scrolled (408, 369) with delta (0, 0)
Screenshot: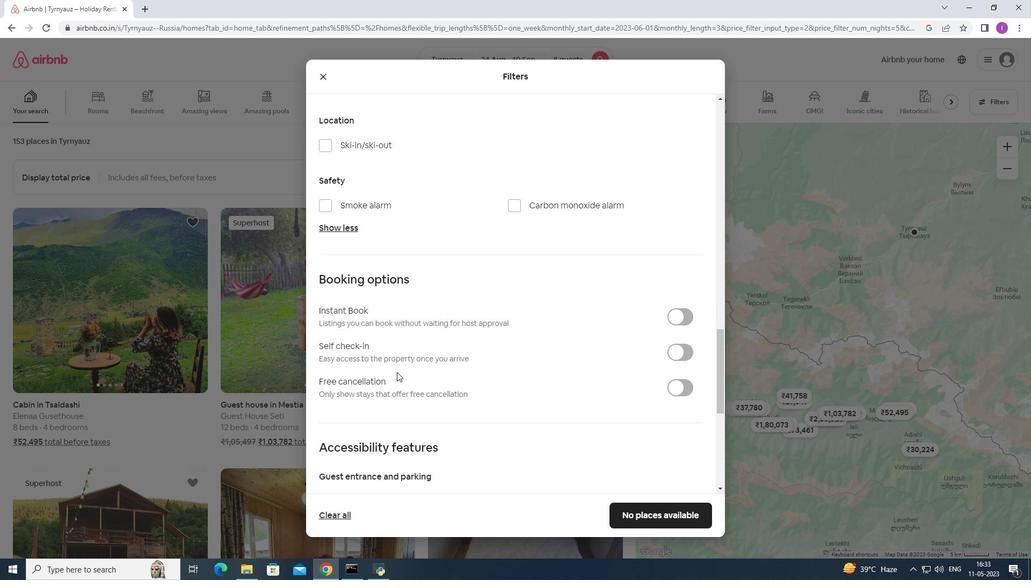 
Action: Mouse moved to (680, 297)
Screenshot: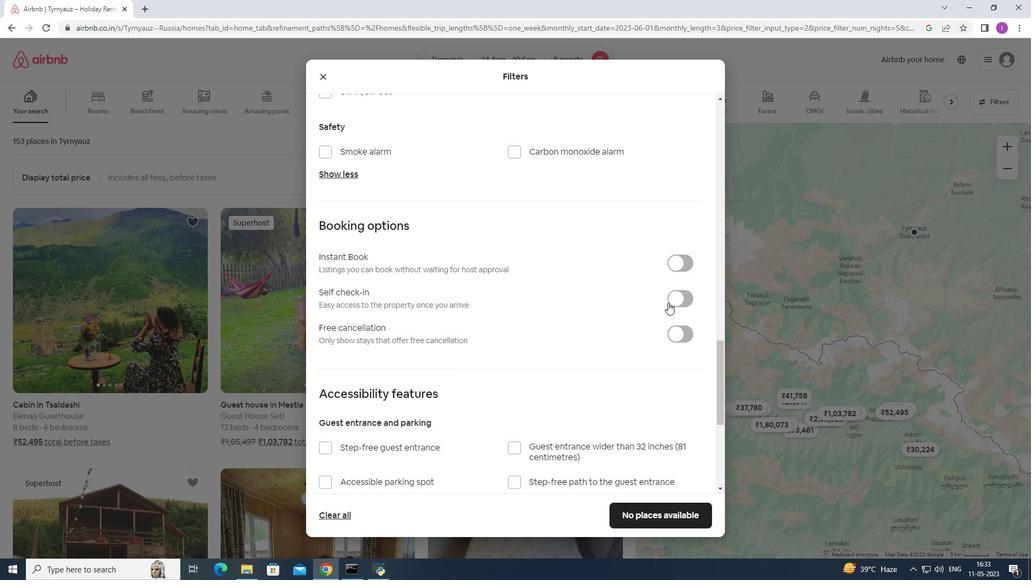 
Action: Mouse pressed left at (680, 297)
Screenshot: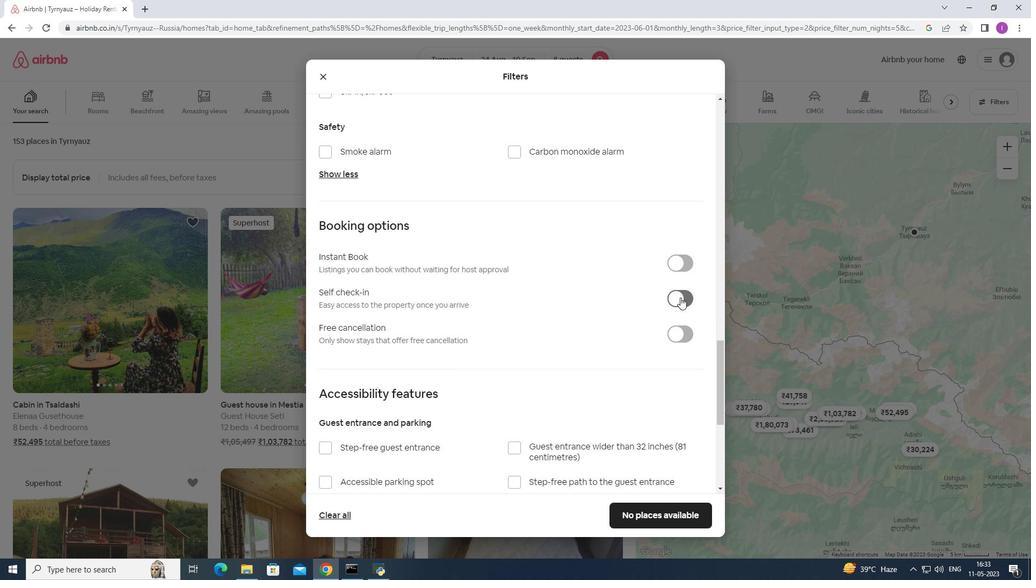 
Action: Mouse moved to (589, 325)
Screenshot: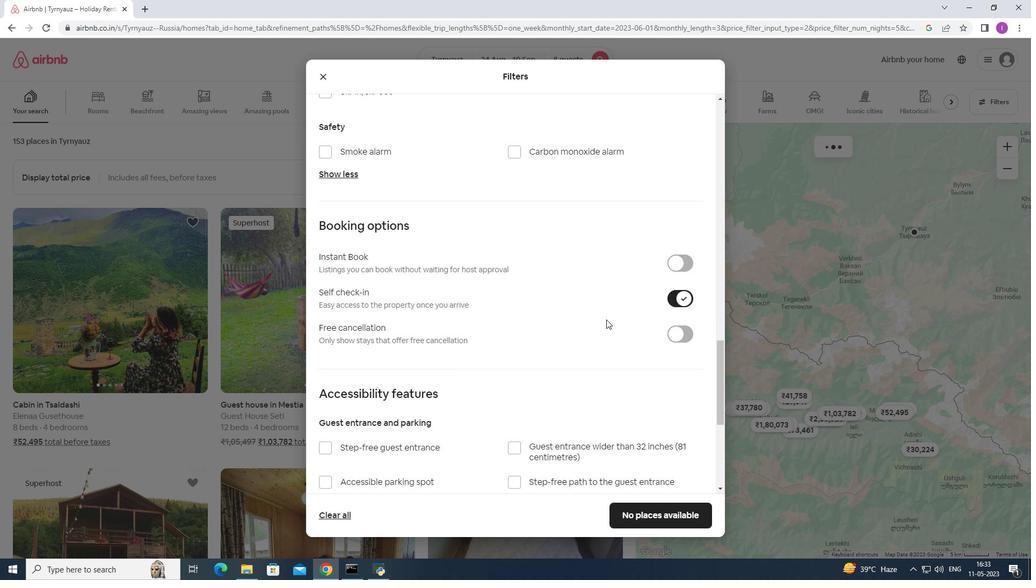 
Action: Mouse scrolled (589, 324) with delta (0, 0)
Screenshot: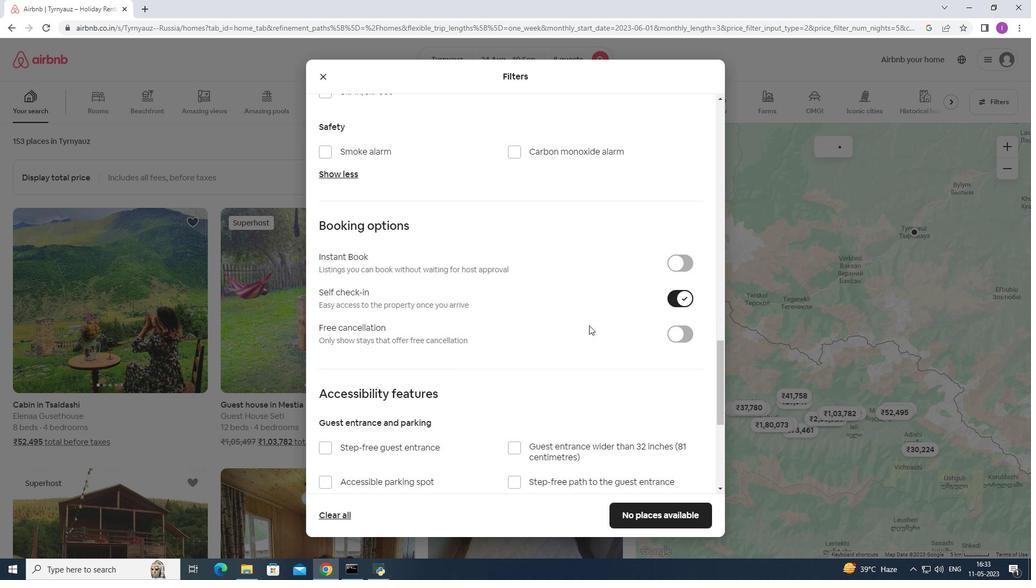 
Action: Mouse scrolled (589, 324) with delta (0, 0)
Screenshot: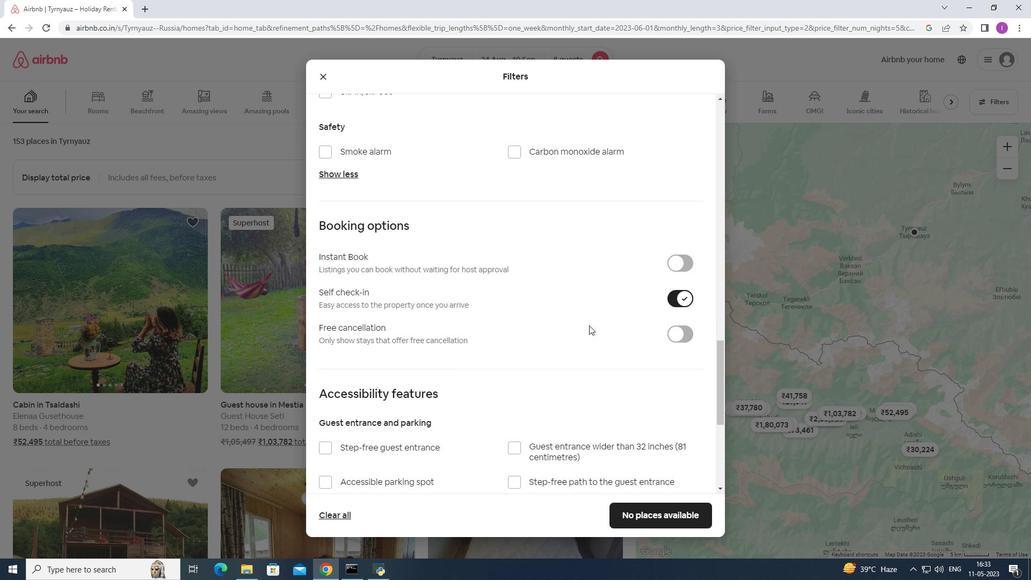 
Action: Mouse scrolled (589, 324) with delta (0, 0)
Screenshot: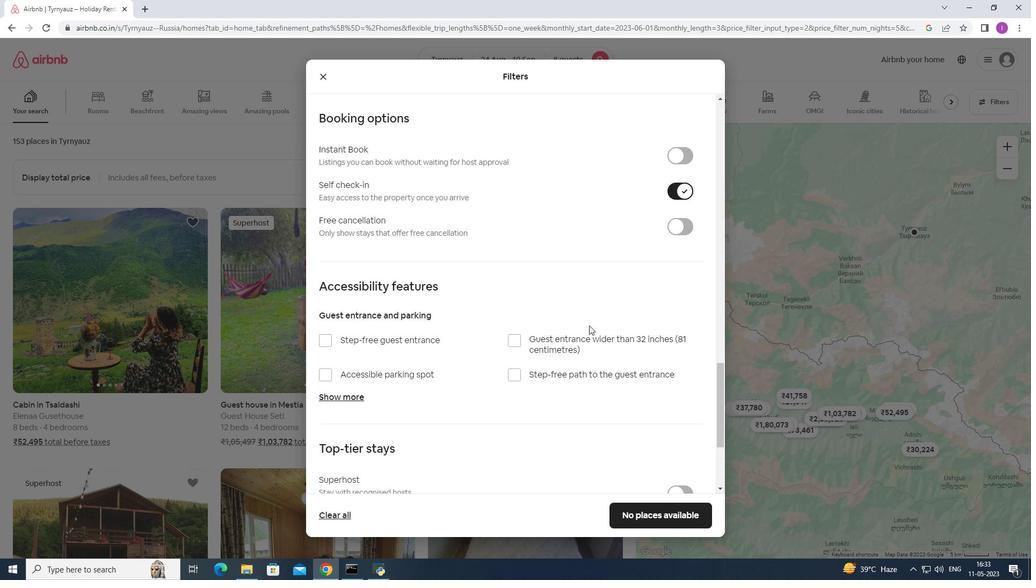 
Action: Mouse scrolled (589, 324) with delta (0, 0)
Screenshot: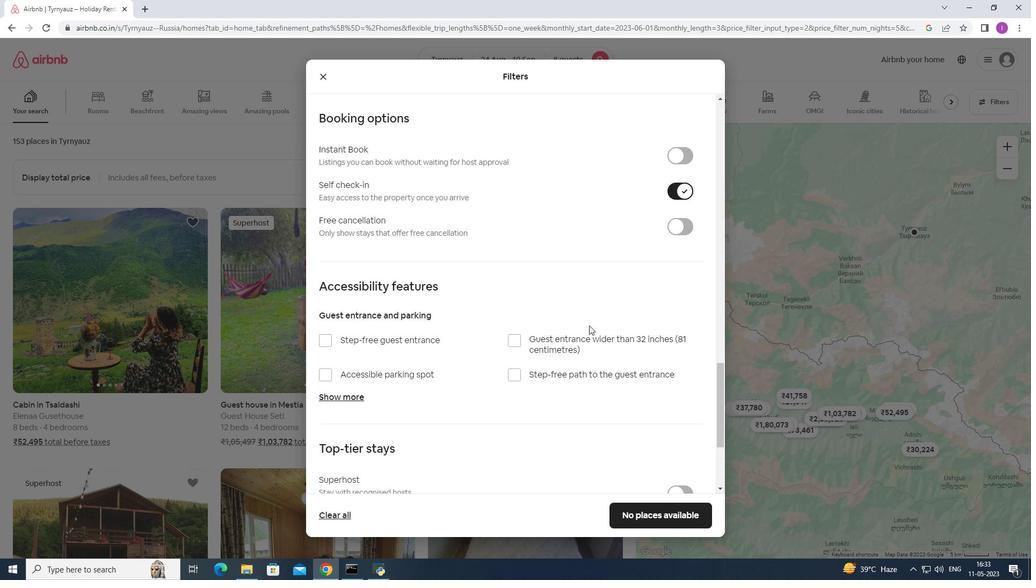 
Action: Mouse moved to (588, 328)
Screenshot: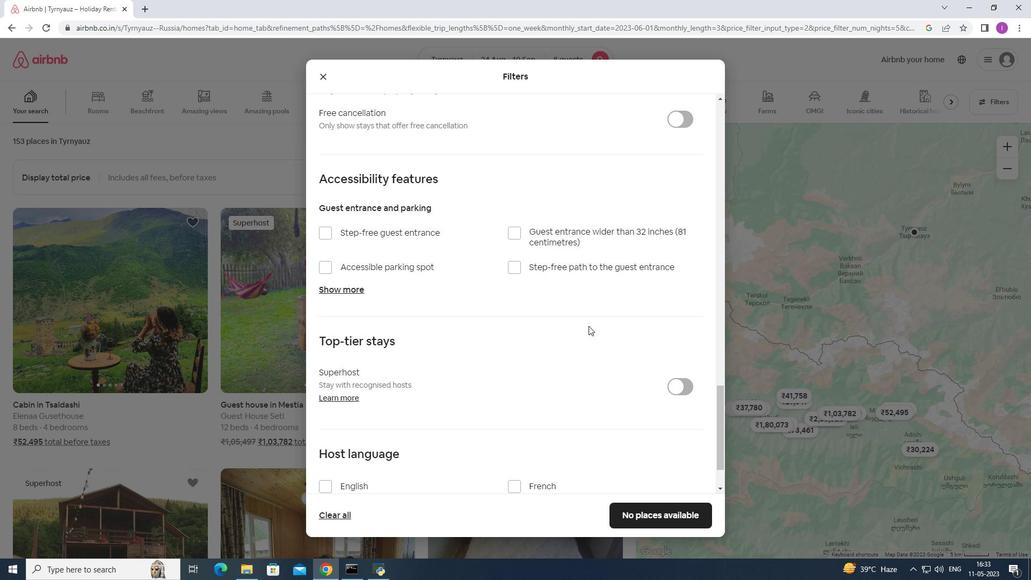 
Action: Mouse scrolled (588, 328) with delta (0, 0)
Screenshot: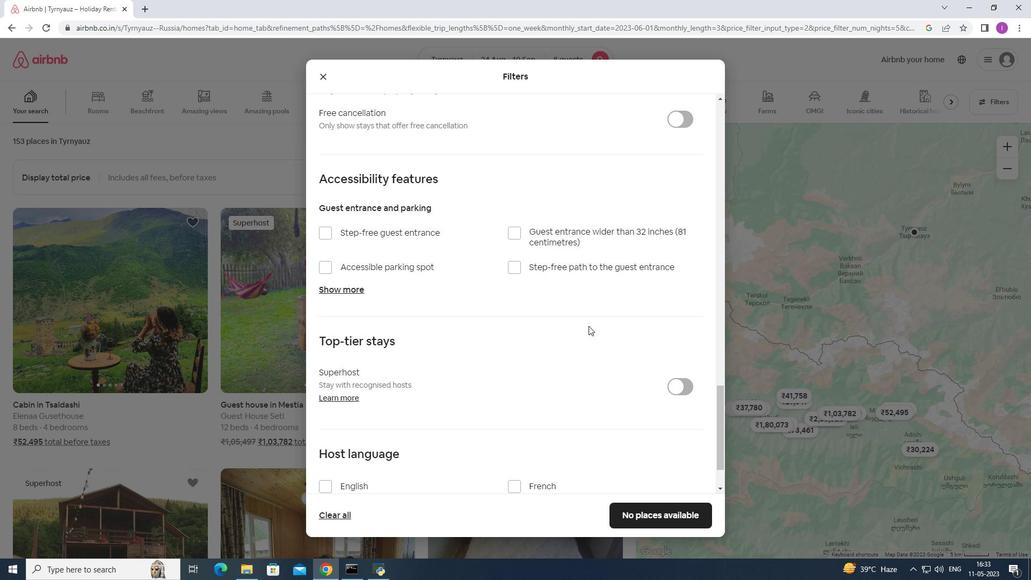 
Action: Mouse moved to (587, 333)
Screenshot: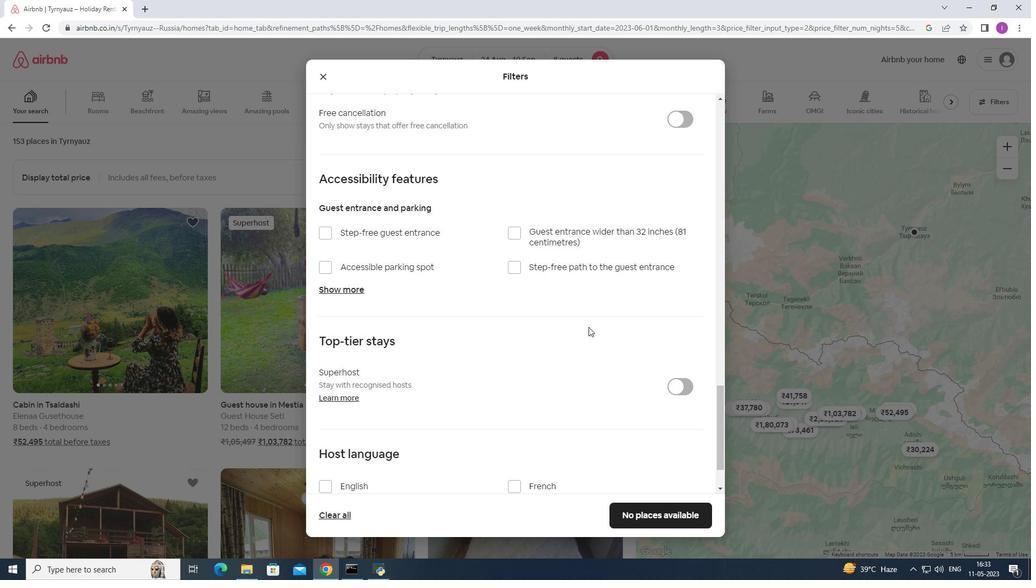 
Action: Mouse scrolled (587, 334) with delta (0, 0)
Screenshot: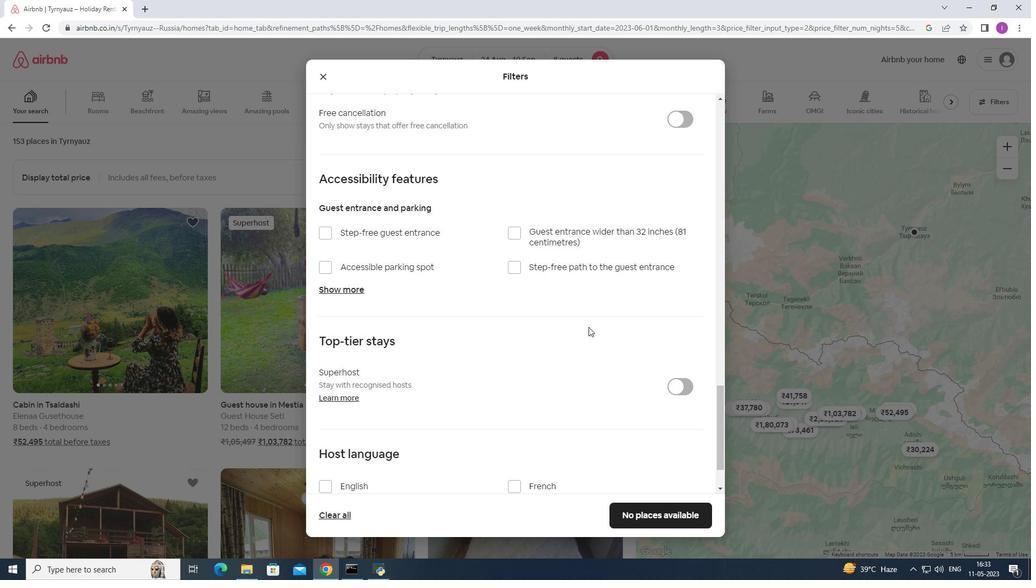 
Action: Mouse moved to (587, 334)
Screenshot: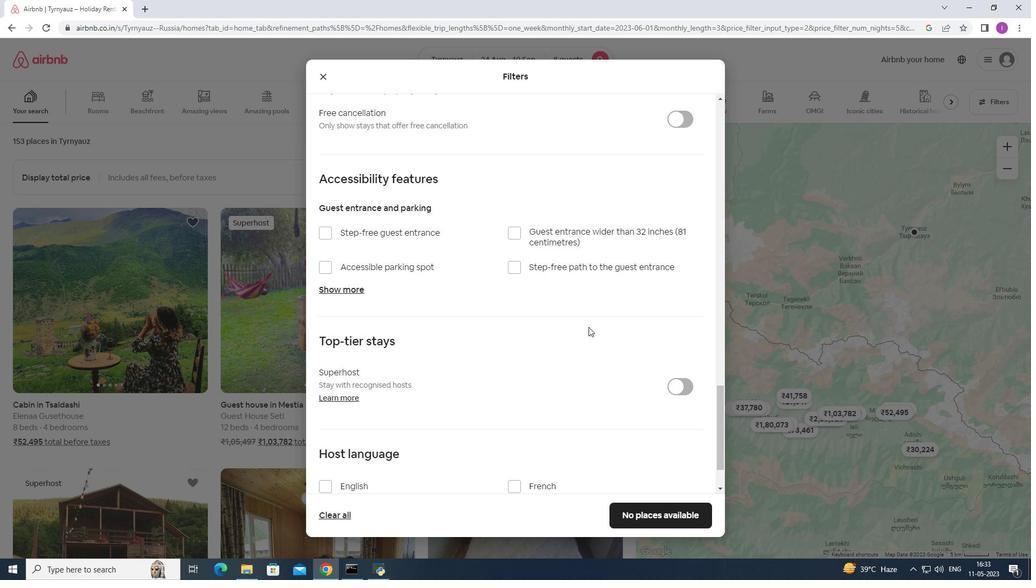 
Action: Mouse scrolled (587, 333) with delta (0, 0)
Screenshot: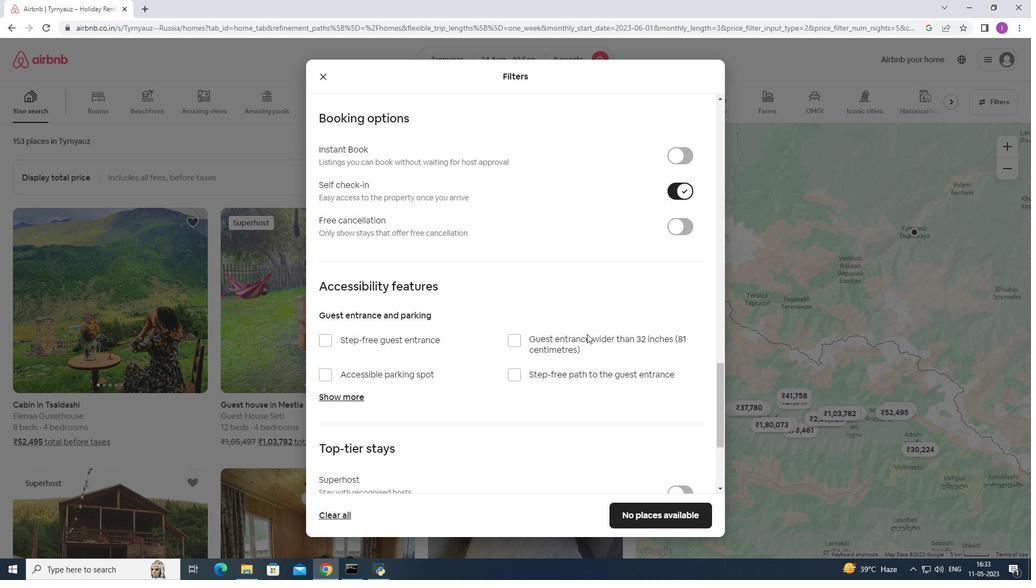 
Action: Mouse scrolled (587, 333) with delta (0, 0)
Screenshot: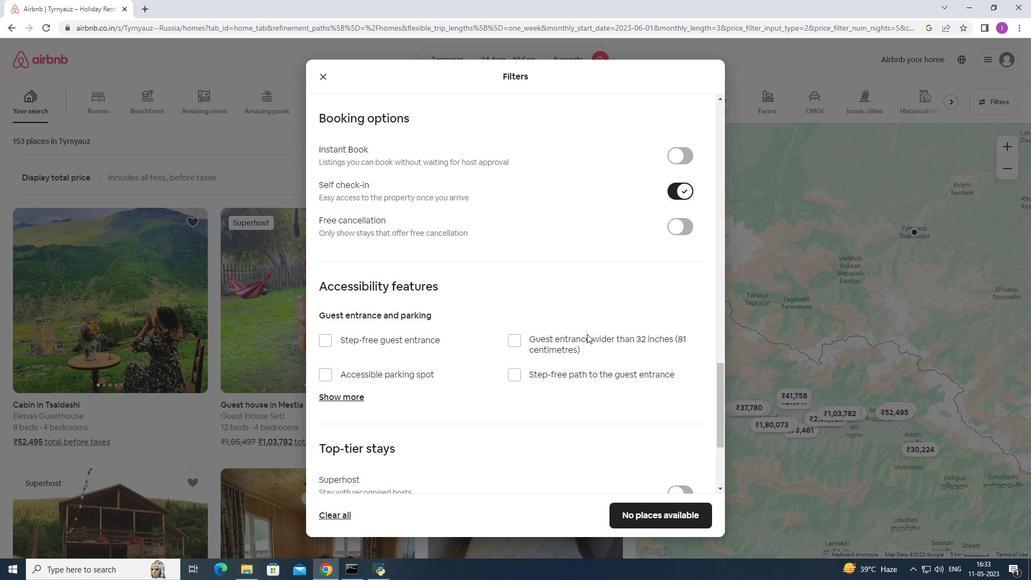 
Action: Mouse scrolled (587, 333) with delta (0, 0)
Screenshot: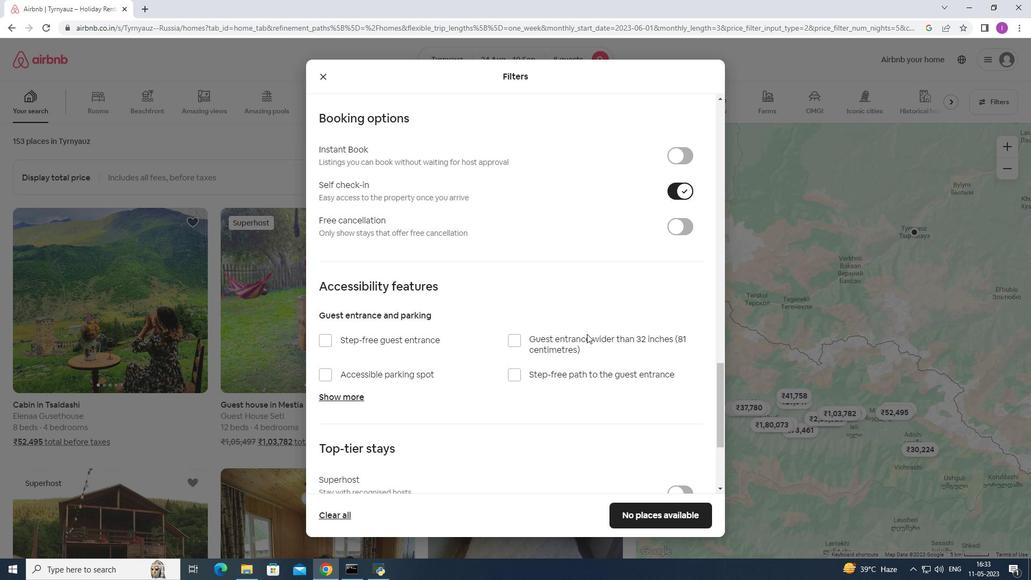 
Action: Mouse scrolled (587, 333) with delta (0, 0)
Screenshot: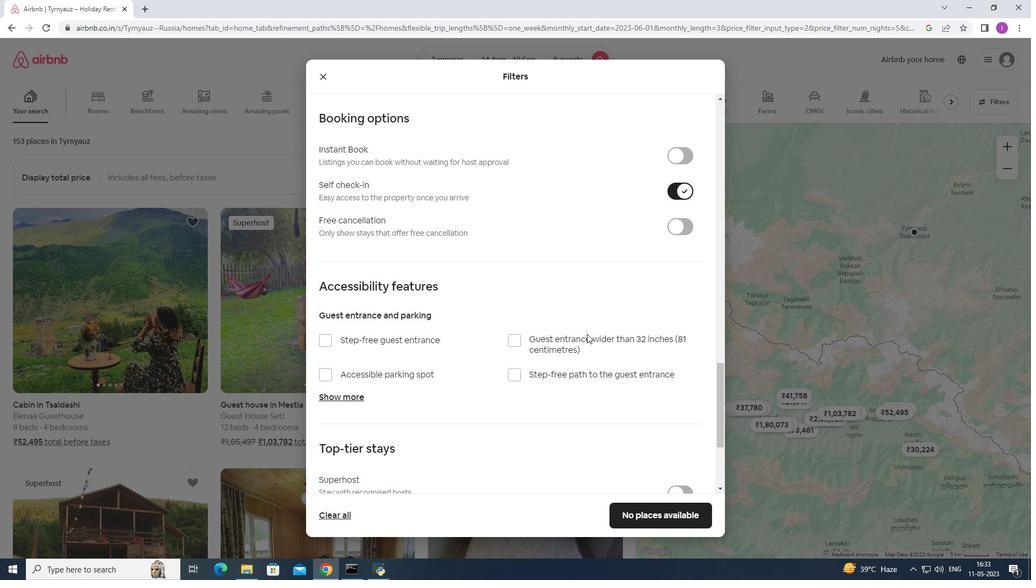 
Action: Mouse scrolled (587, 333) with delta (0, 0)
Screenshot: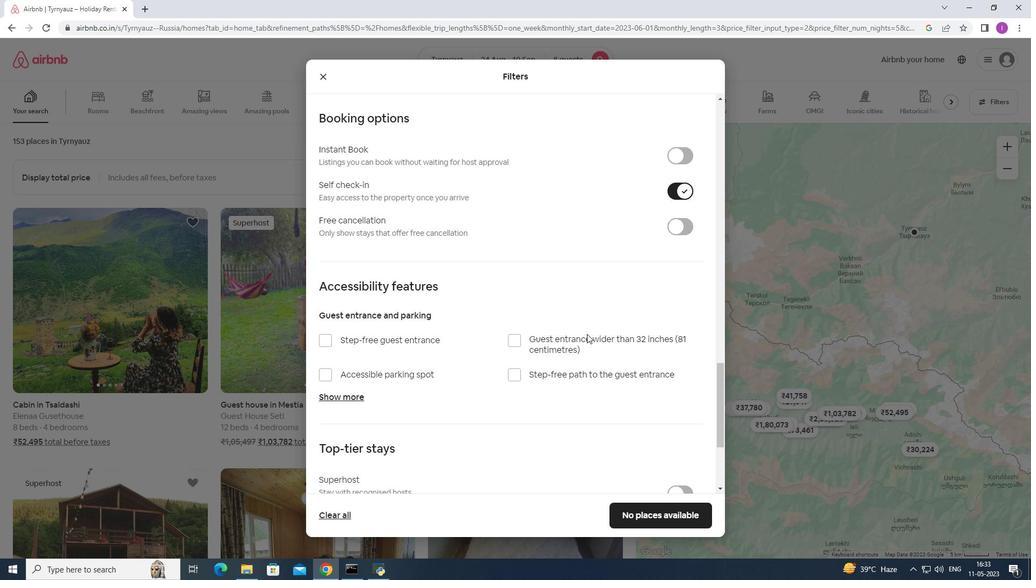 
Action: Mouse moved to (586, 330)
Screenshot: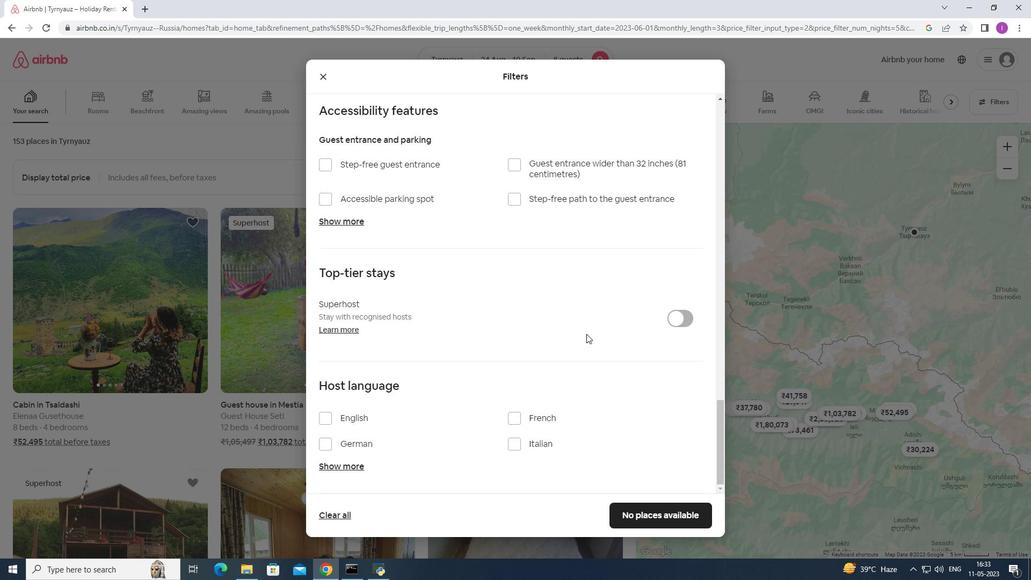 
Action: Mouse scrolled (586, 330) with delta (0, 0)
Screenshot: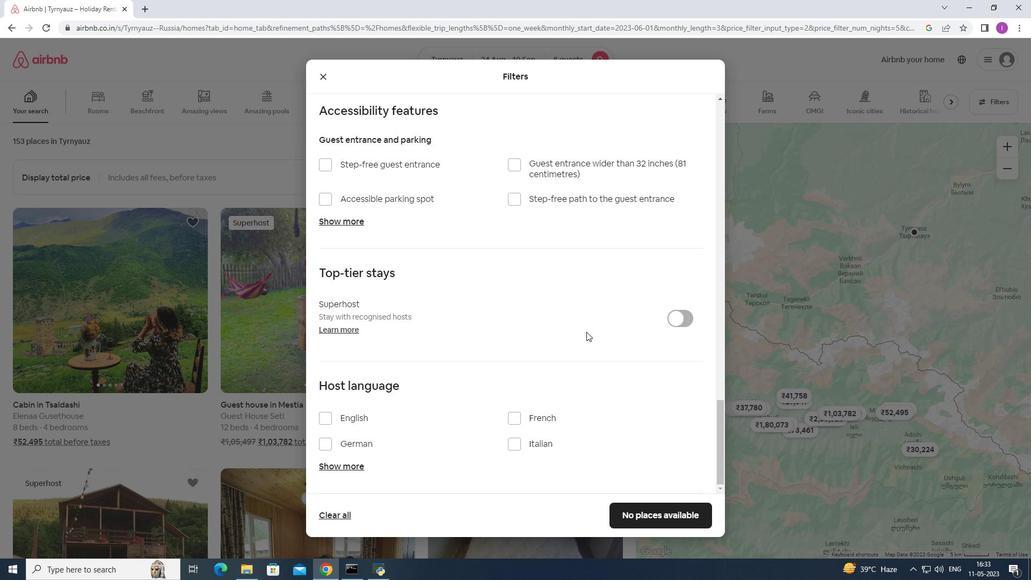 
Action: Mouse scrolled (586, 330) with delta (0, 0)
Screenshot: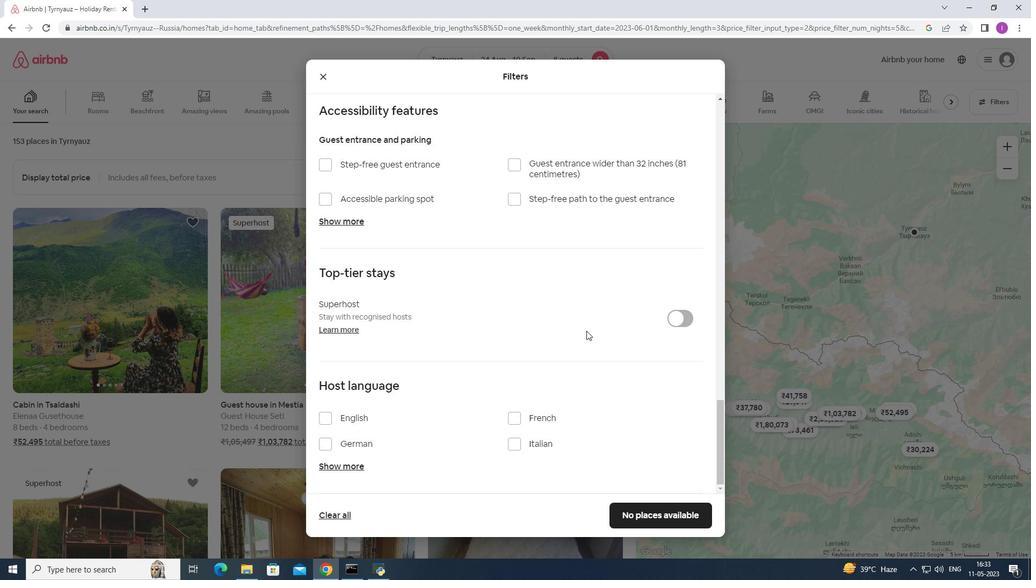 
Action: Mouse scrolled (586, 330) with delta (0, 0)
Screenshot: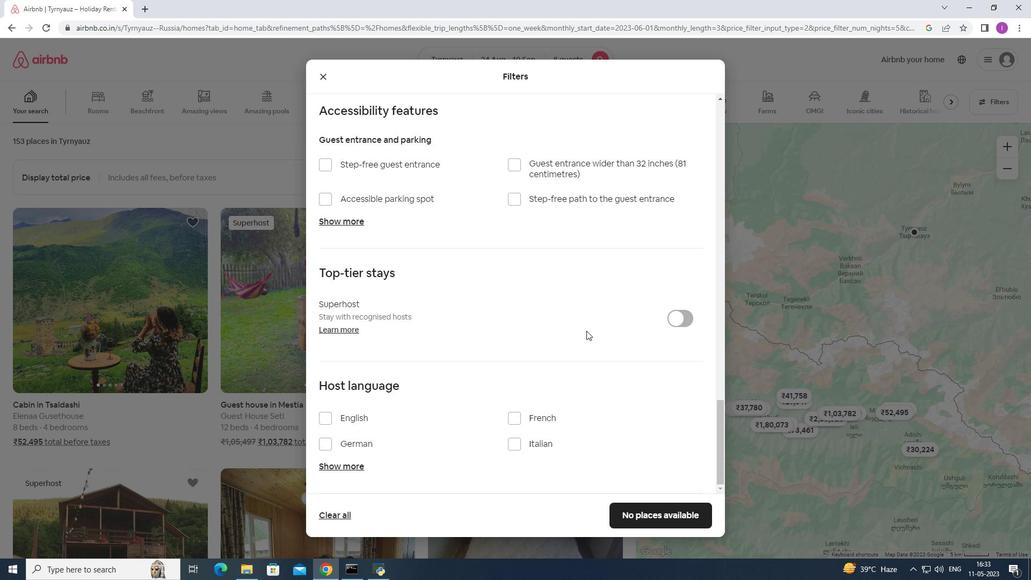 
Action: Mouse scrolled (586, 330) with delta (0, 0)
Screenshot: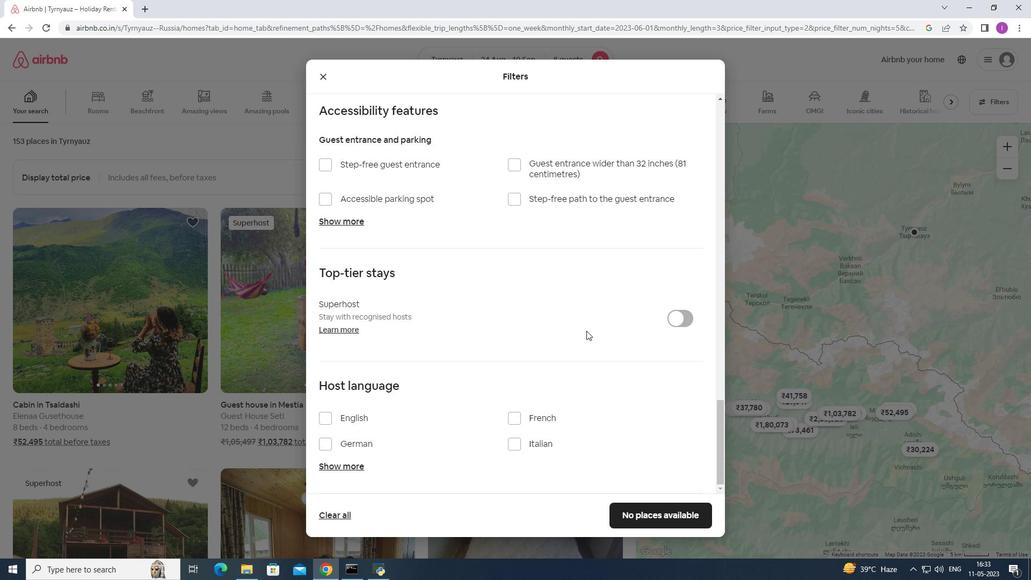 
Action: Mouse moved to (329, 416)
Screenshot: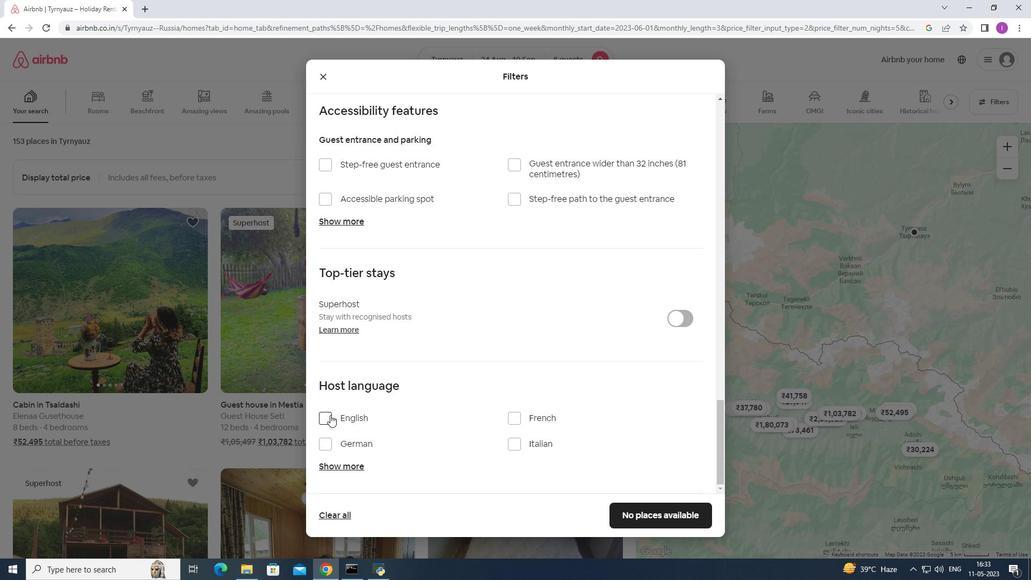 
Action: Mouse pressed left at (329, 416)
Screenshot: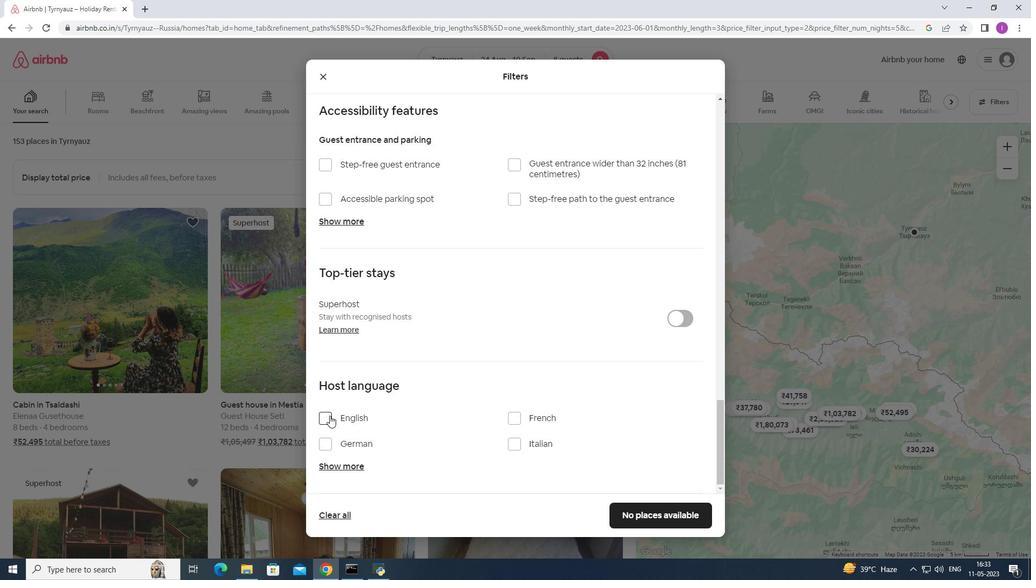 
Action: Mouse moved to (638, 518)
Screenshot: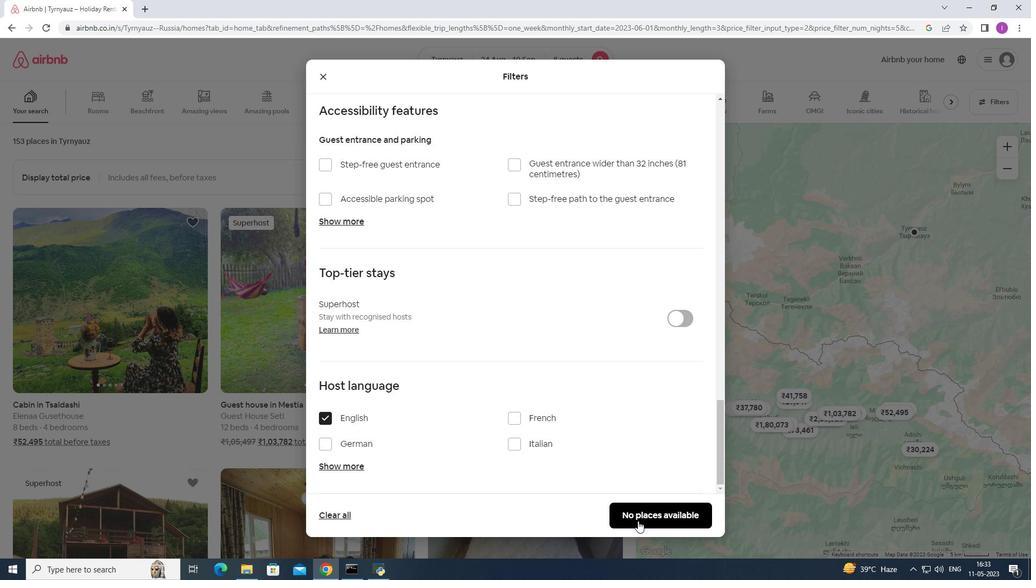 
Action: Mouse pressed left at (638, 518)
Screenshot: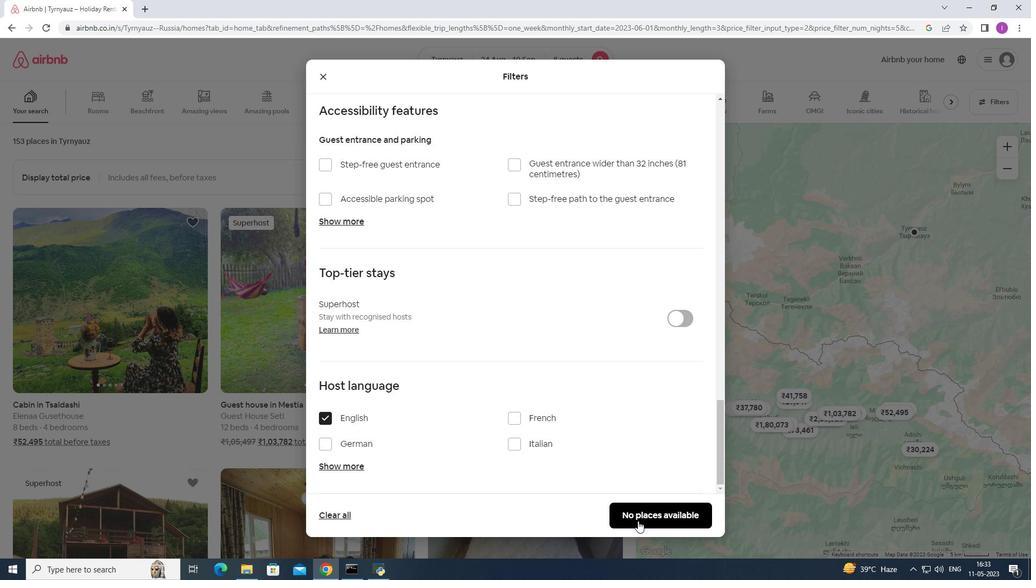 
Action: Mouse moved to (627, 501)
Screenshot: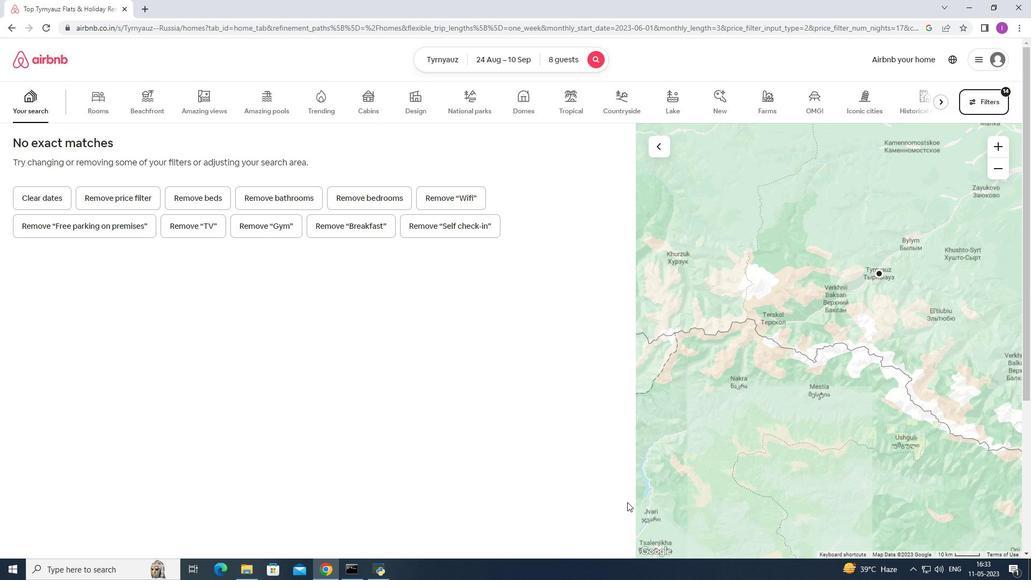 
